 Task: For heading Use Verdana with bold.  font size for heading20,  'Change the font style of data to'Verdana and font size to 12,  Change the alignment of both headline & data to Align right In the sheet   Optimize Sales review   book
Action: Mouse moved to (49, 225)
Screenshot: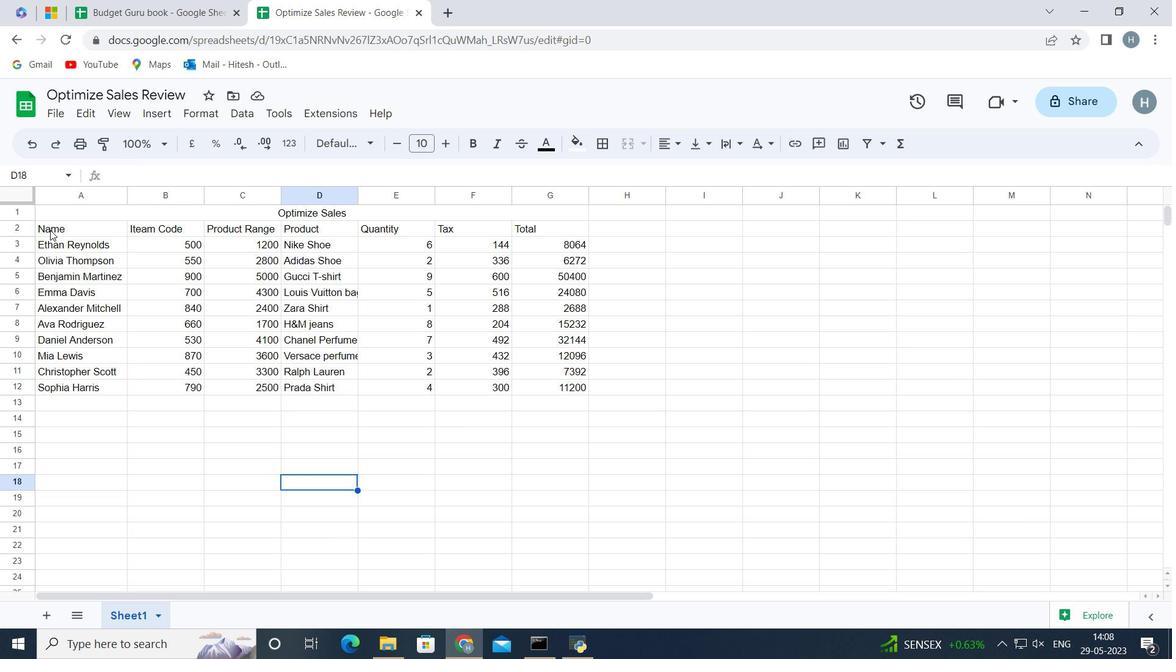 
Action: Mouse pressed left at (49, 225)
Screenshot: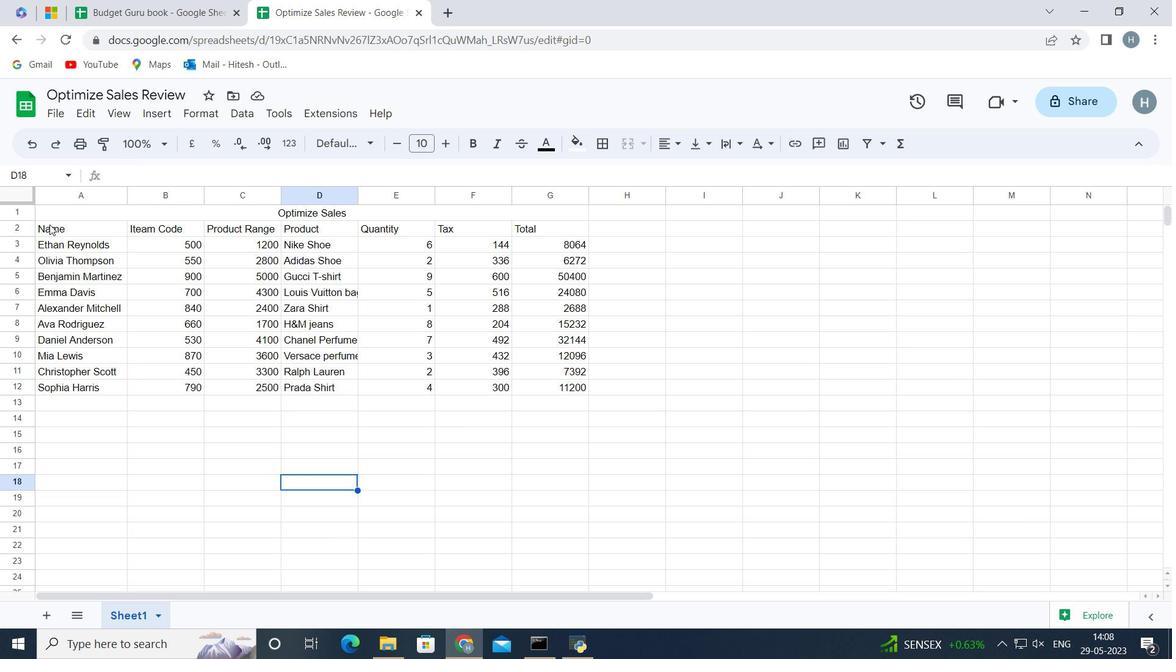 
Action: Mouse moved to (45, 224)
Screenshot: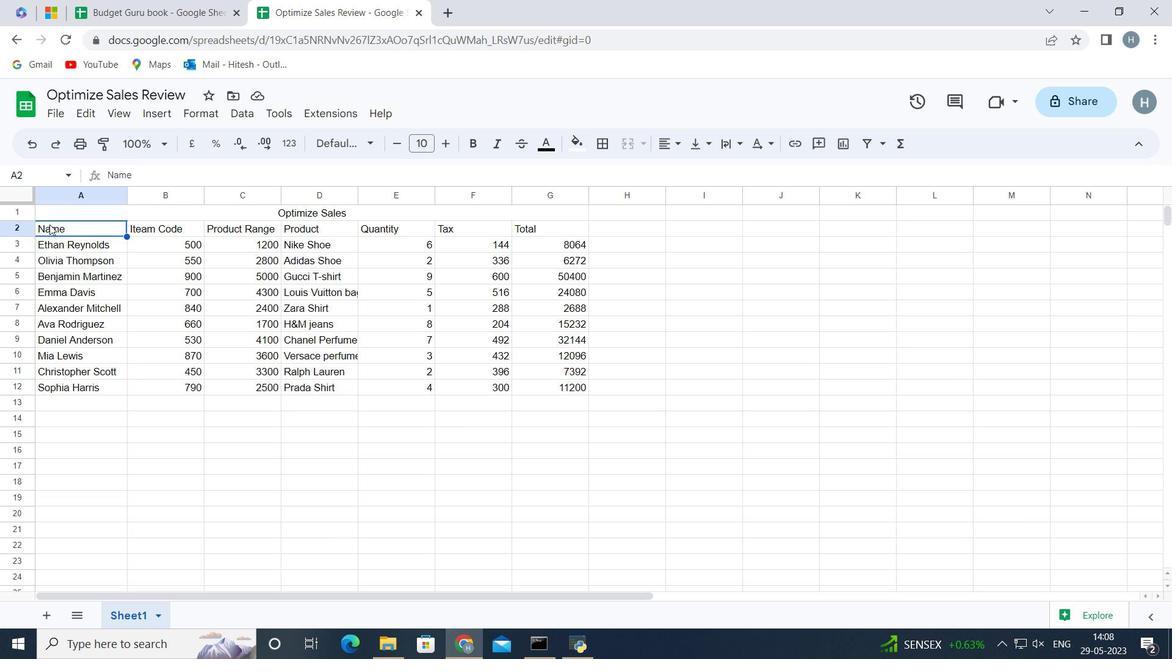 
Action: Key pressed <Key.shift><Key.right><Key.right><Key.right><Key.right><Key.right><Key.right>
Screenshot: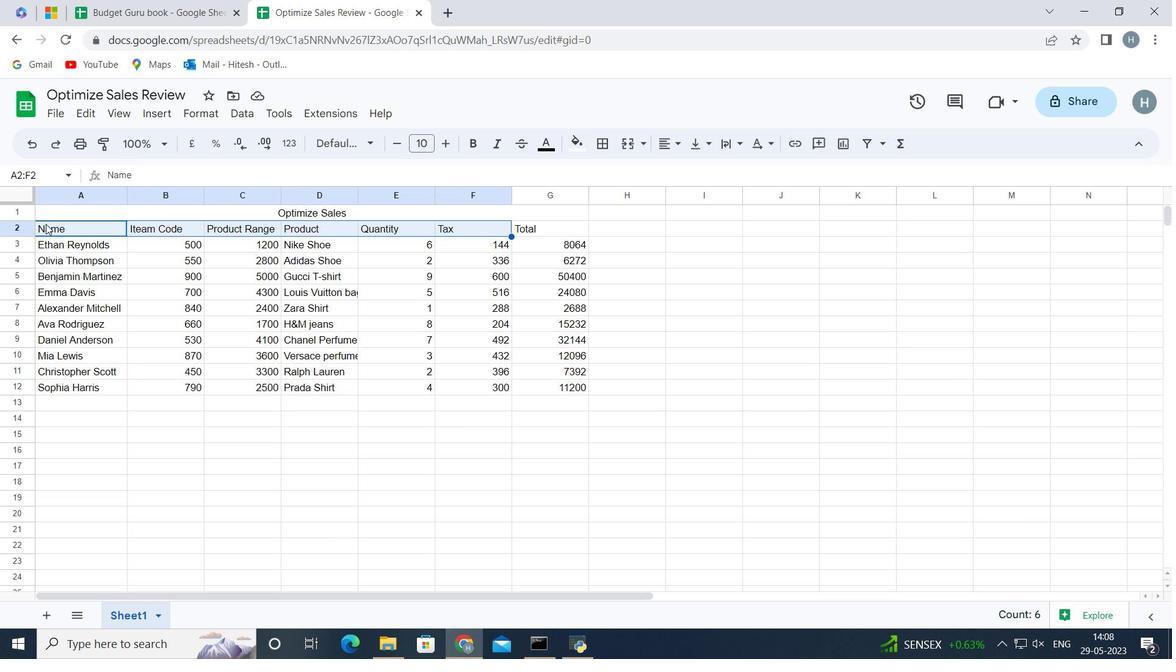 
Action: Mouse moved to (366, 137)
Screenshot: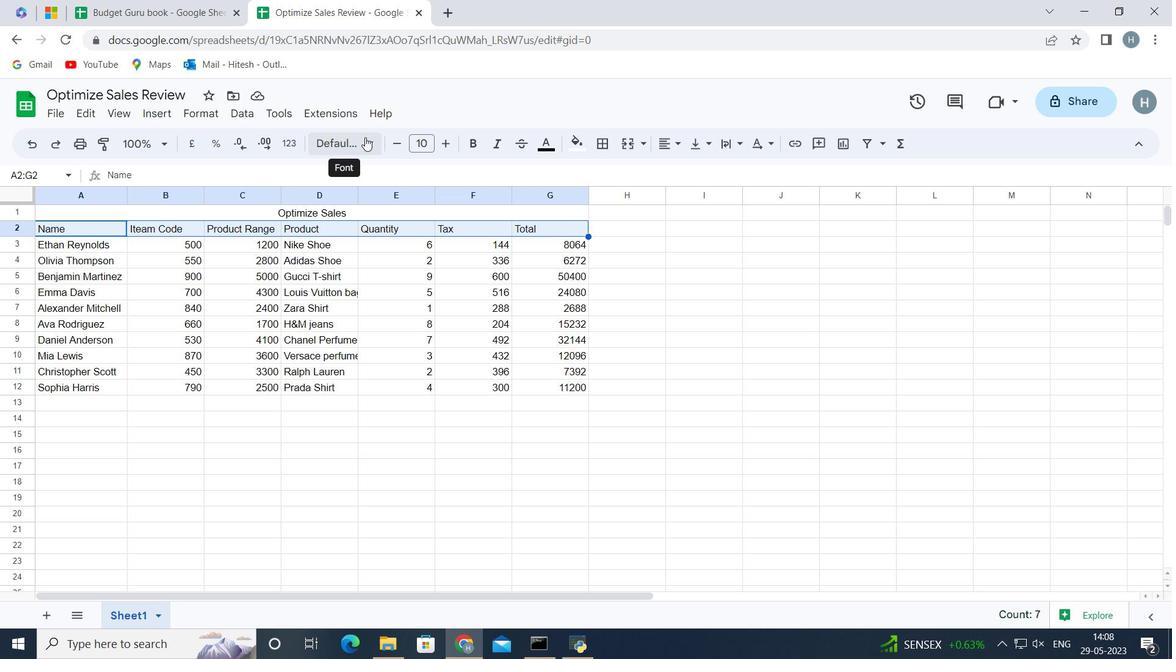 
Action: Mouse pressed left at (366, 137)
Screenshot: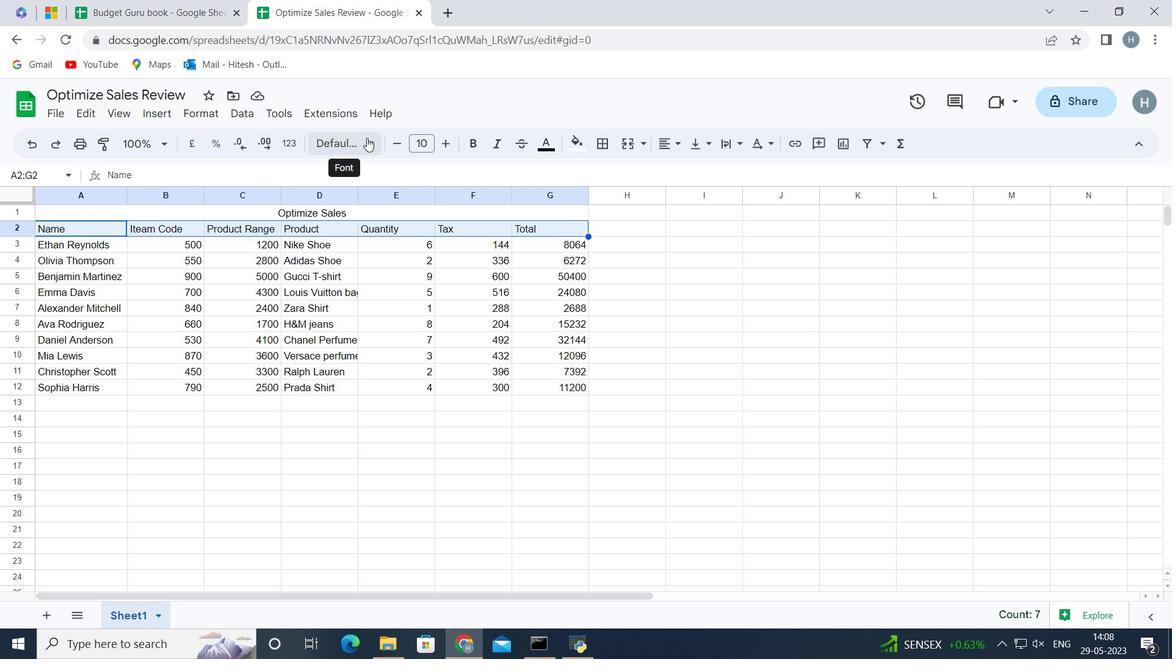 
Action: Mouse moved to (330, 360)
Screenshot: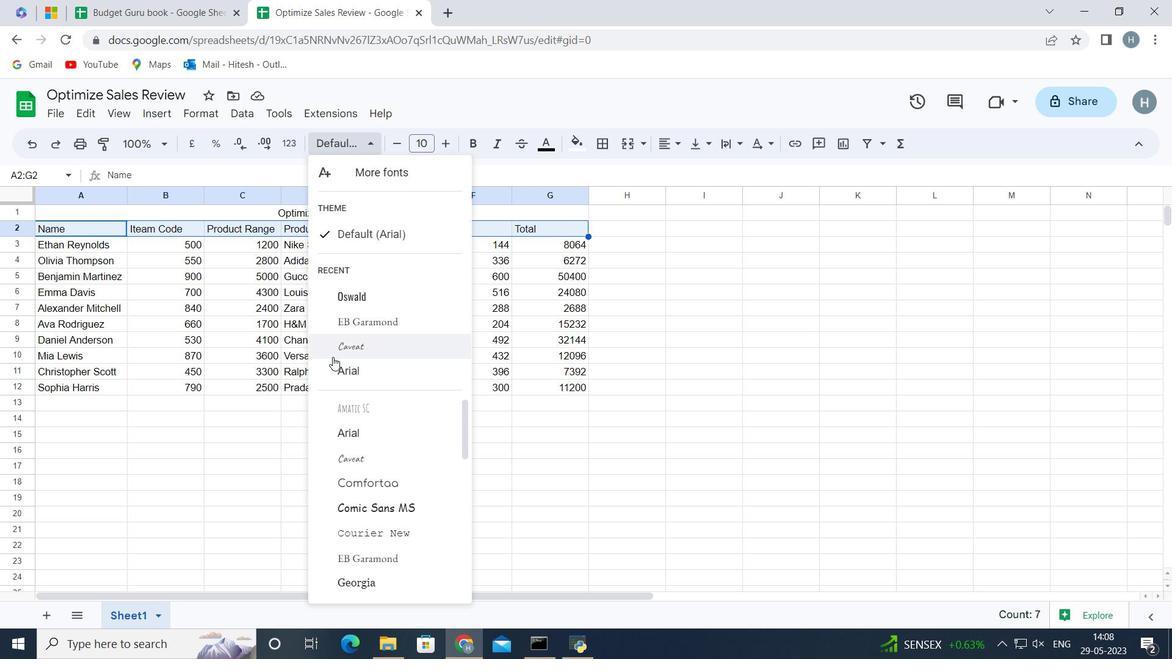 
Action: Mouse scrolled (330, 360) with delta (0, 0)
Screenshot: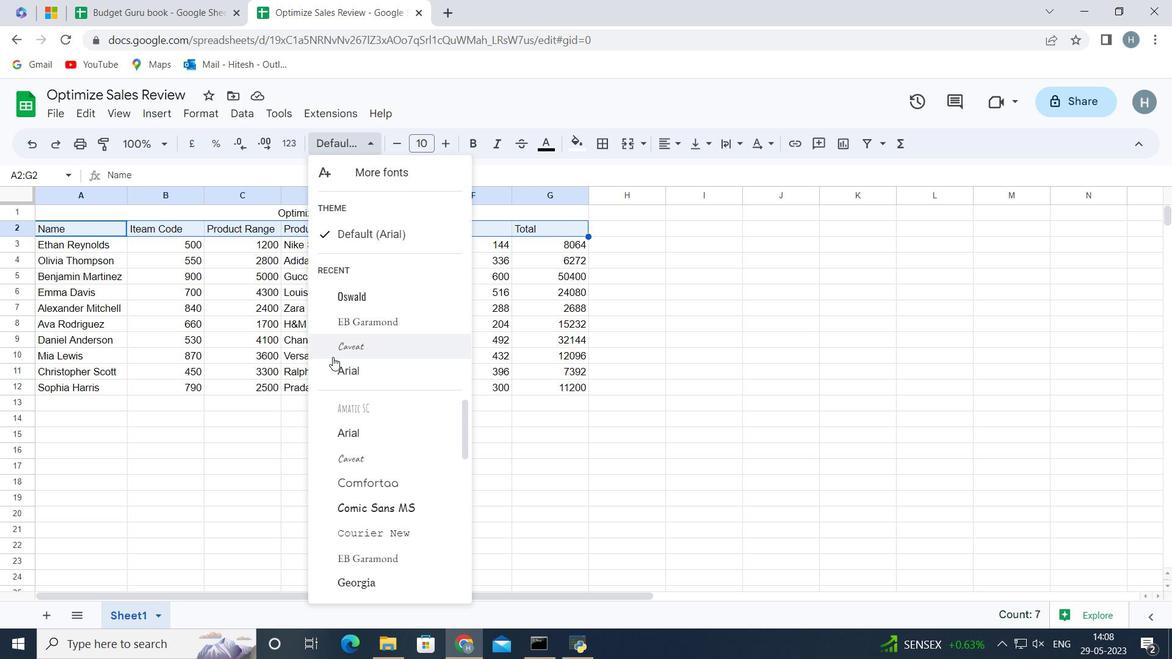 
Action: Mouse scrolled (330, 360) with delta (0, 0)
Screenshot: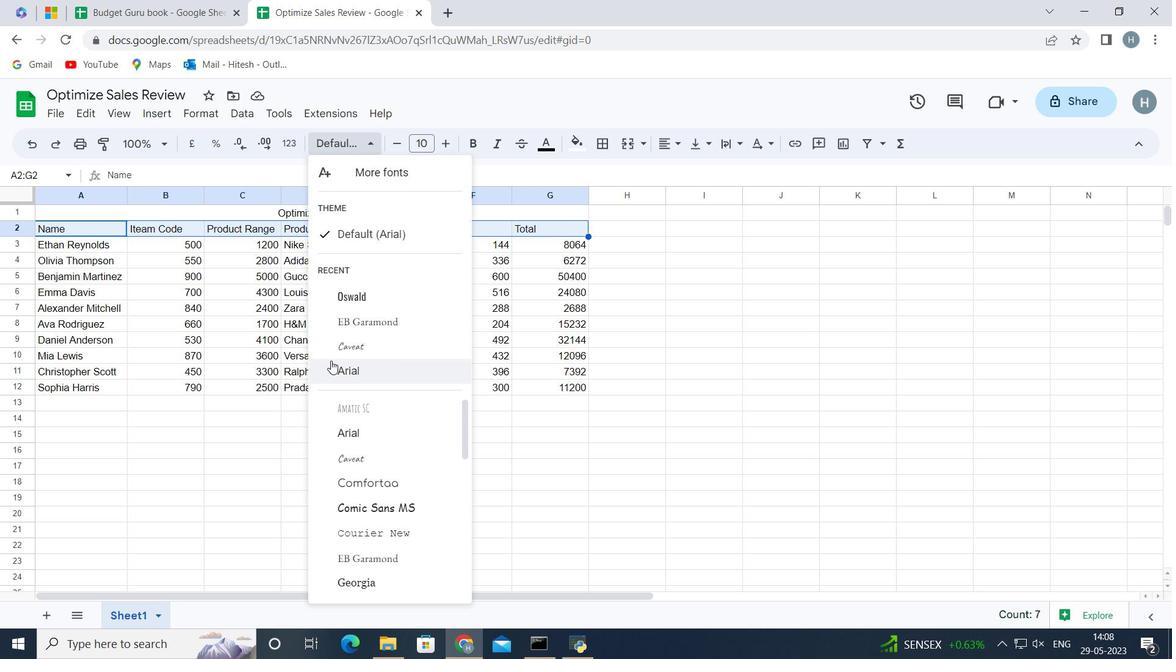 
Action: Mouse moved to (330, 360)
Screenshot: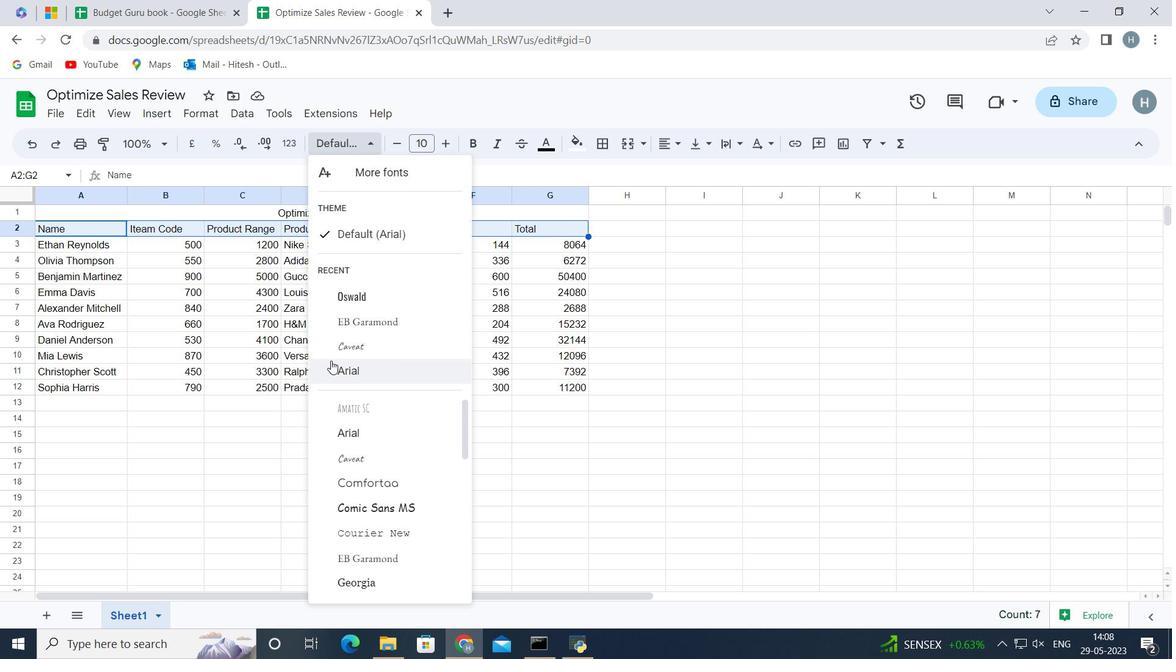 
Action: Mouse scrolled (330, 360) with delta (0, 0)
Screenshot: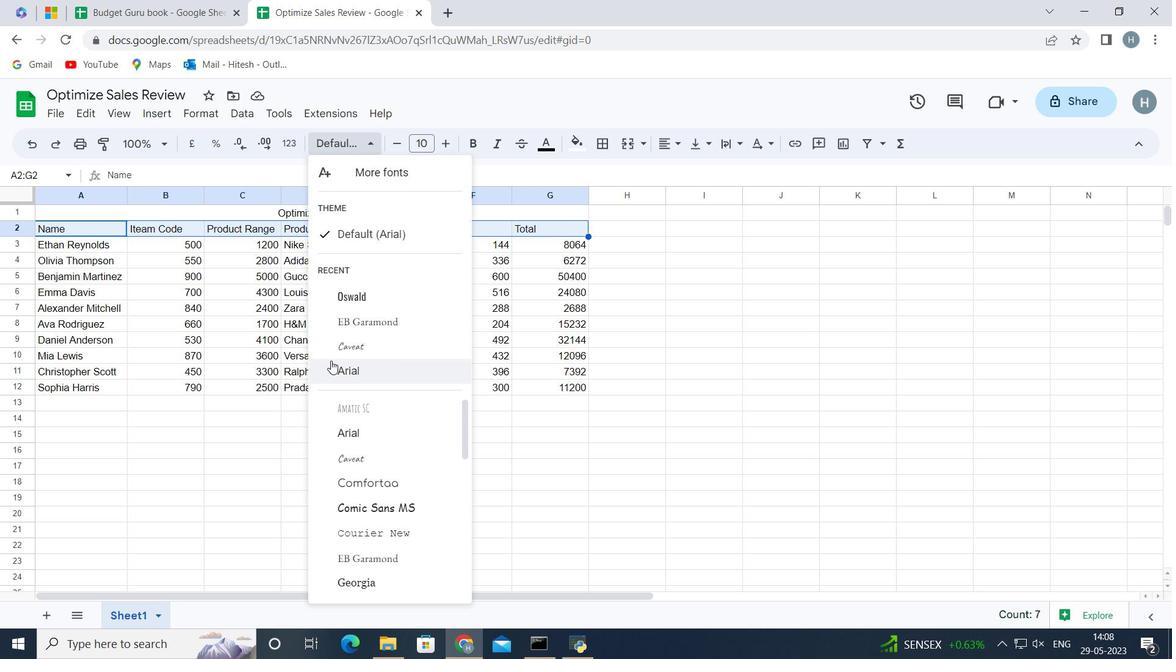 
Action: Mouse scrolled (330, 360) with delta (0, 0)
Screenshot: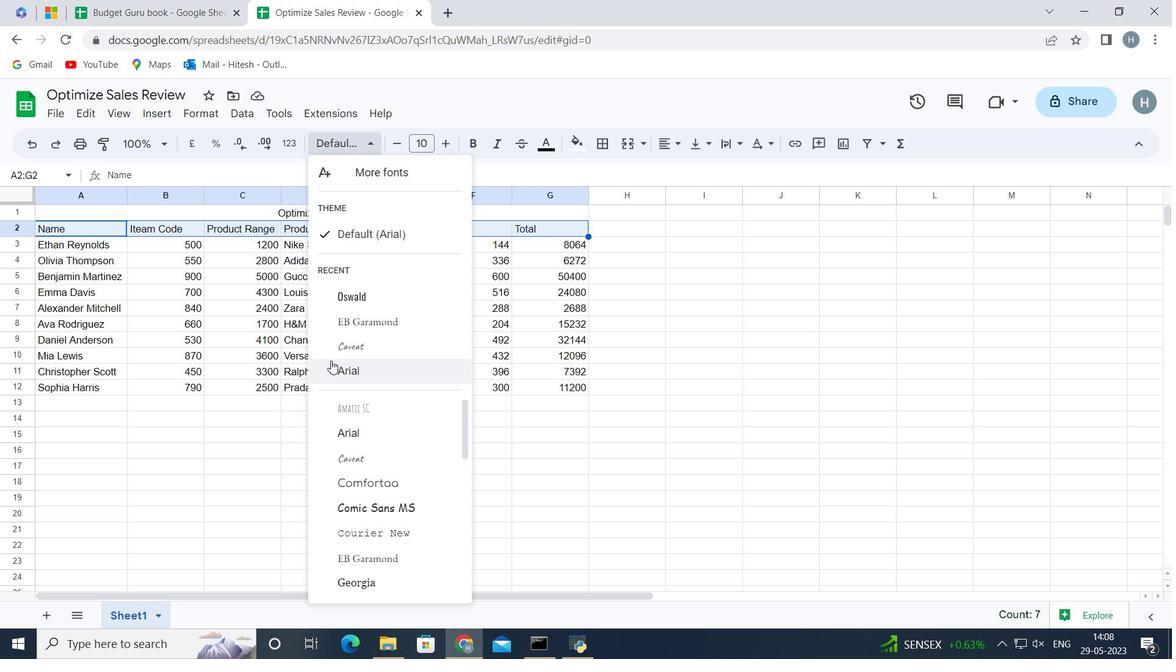 
Action: Mouse scrolled (330, 360) with delta (0, 0)
Screenshot: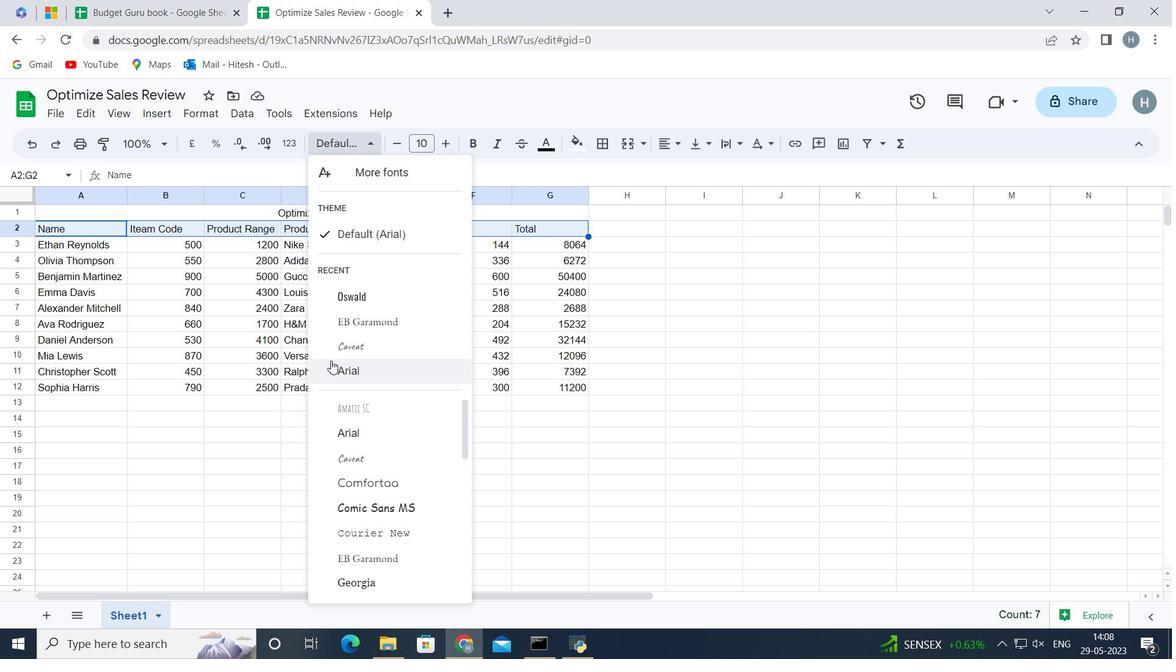 
Action: Mouse scrolled (330, 360) with delta (0, 0)
Screenshot: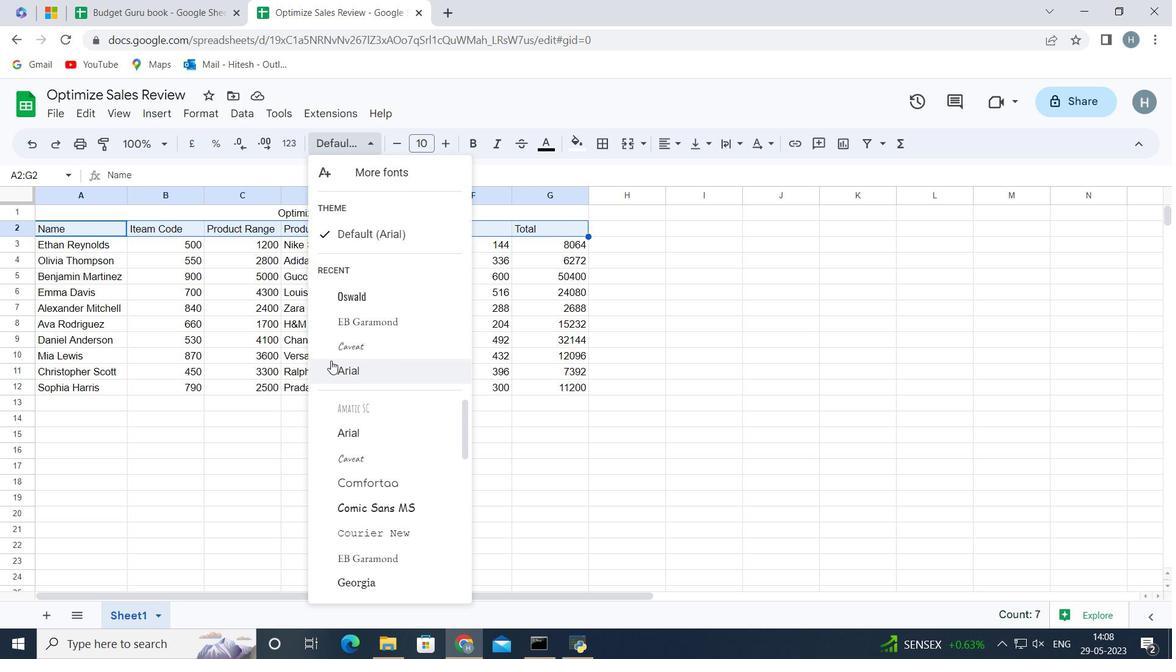 
Action: Mouse scrolled (330, 360) with delta (0, 0)
Screenshot: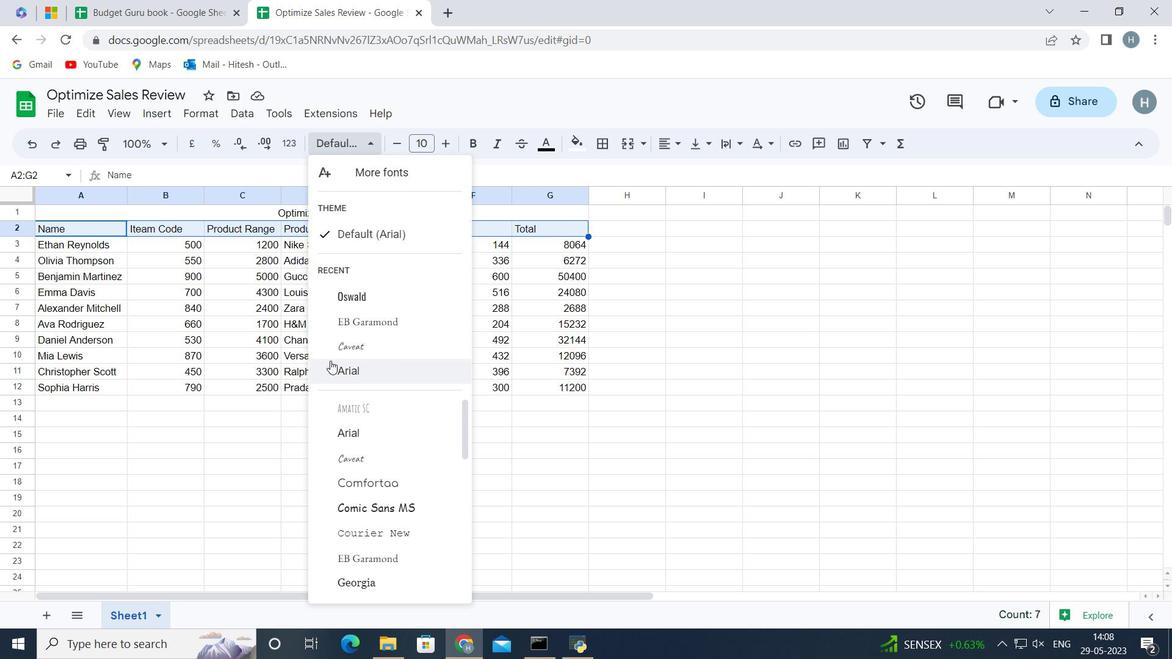 
Action: Mouse moved to (333, 374)
Screenshot: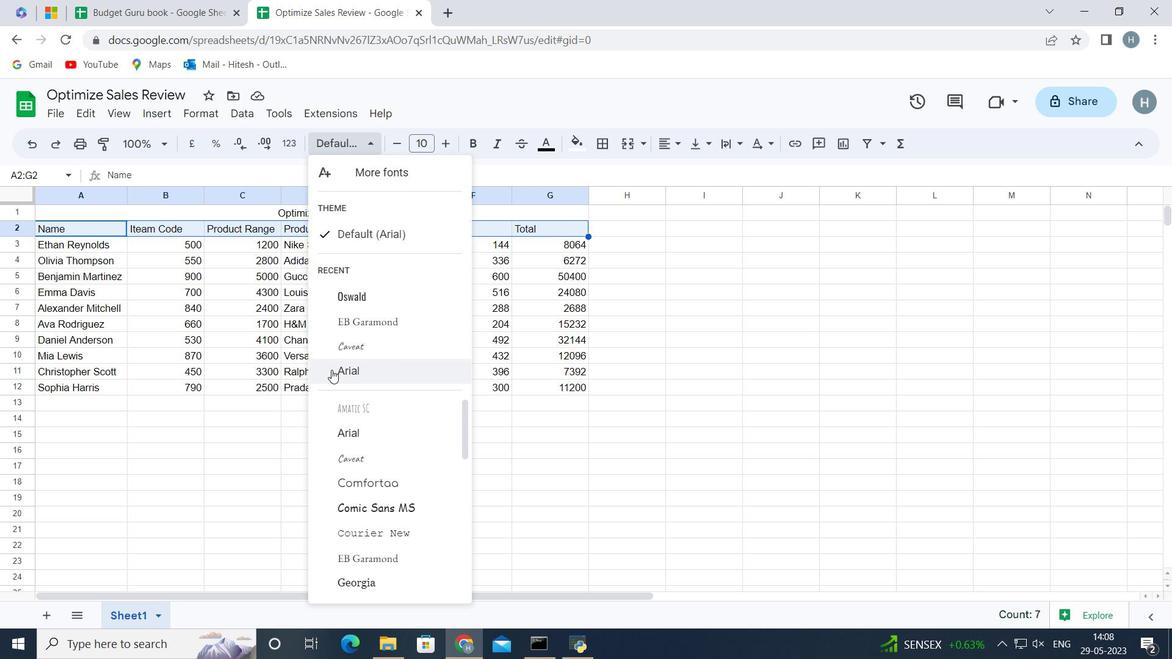 
Action: Mouse scrolled (333, 373) with delta (0, 0)
Screenshot: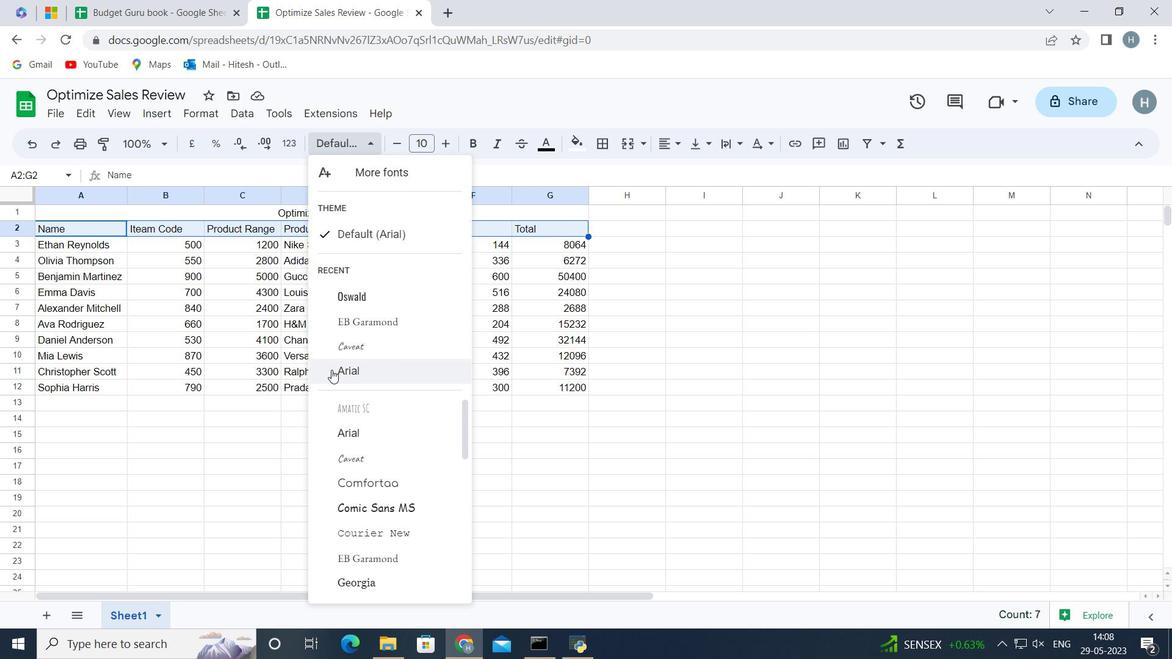 
Action: Mouse moved to (335, 380)
Screenshot: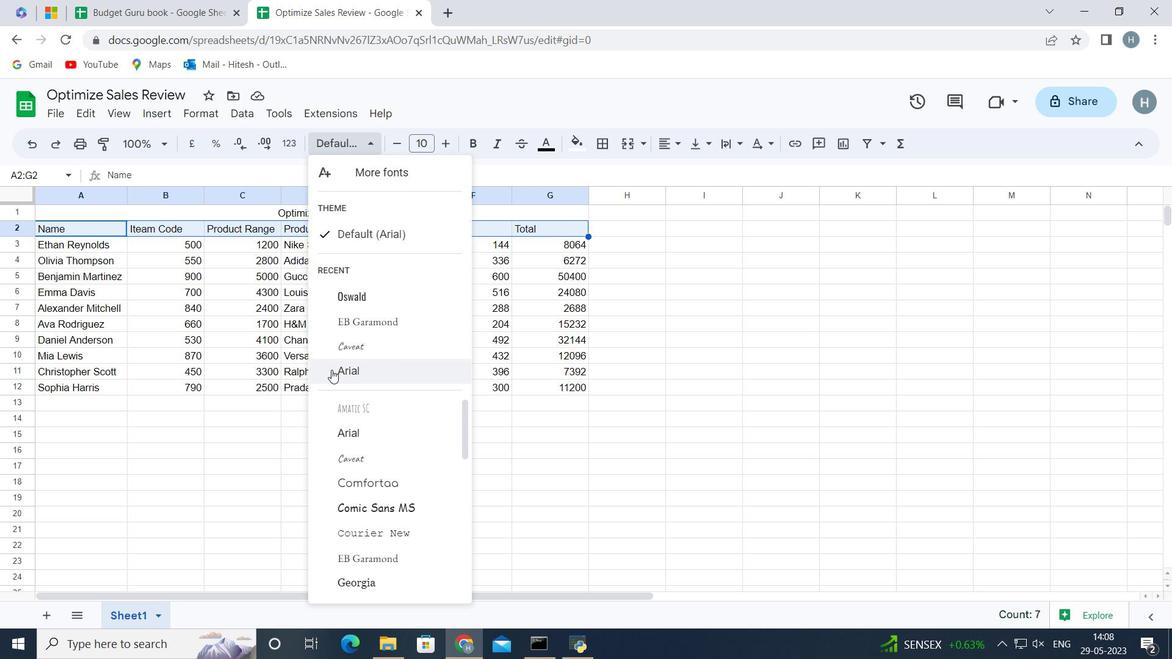 
Action: Mouse scrolled (334, 376) with delta (0, 0)
Screenshot: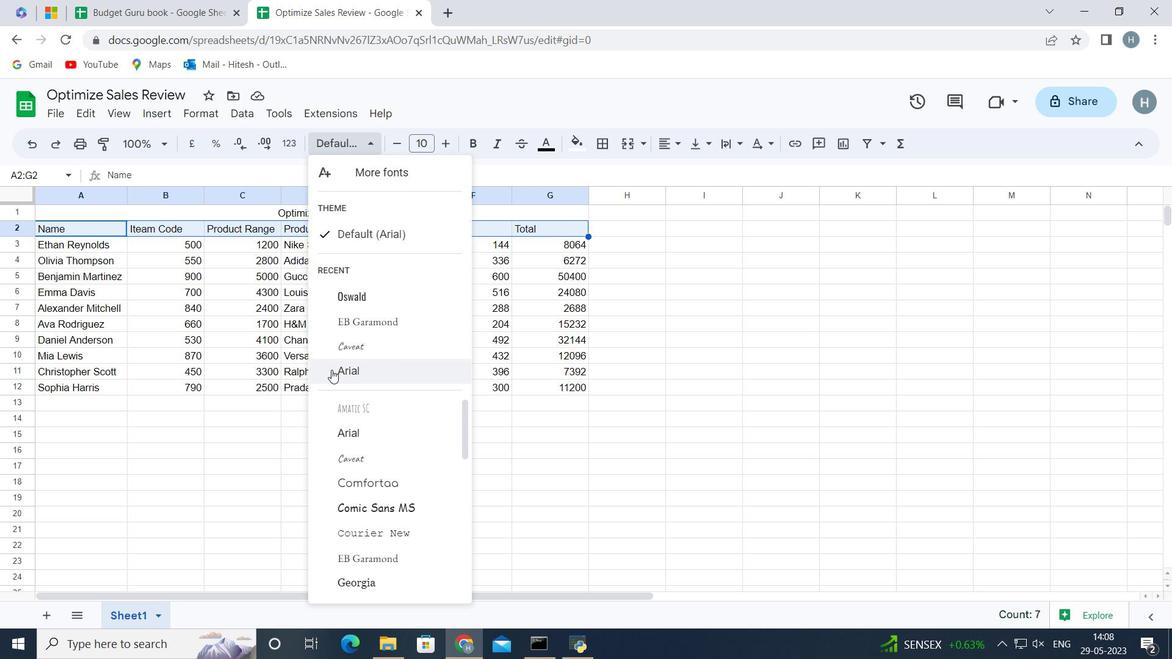 
Action: Mouse scrolled (335, 377) with delta (0, 0)
Screenshot: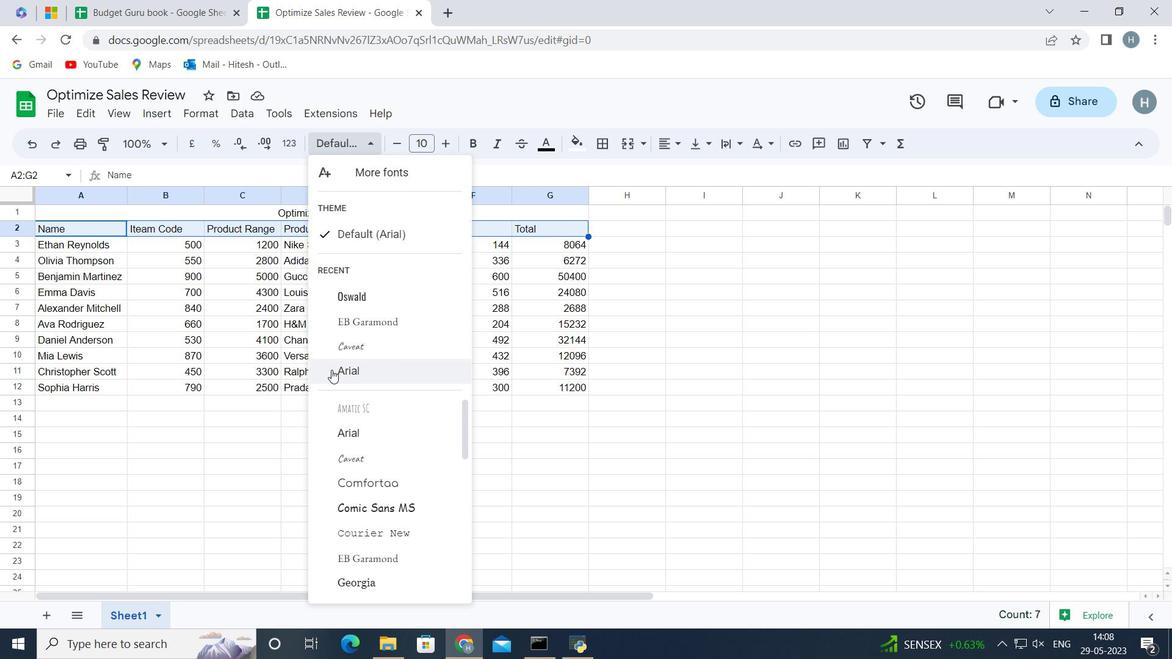 
Action: Mouse scrolled (335, 379) with delta (0, 0)
Screenshot: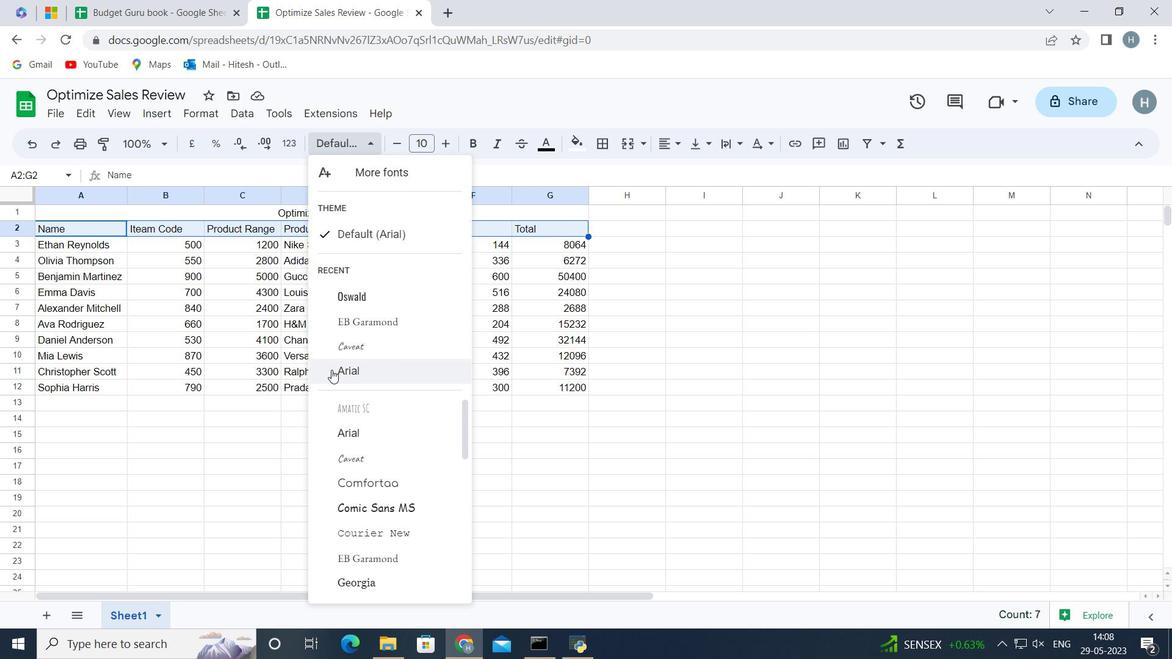 
Action: Mouse moved to (365, 447)
Screenshot: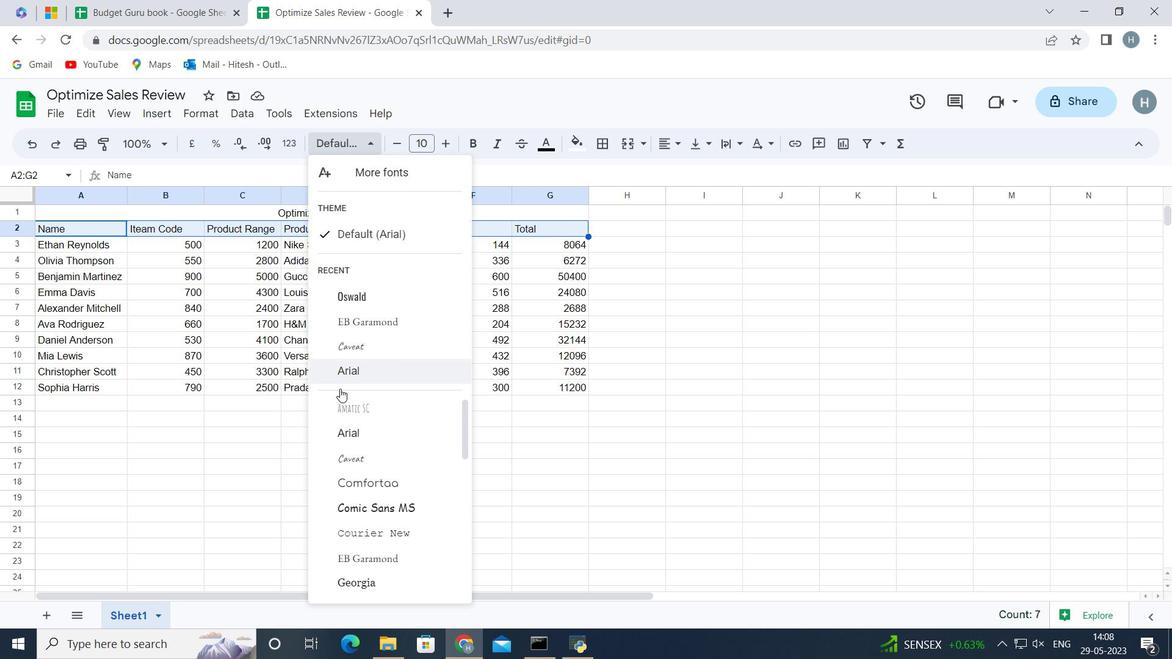 
Action: Mouse scrolled (365, 446) with delta (0, 0)
Screenshot: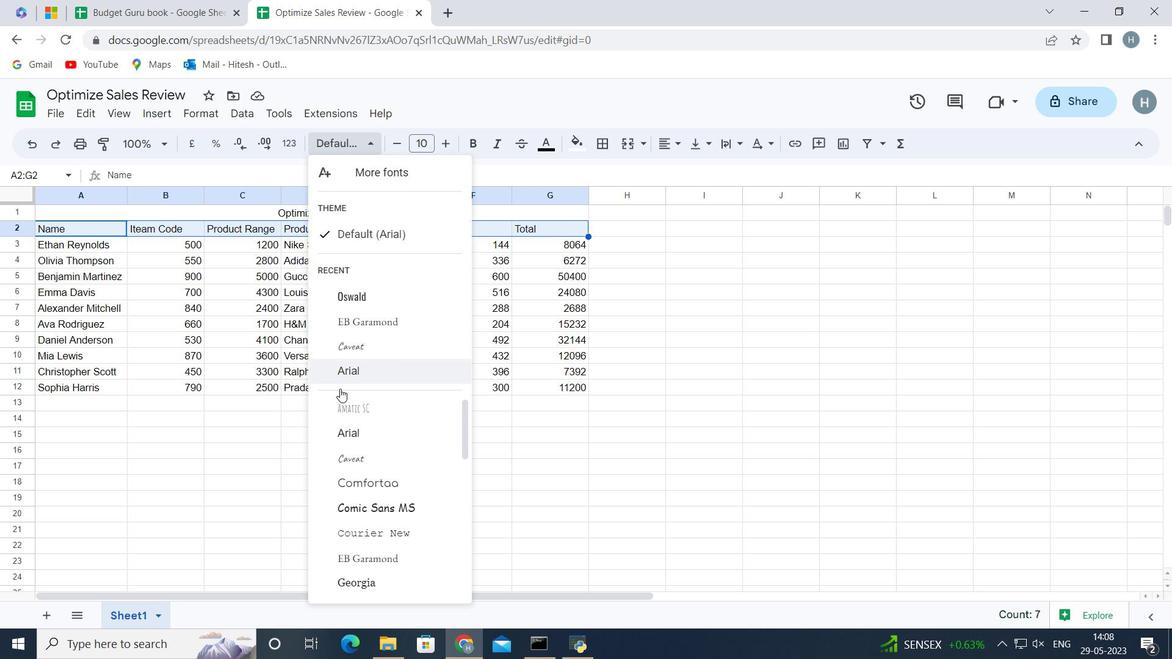 
Action: Mouse moved to (367, 454)
Screenshot: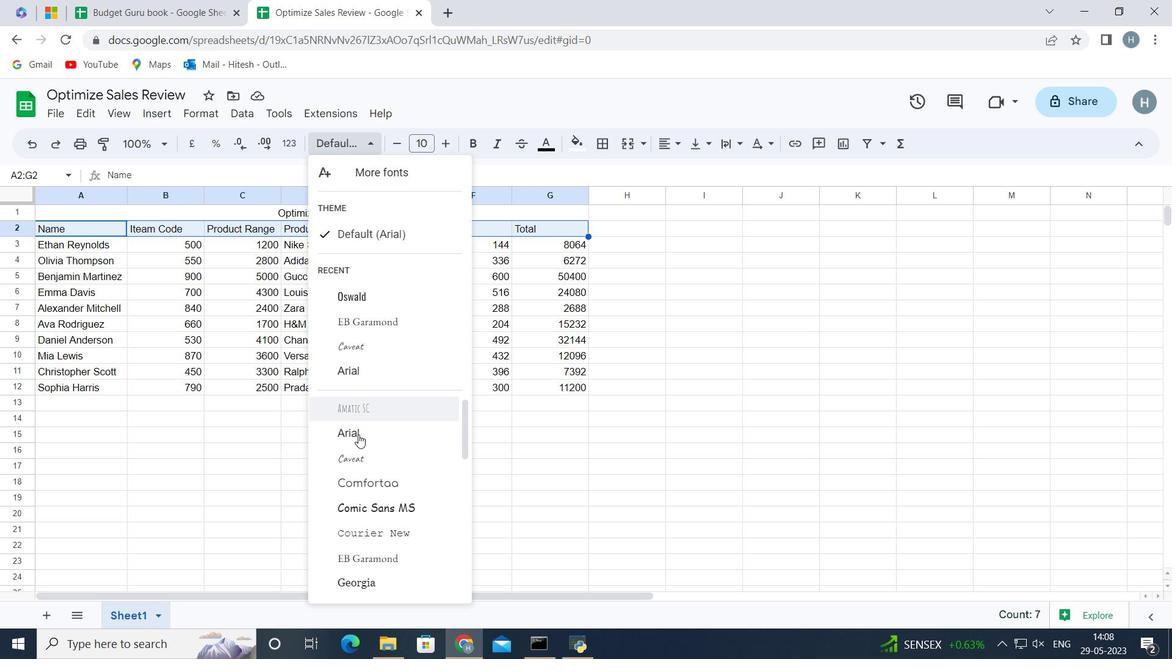 
Action: Mouse scrolled (367, 453) with delta (0, 0)
Screenshot: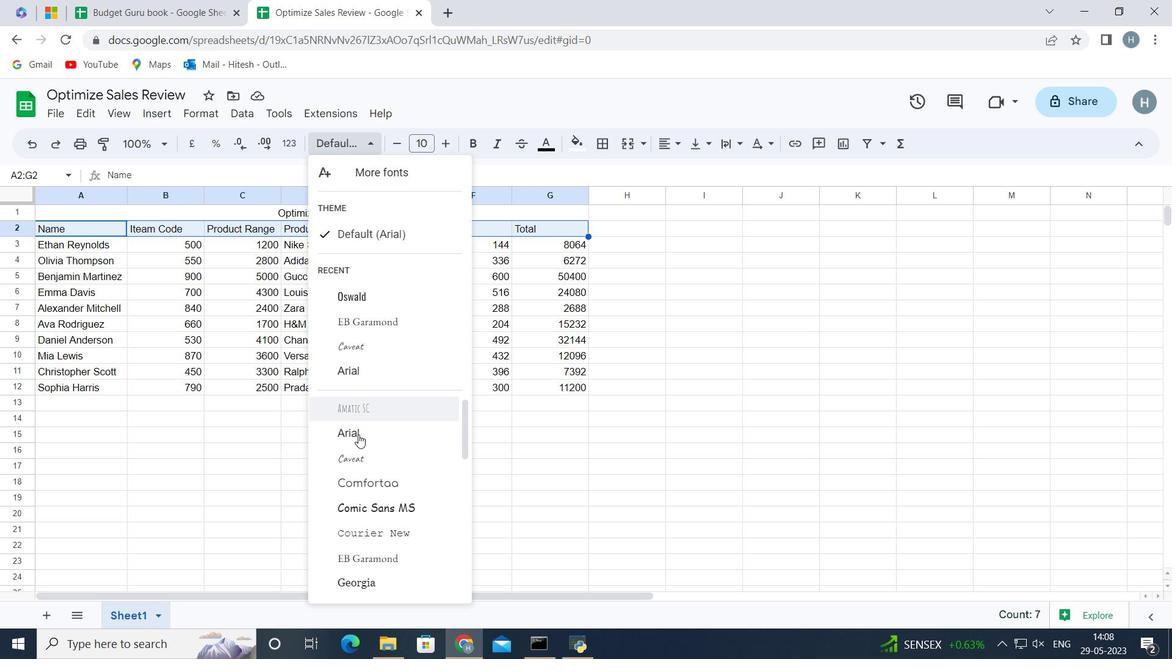 
Action: Mouse moved to (368, 455)
Screenshot: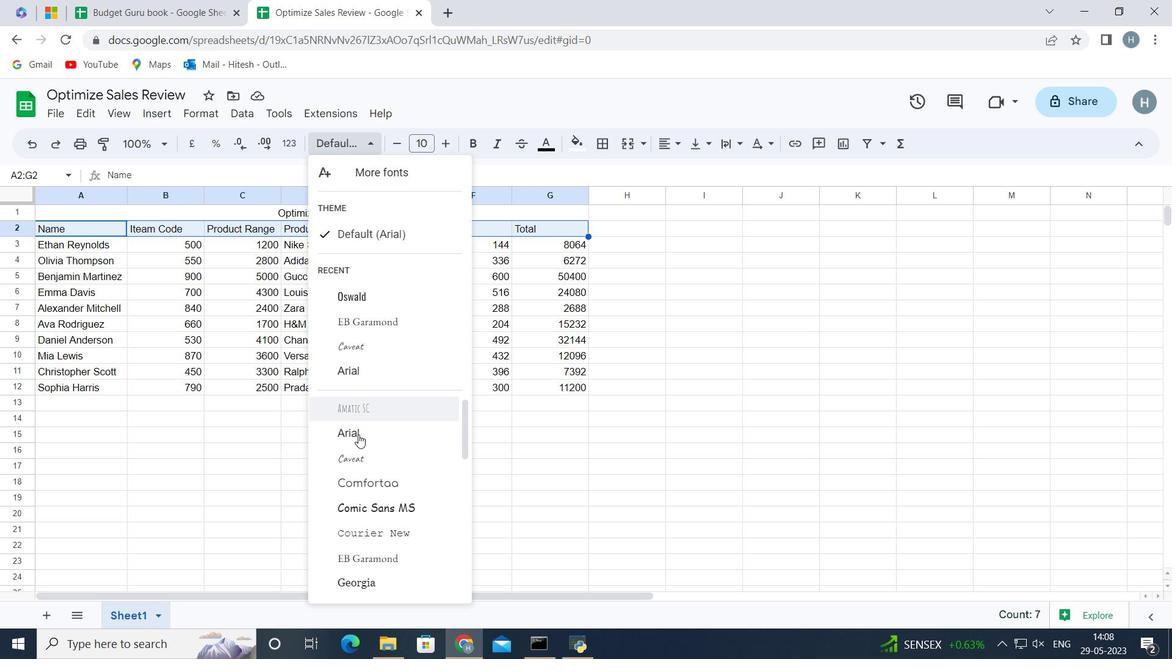 
Action: Mouse scrolled (368, 454) with delta (0, 0)
Screenshot: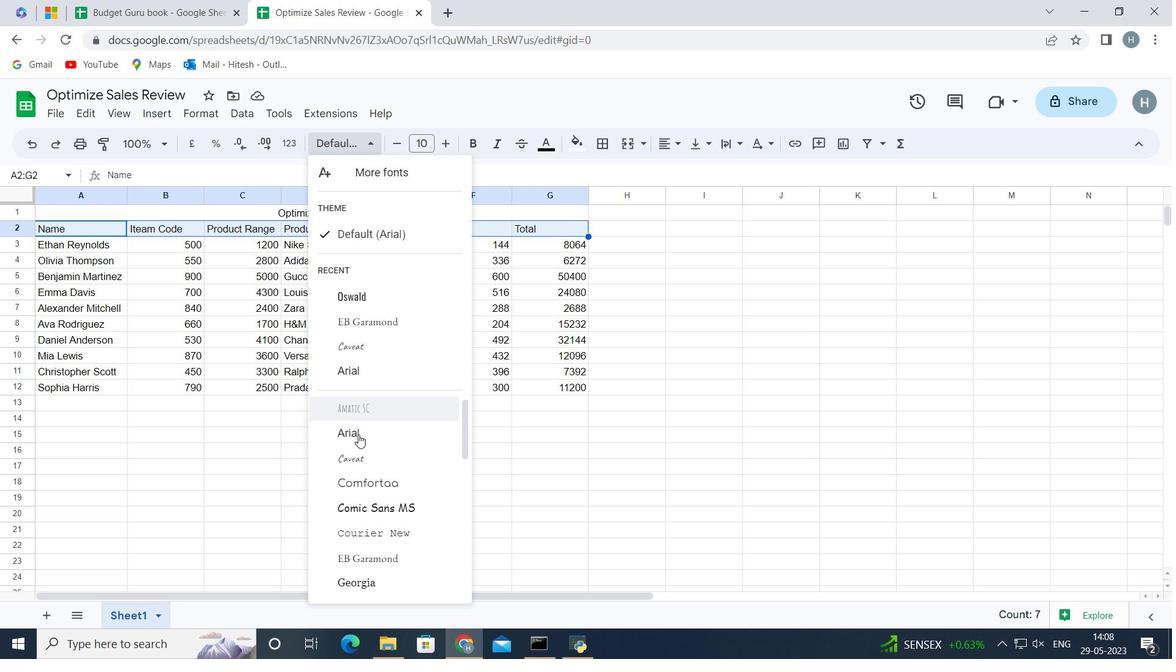 
Action: Mouse scrolled (368, 454) with delta (0, 0)
Screenshot: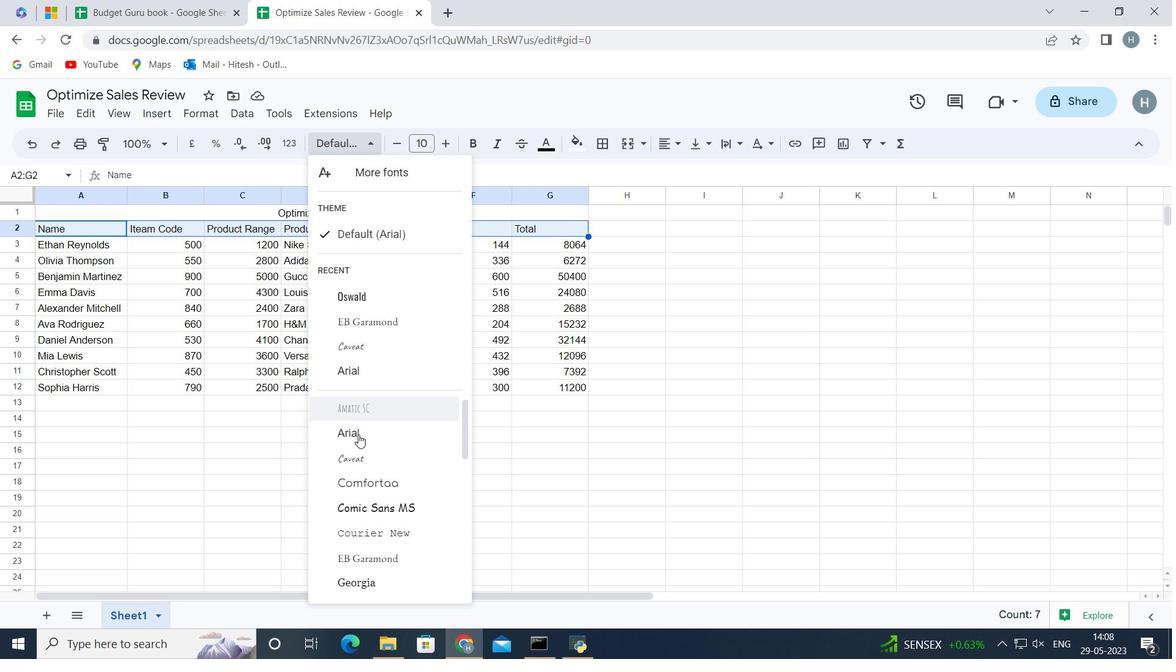 
Action: Mouse scrolled (368, 454) with delta (0, 0)
Screenshot: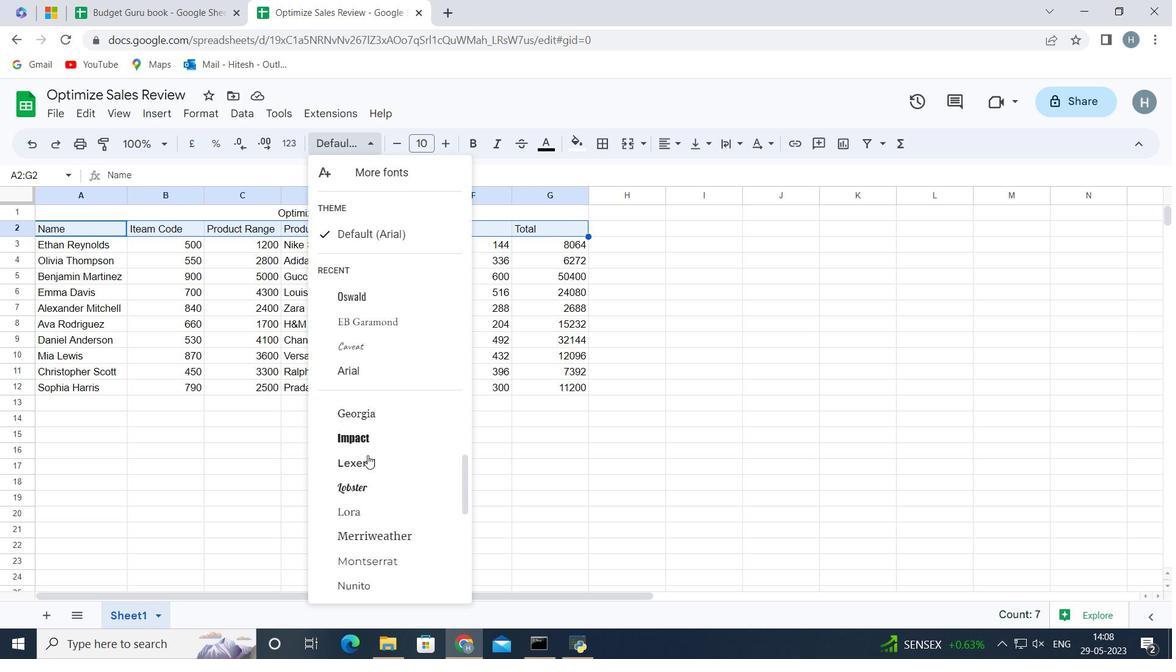 
Action: Mouse scrolled (368, 454) with delta (0, 0)
Screenshot: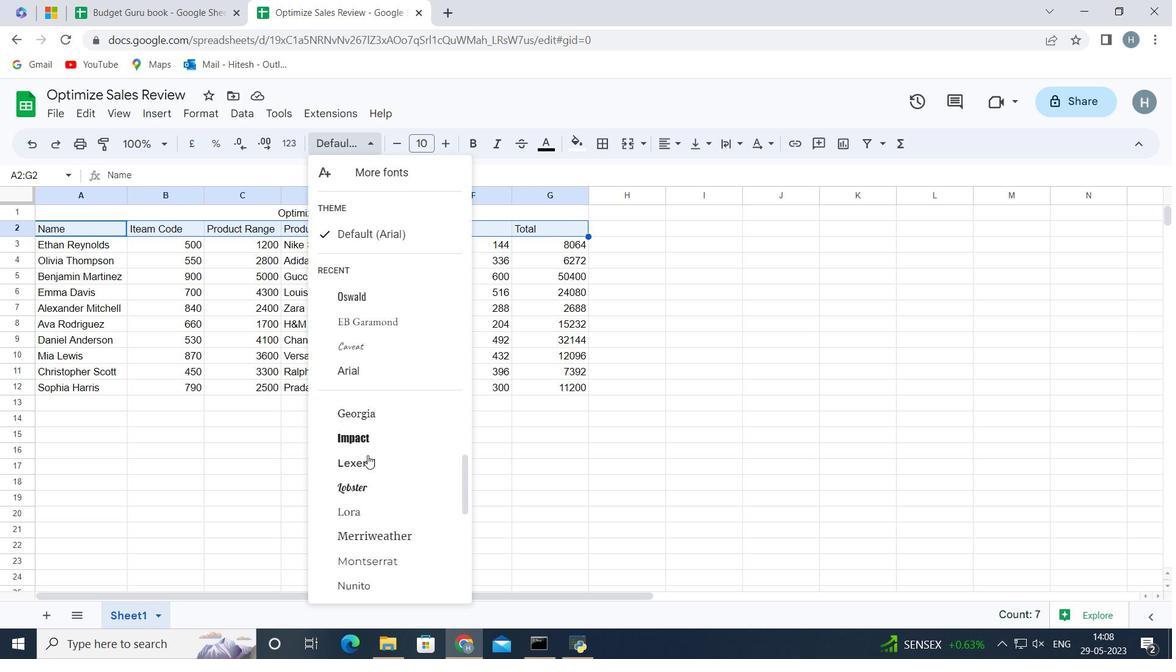 
Action: Mouse scrolled (368, 454) with delta (0, 0)
Screenshot: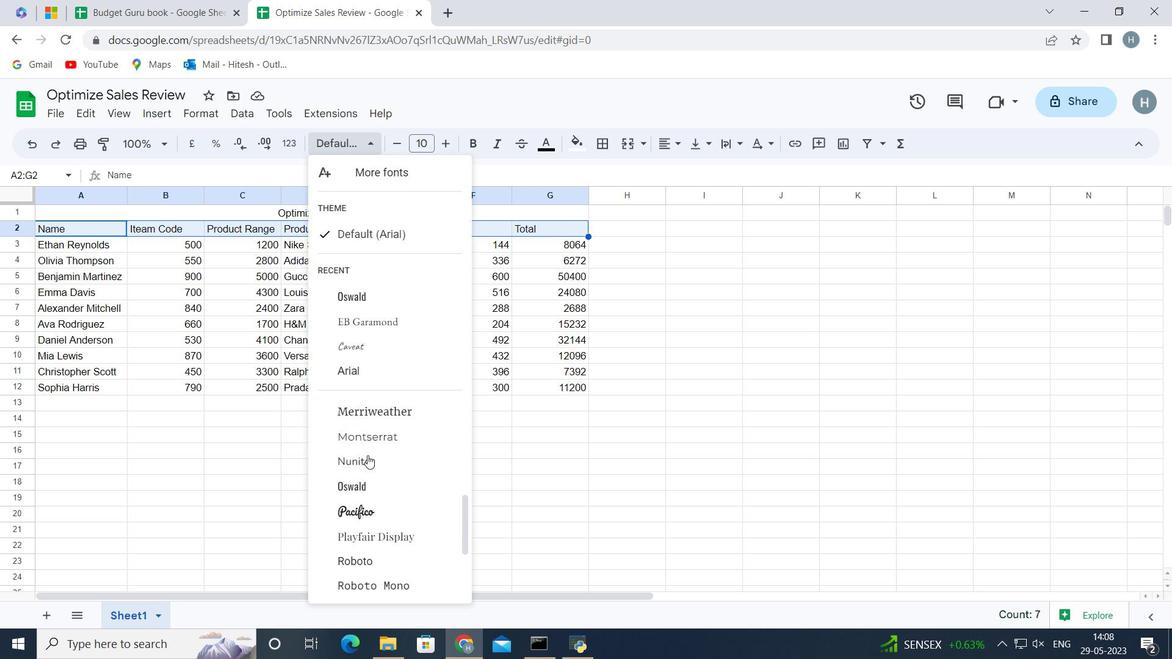 
Action: Mouse scrolled (368, 454) with delta (0, 0)
Screenshot: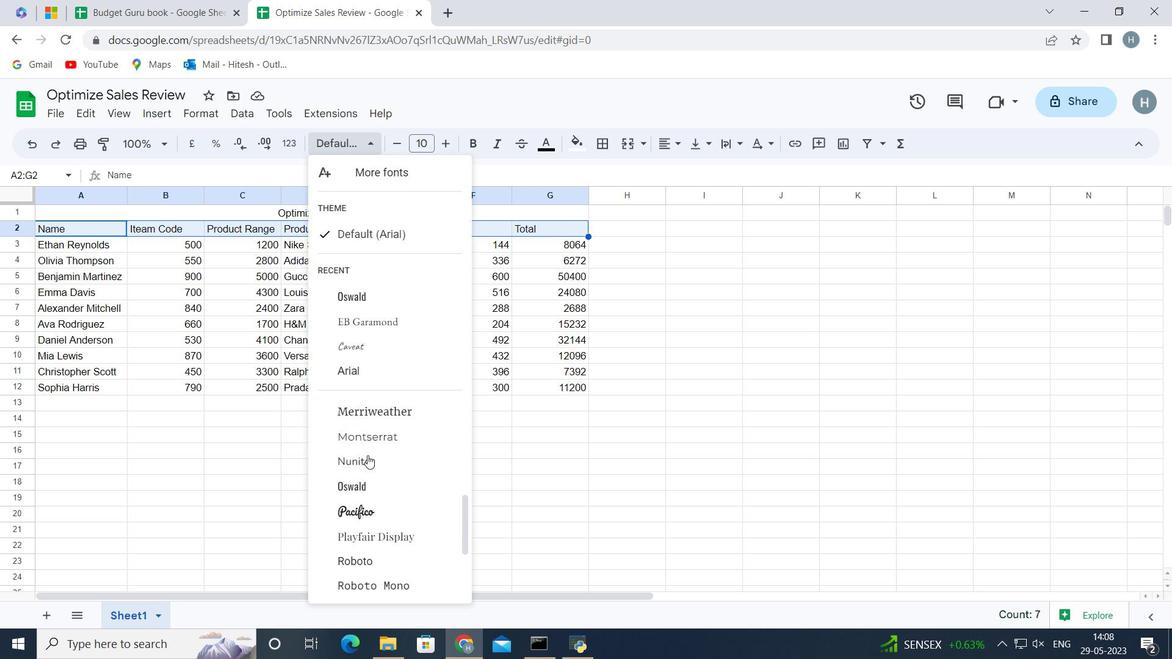 
Action: Mouse scrolled (368, 454) with delta (0, 0)
Screenshot: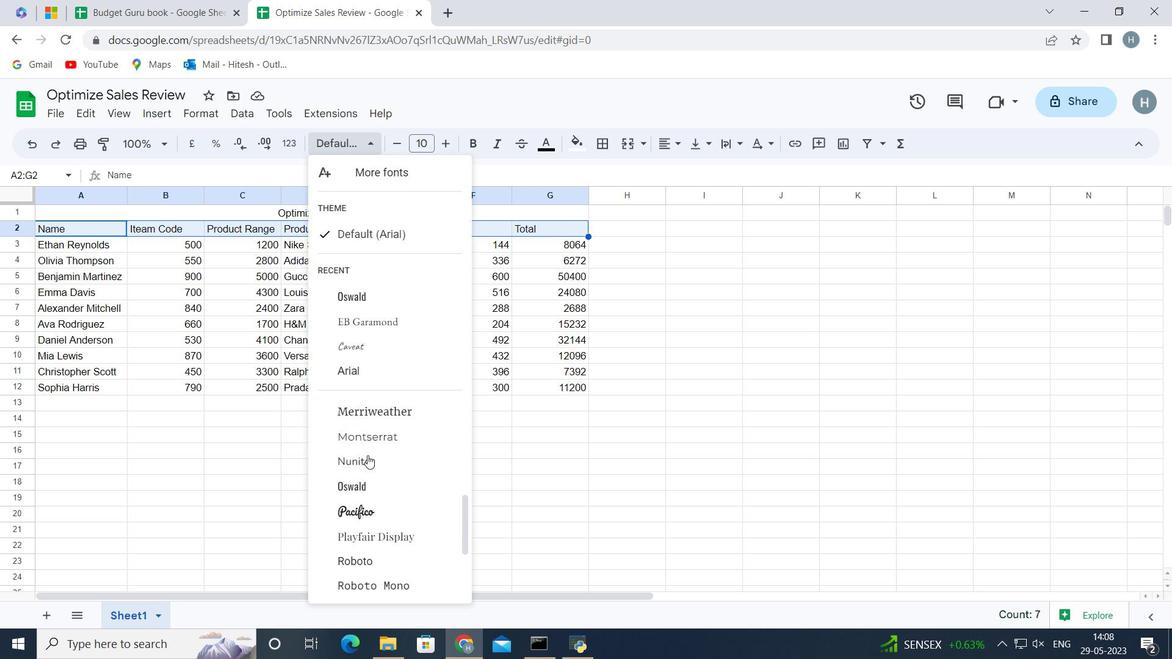 
Action: Mouse scrolled (368, 454) with delta (0, 0)
Screenshot: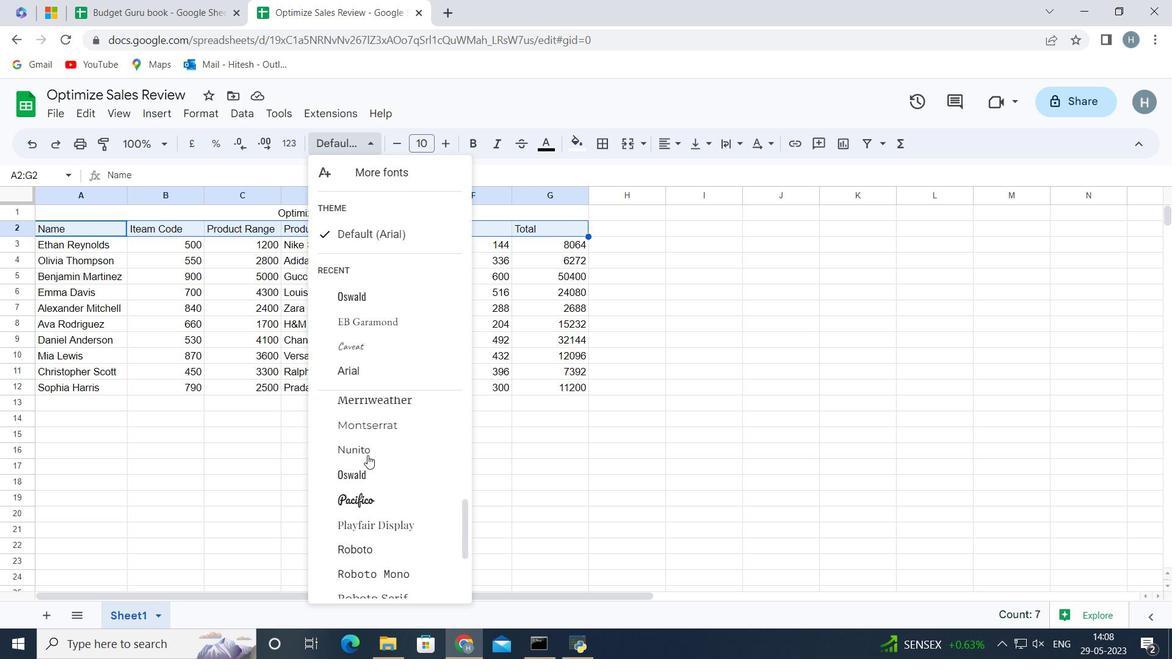 
Action: Mouse scrolled (368, 454) with delta (0, 0)
Screenshot: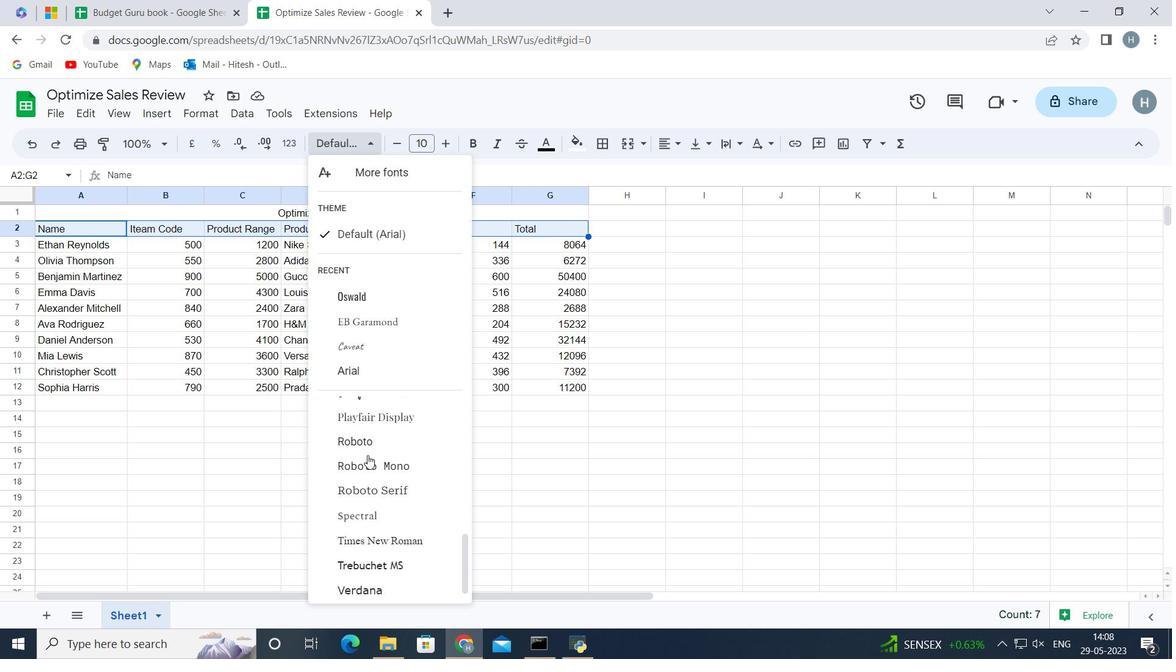 
Action: Mouse scrolled (368, 454) with delta (0, 0)
Screenshot: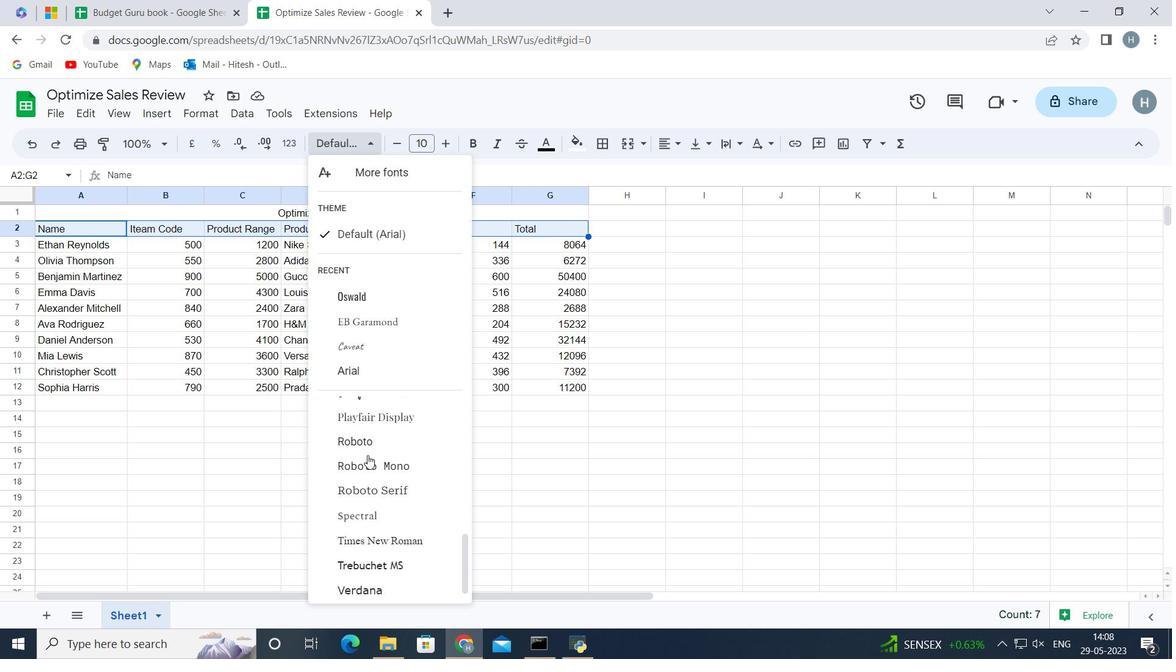 
Action: Mouse scrolled (368, 454) with delta (0, 0)
Screenshot: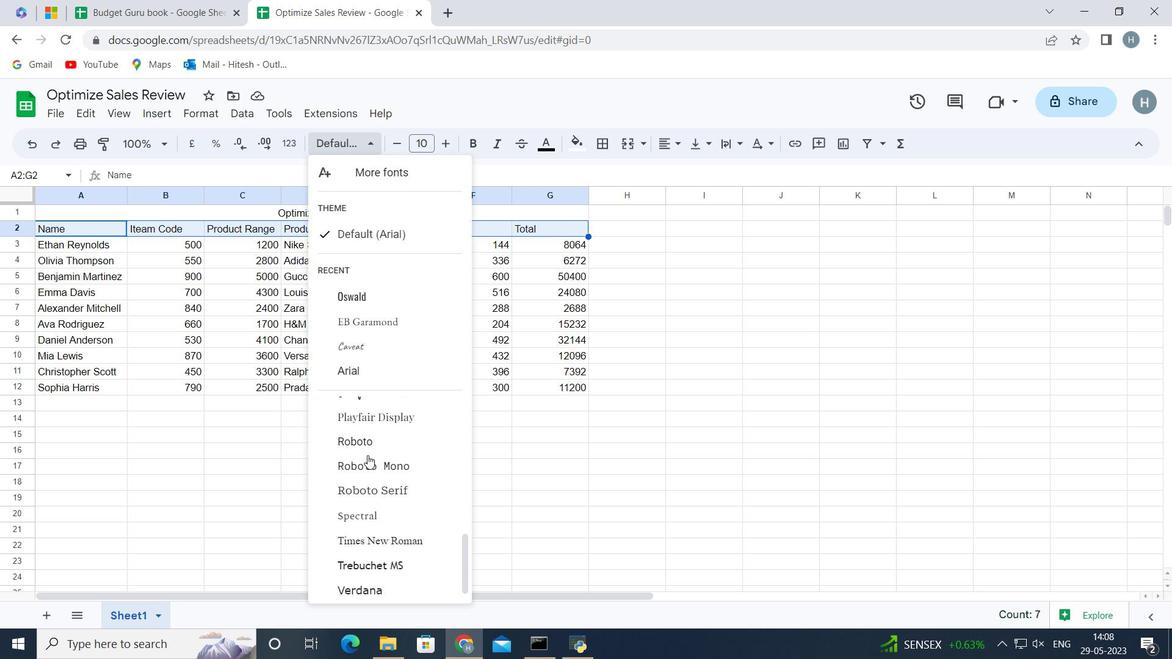 
Action: Mouse scrolled (368, 454) with delta (0, 0)
Screenshot: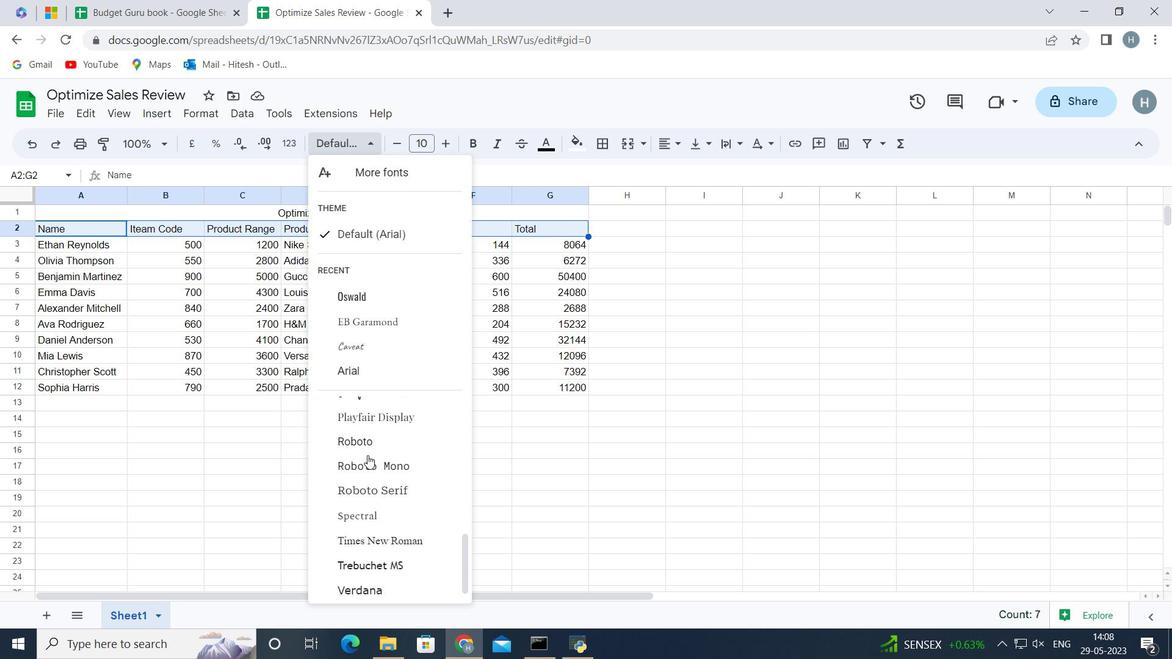 
Action: Mouse scrolled (368, 454) with delta (0, 0)
Screenshot: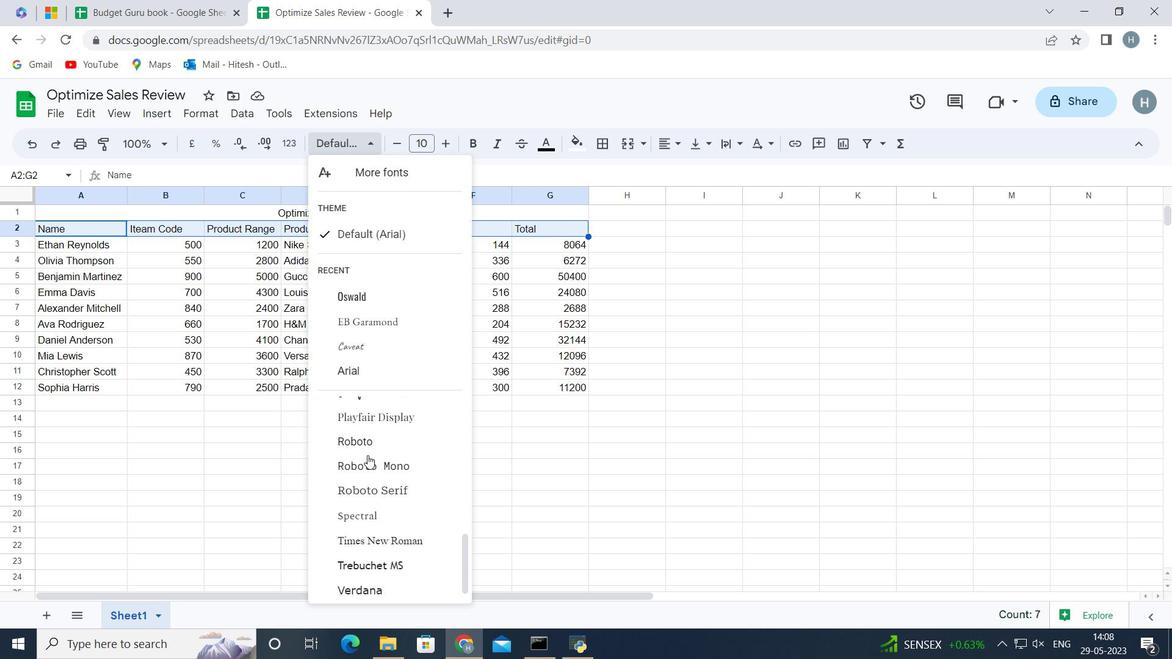 
Action: Mouse scrolled (368, 454) with delta (0, 0)
Screenshot: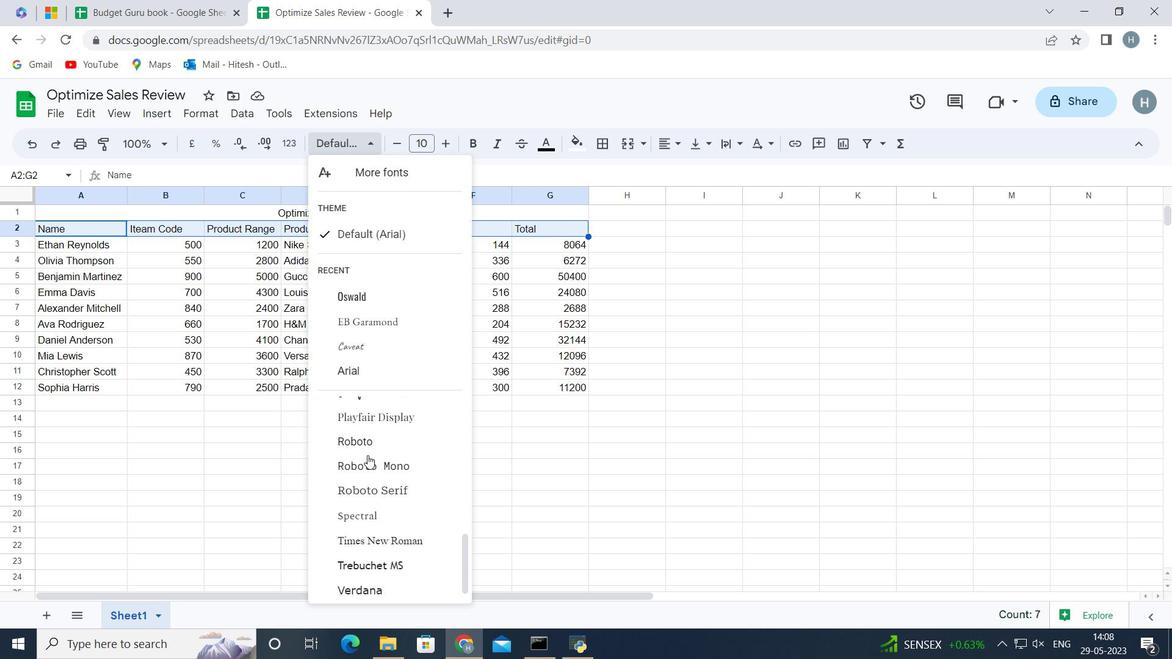 
Action: Mouse moved to (368, 456)
Screenshot: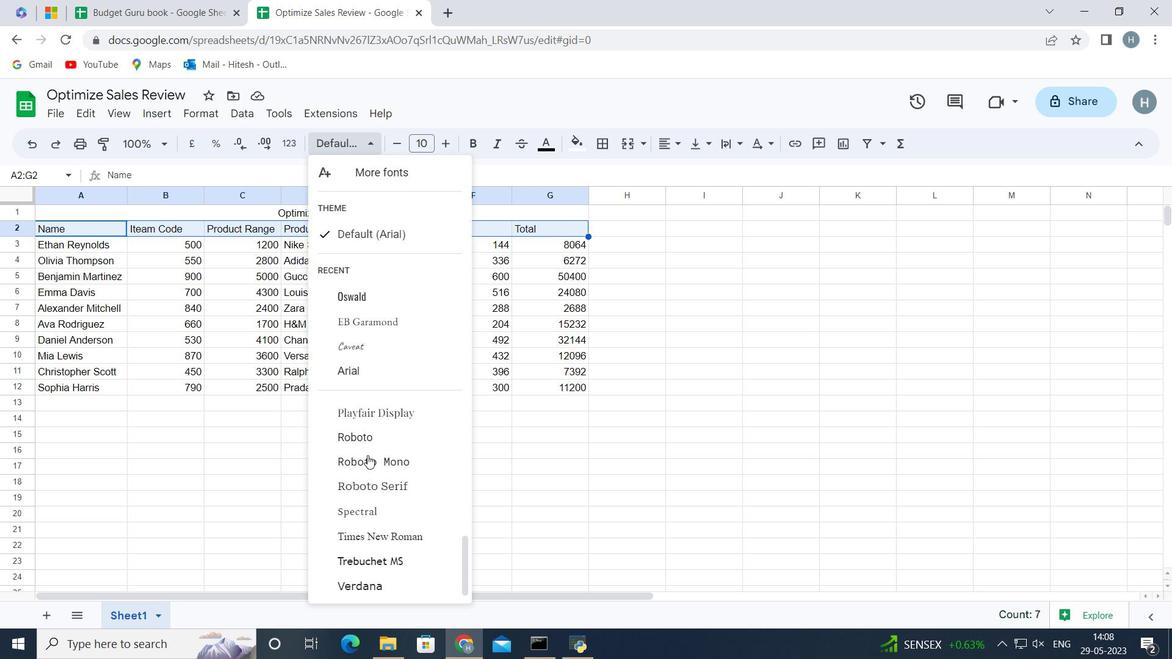 
Action: Mouse scrolled (368, 456) with delta (0, 0)
Screenshot: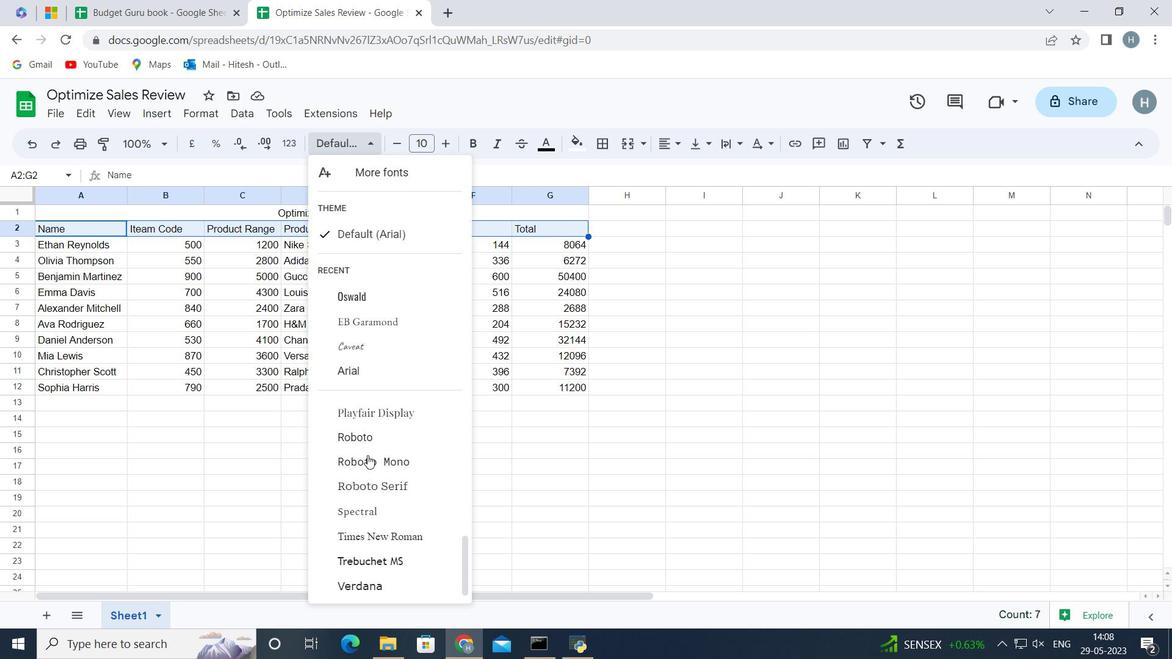 
Action: Mouse moved to (368, 459)
Screenshot: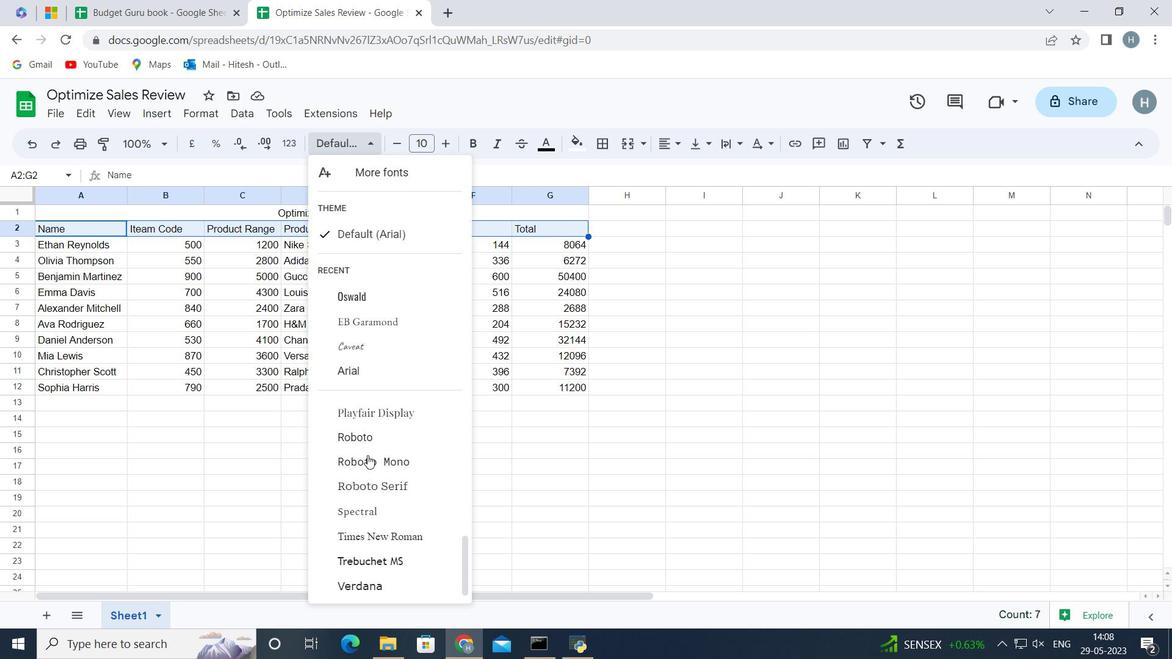 
Action: Mouse scrolled (368, 458) with delta (0, 0)
Screenshot: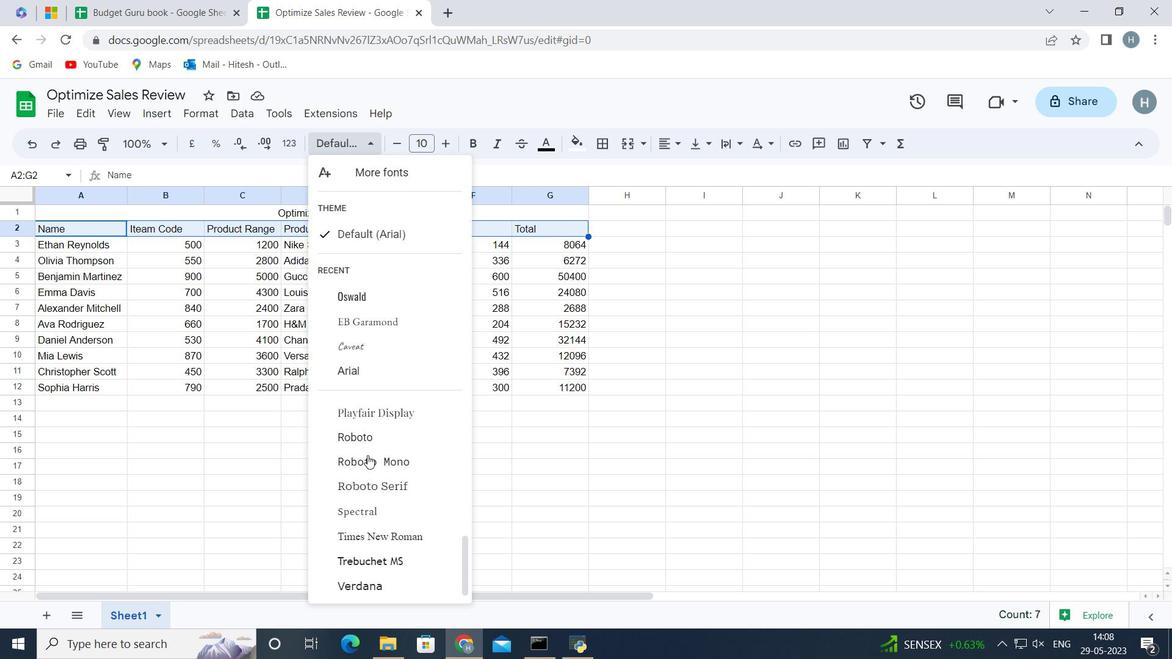 
Action: Mouse moved to (368, 462)
Screenshot: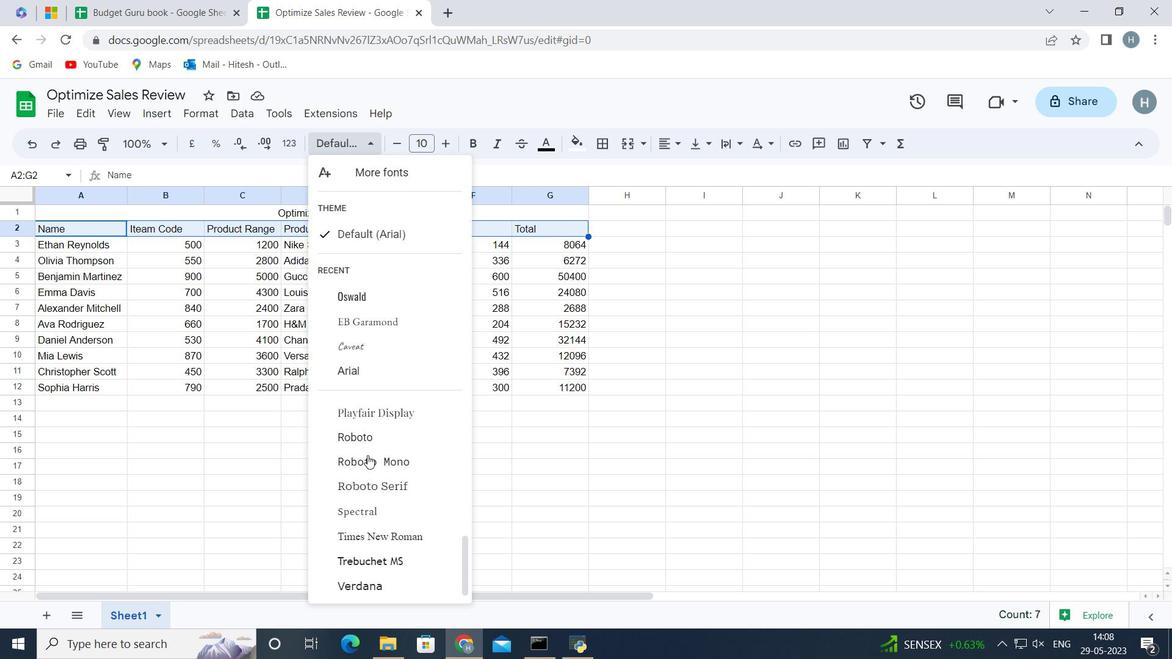 
Action: Mouse scrolled (368, 461) with delta (0, 0)
Screenshot: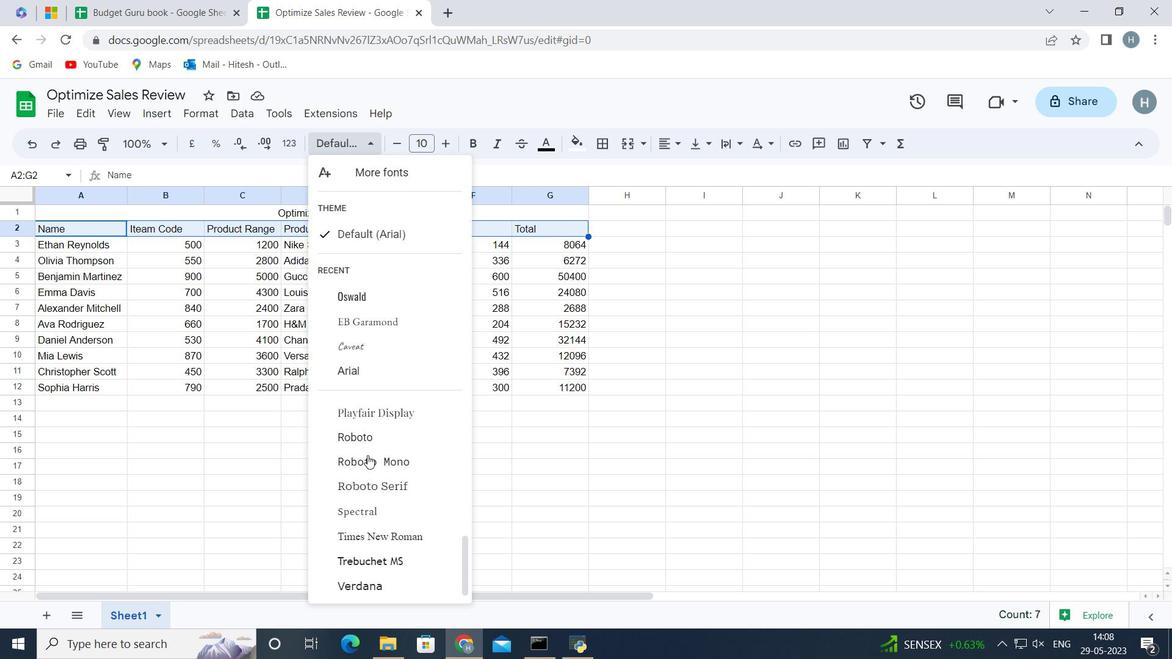 
Action: Mouse moved to (368, 468)
Screenshot: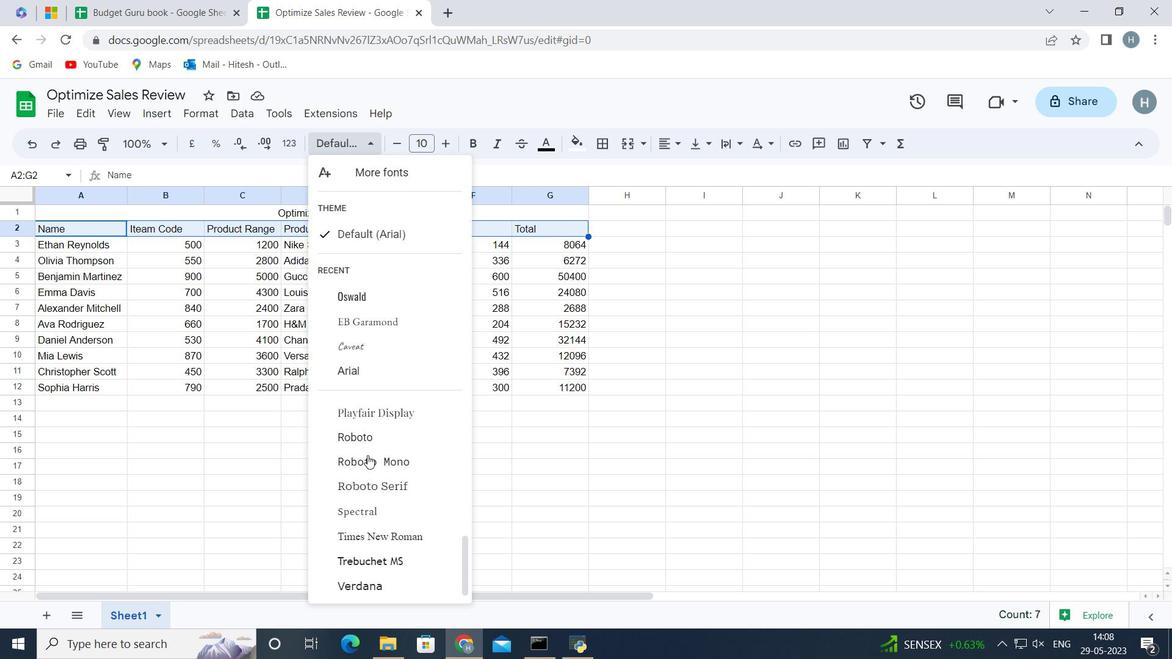 
Action: Mouse scrolled (368, 463) with delta (0, 0)
Screenshot: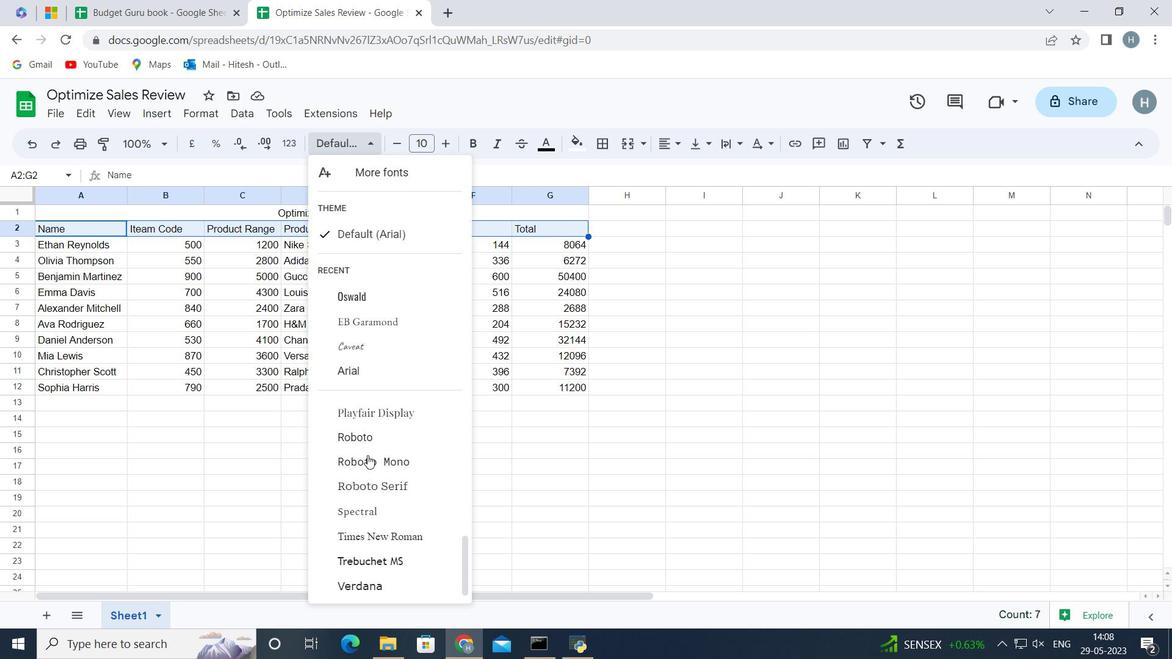 
Action: Mouse moved to (371, 478)
Screenshot: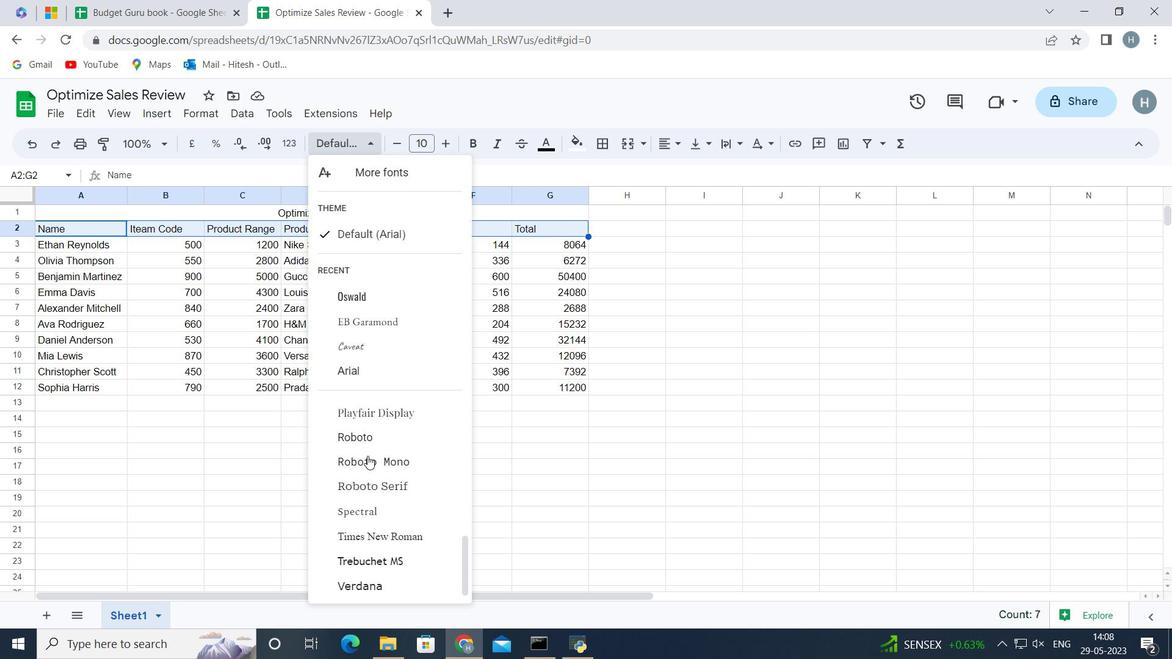 
Action: Mouse scrolled (370, 472) with delta (0, 0)
Screenshot: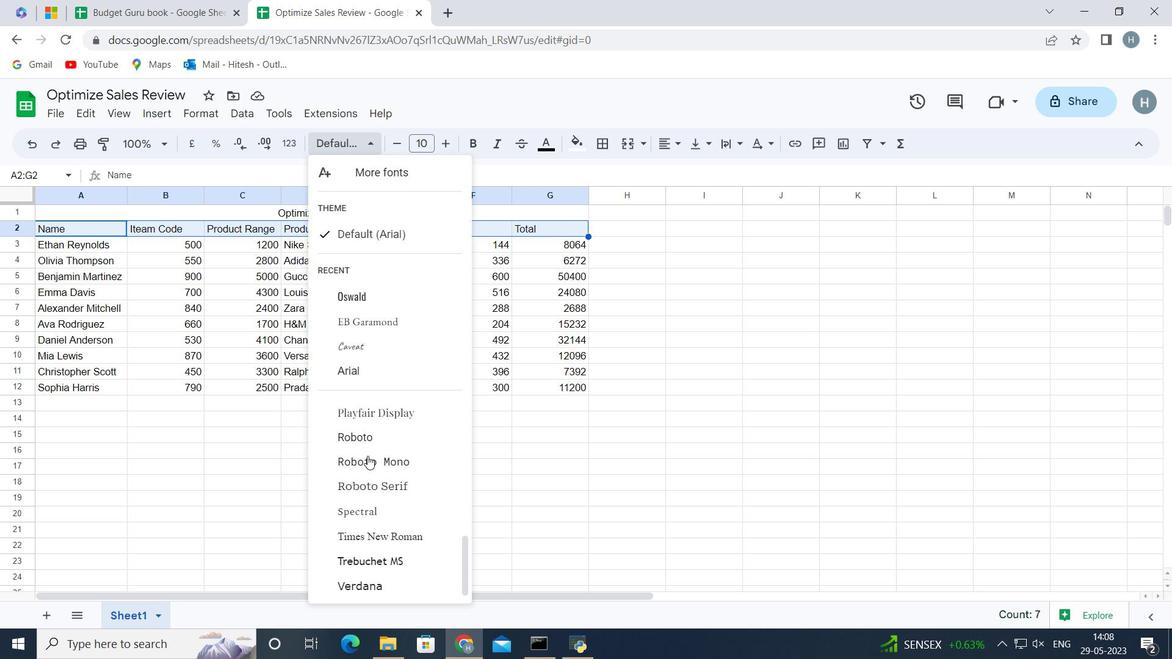 
Action: Mouse moved to (401, 586)
Screenshot: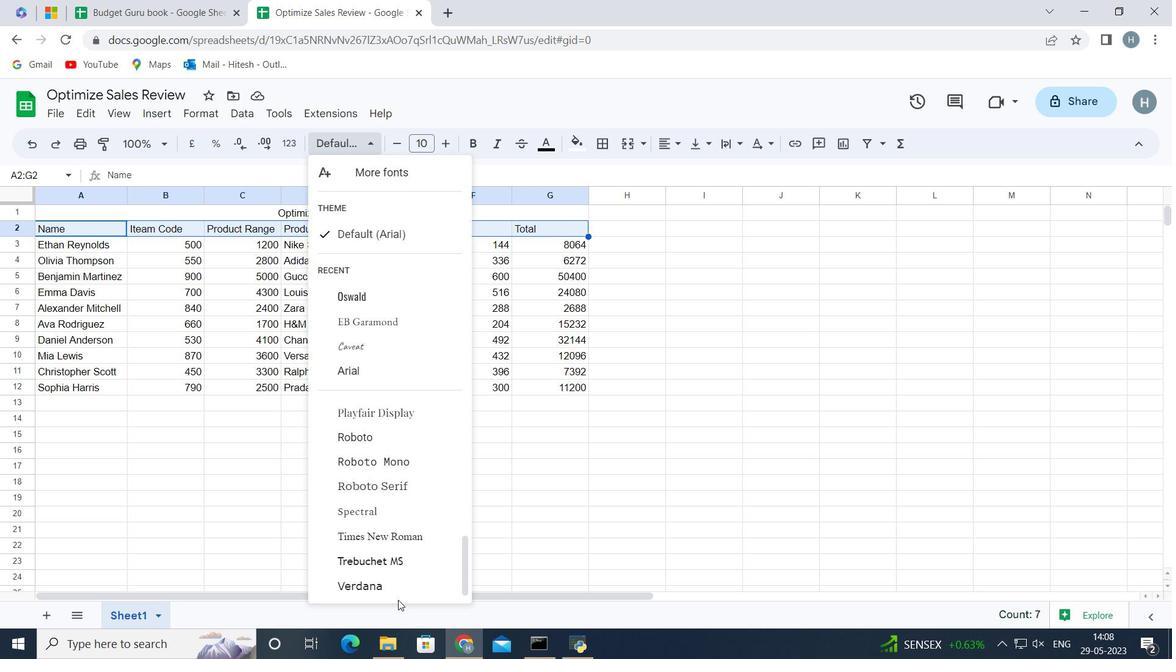 
Action: Mouse pressed left at (401, 586)
Screenshot: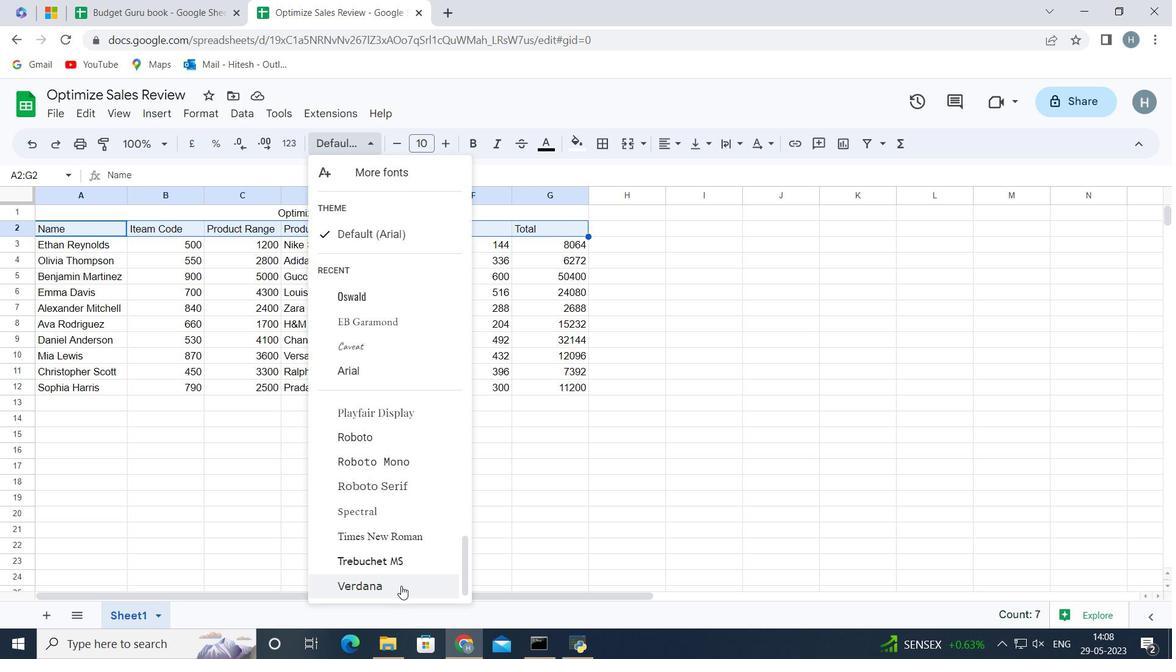 
Action: Mouse moved to (473, 142)
Screenshot: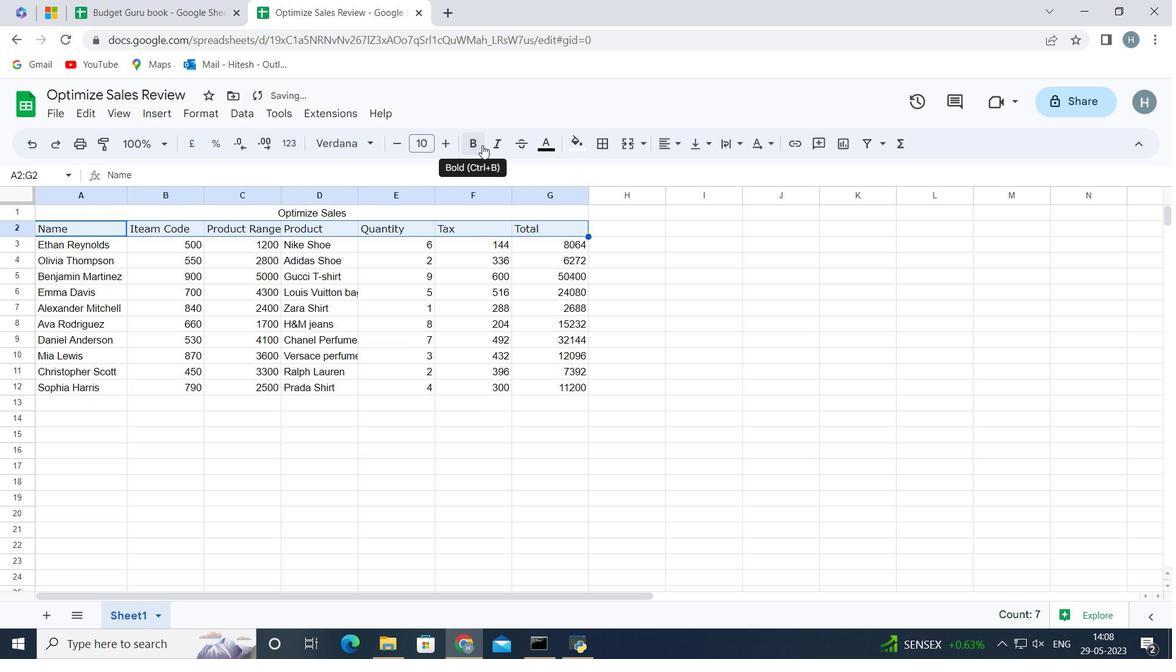 
Action: Mouse pressed left at (473, 142)
Screenshot: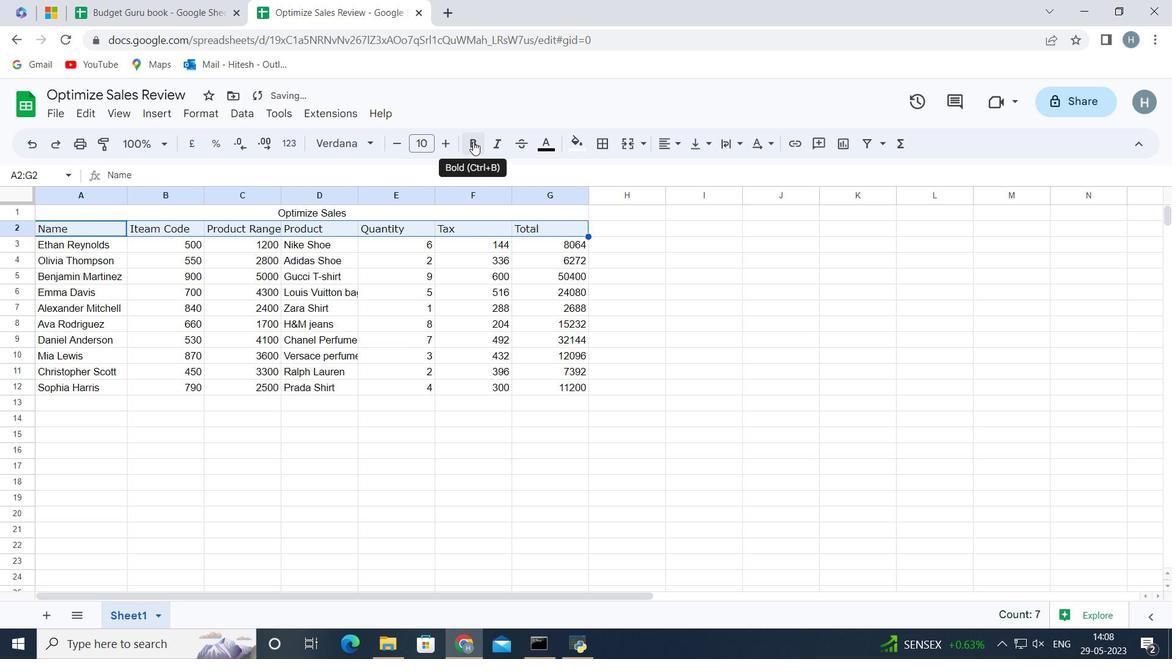 
Action: Mouse moved to (432, 445)
Screenshot: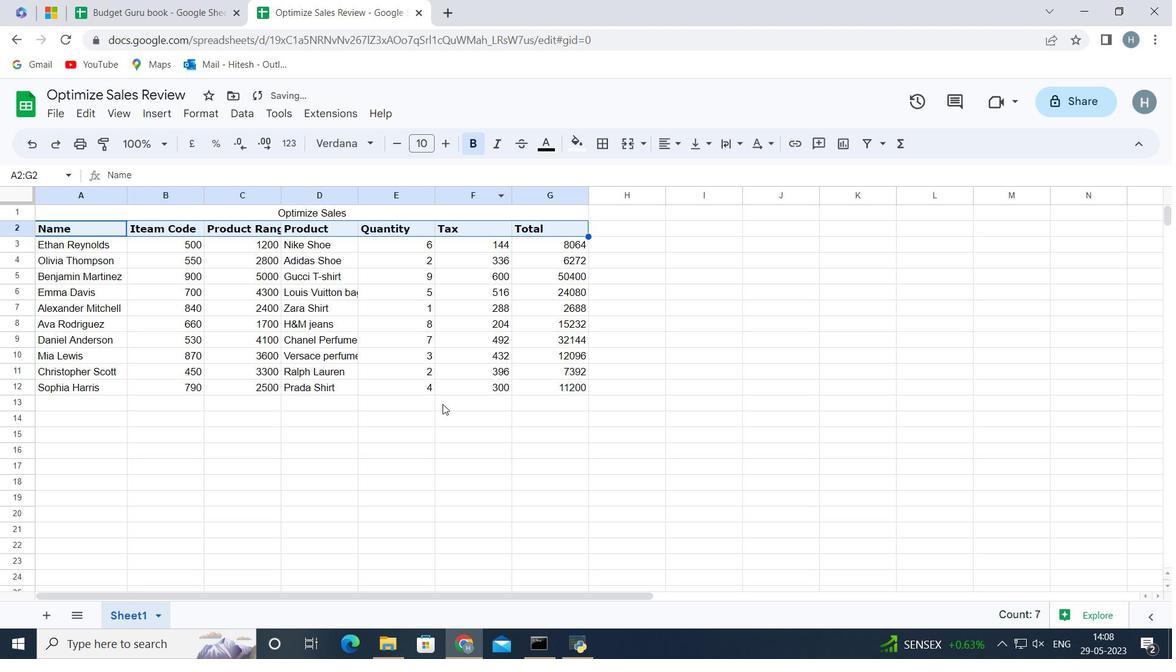 
Action: Mouse pressed left at (432, 445)
Screenshot: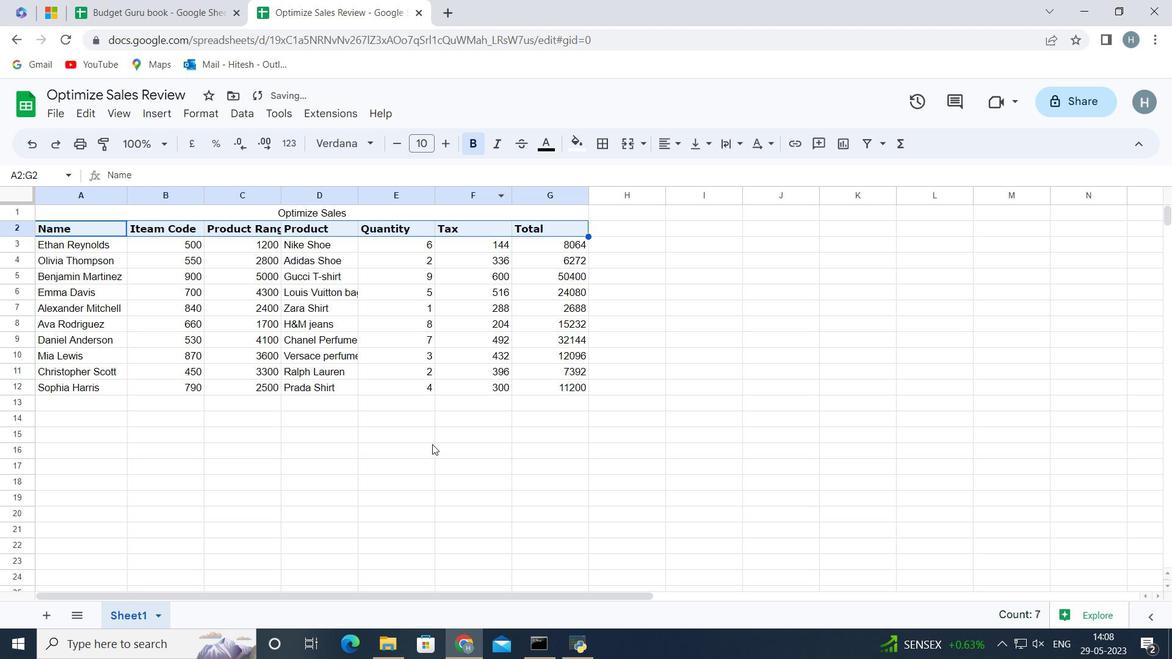 
Action: Mouse moved to (53, 224)
Screenshot: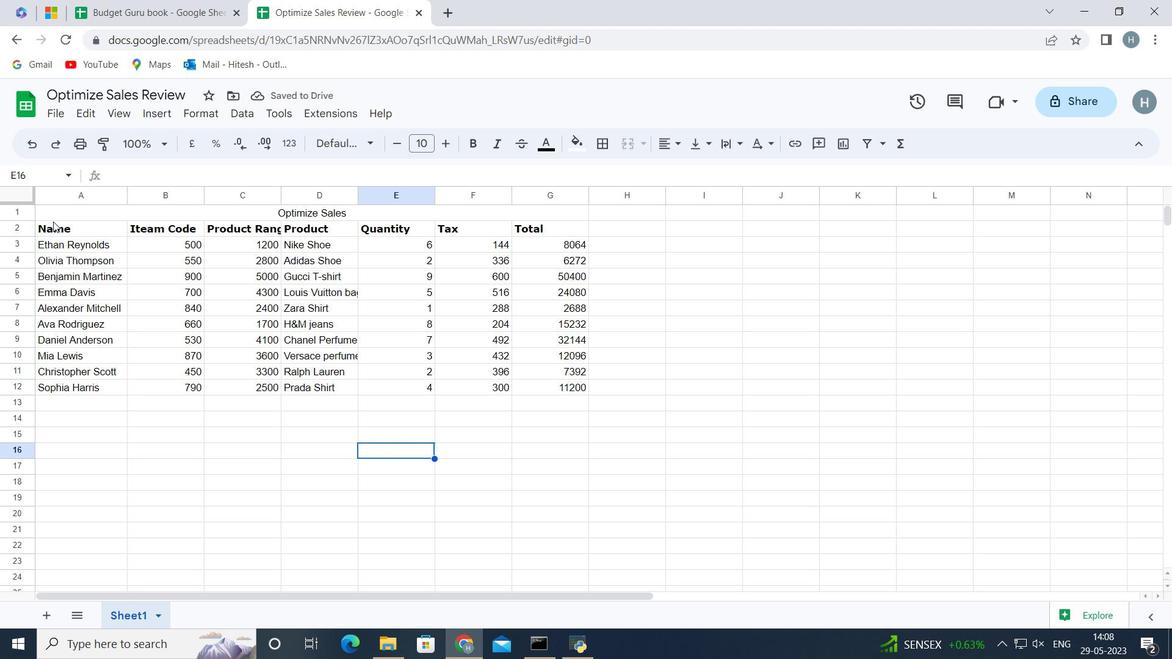 
Action: Mouse pressed left at (53, 224)
Screenshot: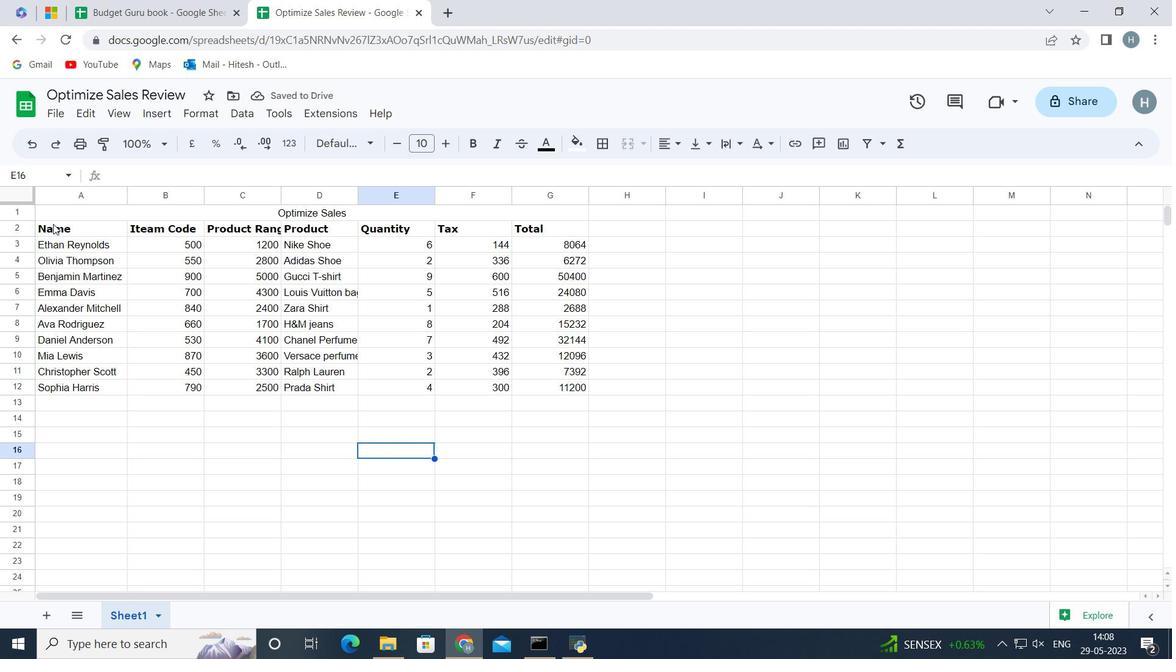 
Action: Mouse moved to (54, 224)
Screenshot: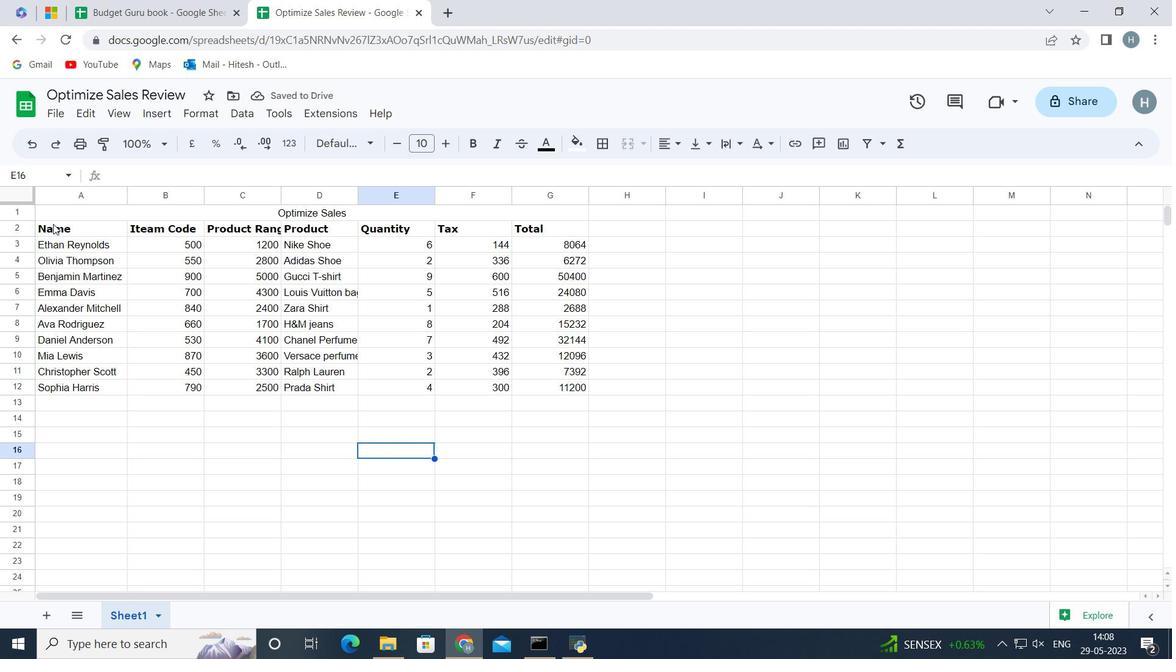 
Action: Key pressed <Key.shift><Key.right><Key.right><Key.right><Key.right><Key.right><Key.right>
Screenshot: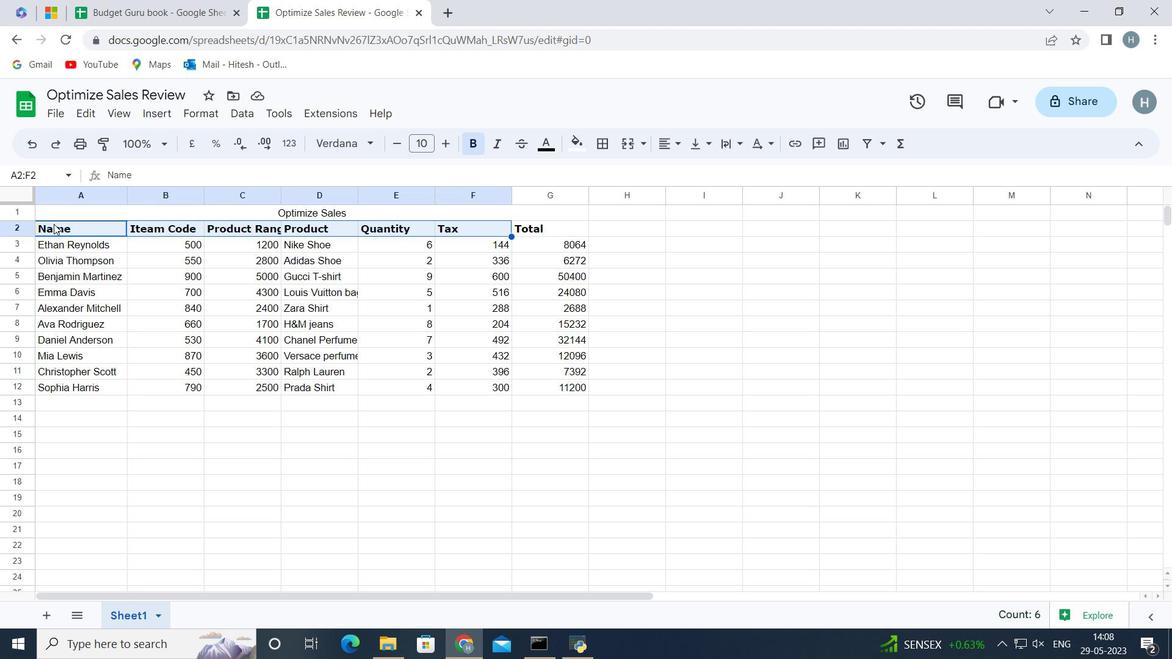 
Action: Mouse moved to (449, 140)
Screenshot: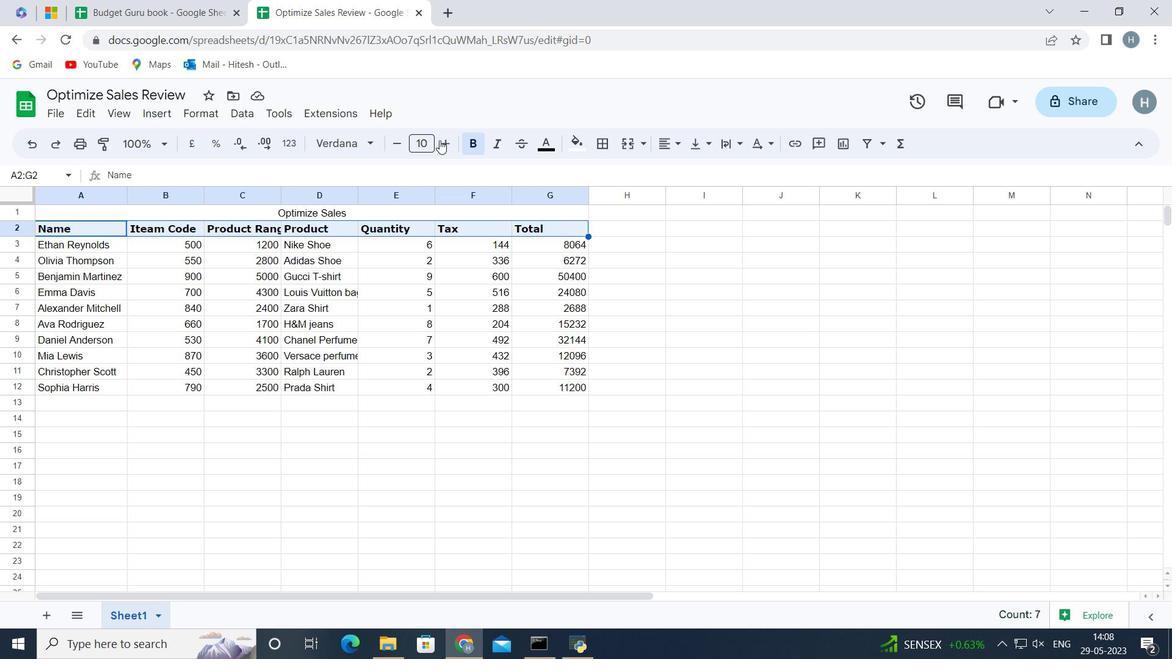 
Action: Mouse pressed left at (449, 140)
Screenshot: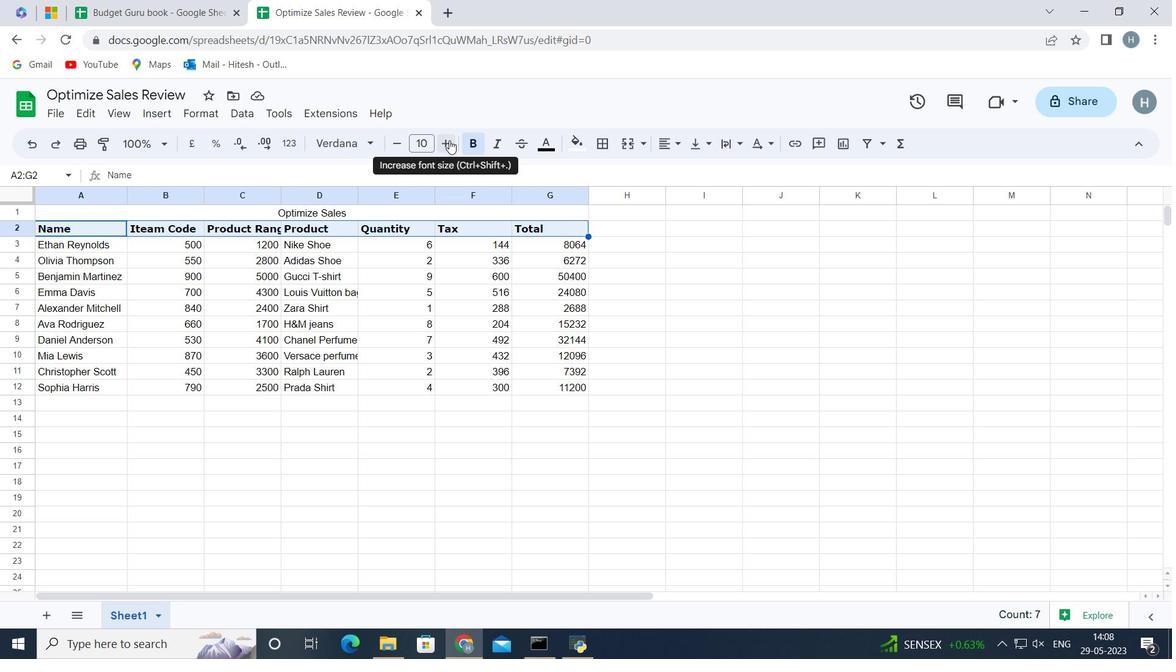
Action: Mouse pressed left at (449, 140)
Screenshot: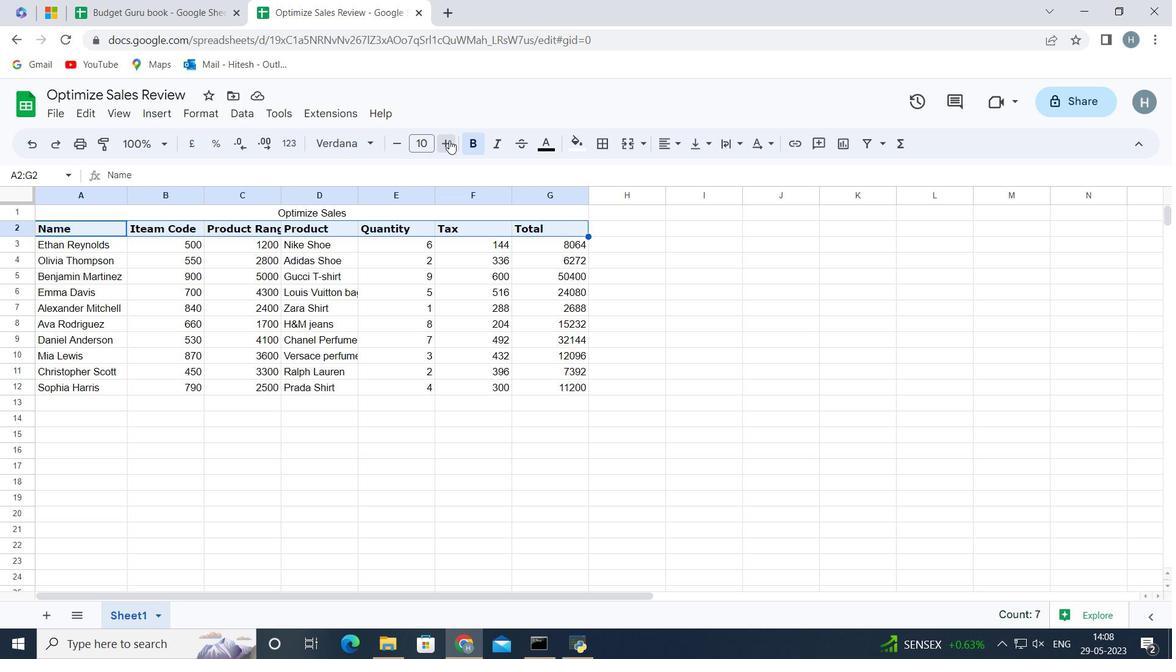 
Action: Mouse pressed left at (449, 140)
Screenshot: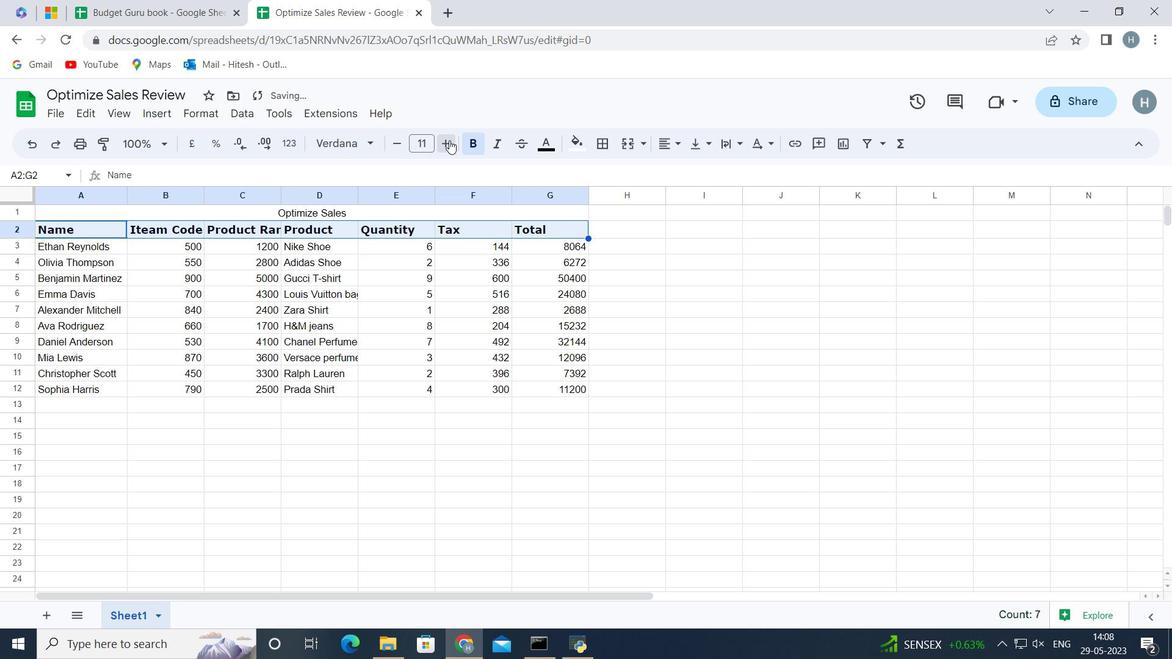 
Action: Mouse pressed left at (449, 140)
Screenshot: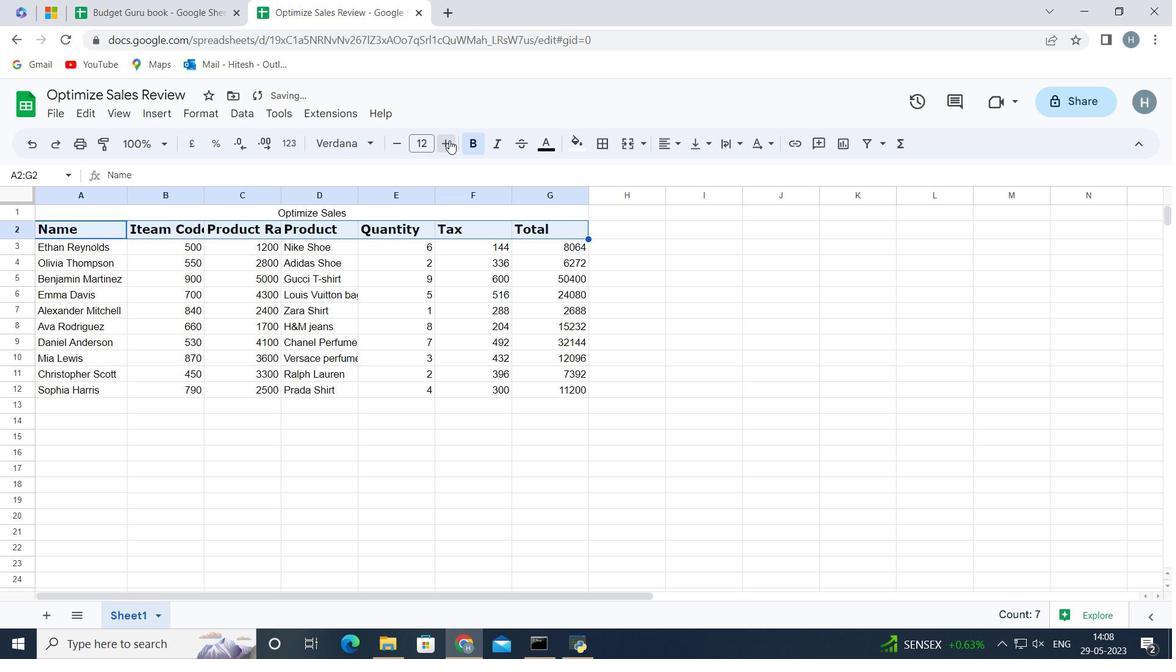 
Action: Mouse pressed left at (449, 140)
Screenshot: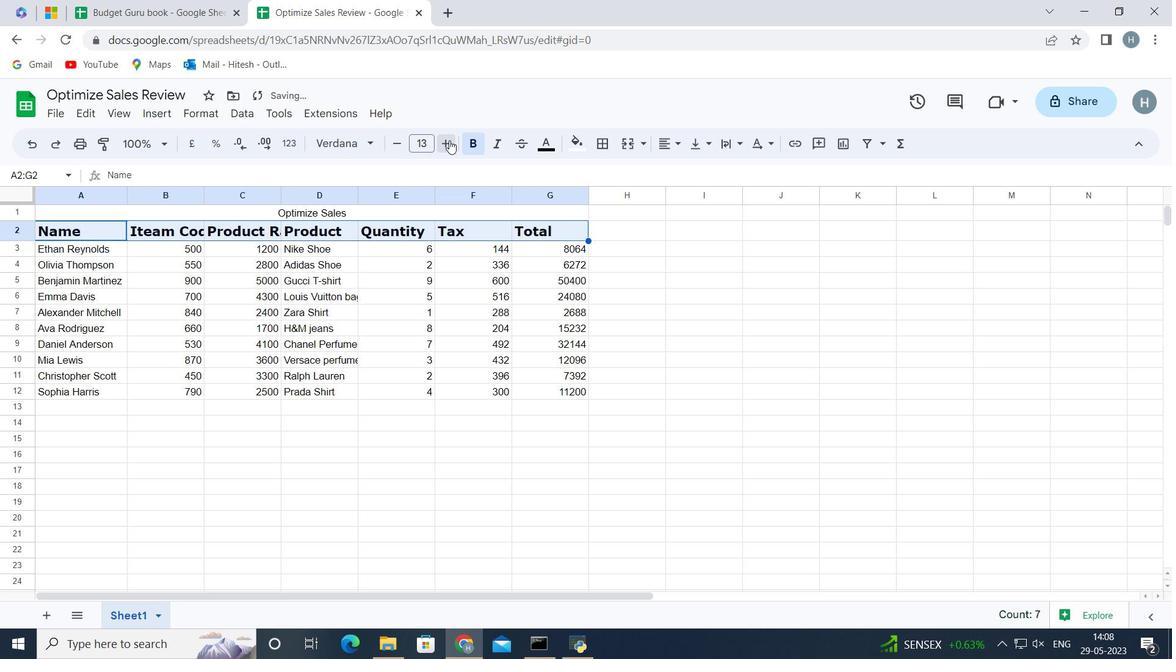 
Action: Mouse pressed left at (449, 140)
Screenshot: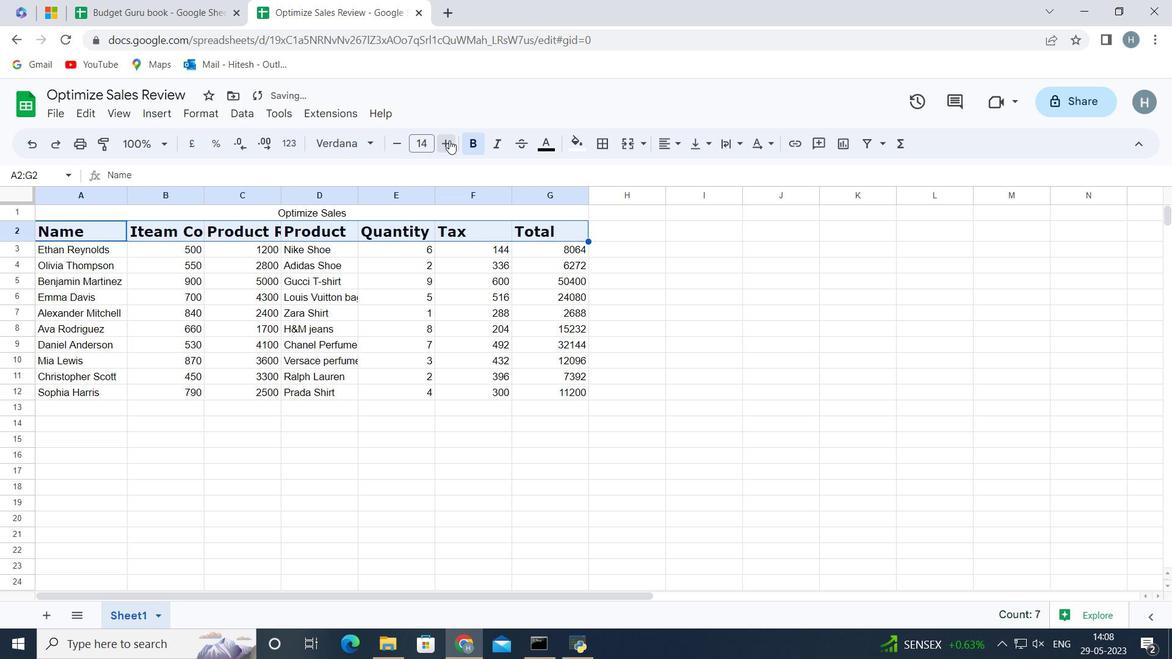
Action: Mouse pressed left at (449, 140)
Screenshot: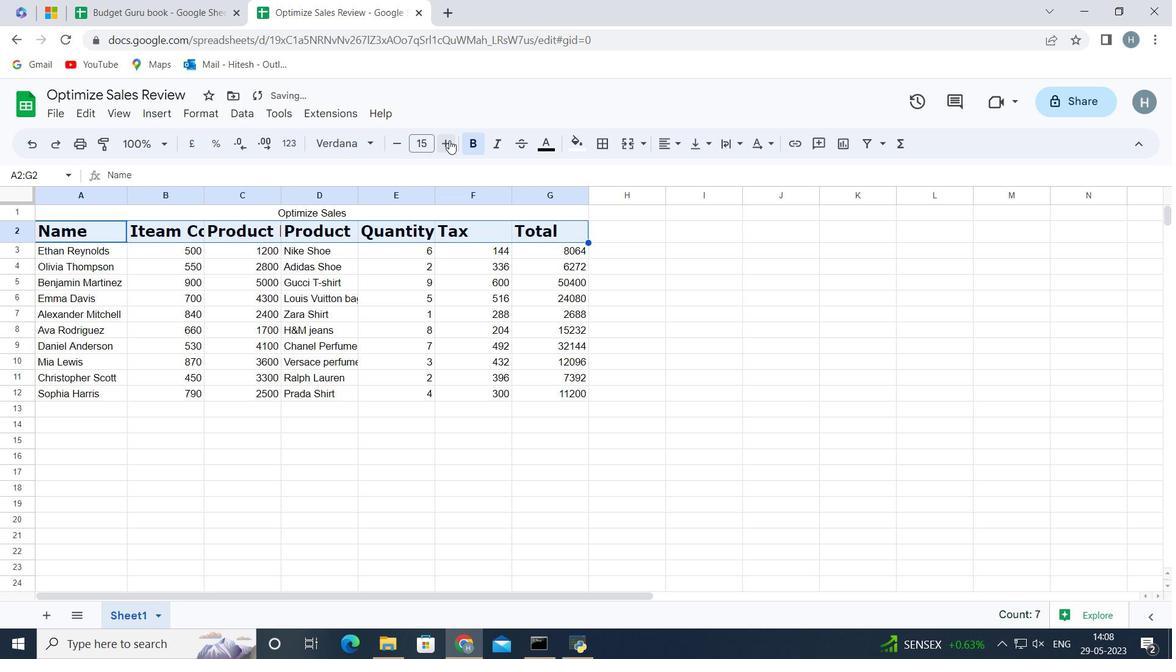 
Action: Mouse moved to (449, 140)
Screenshot: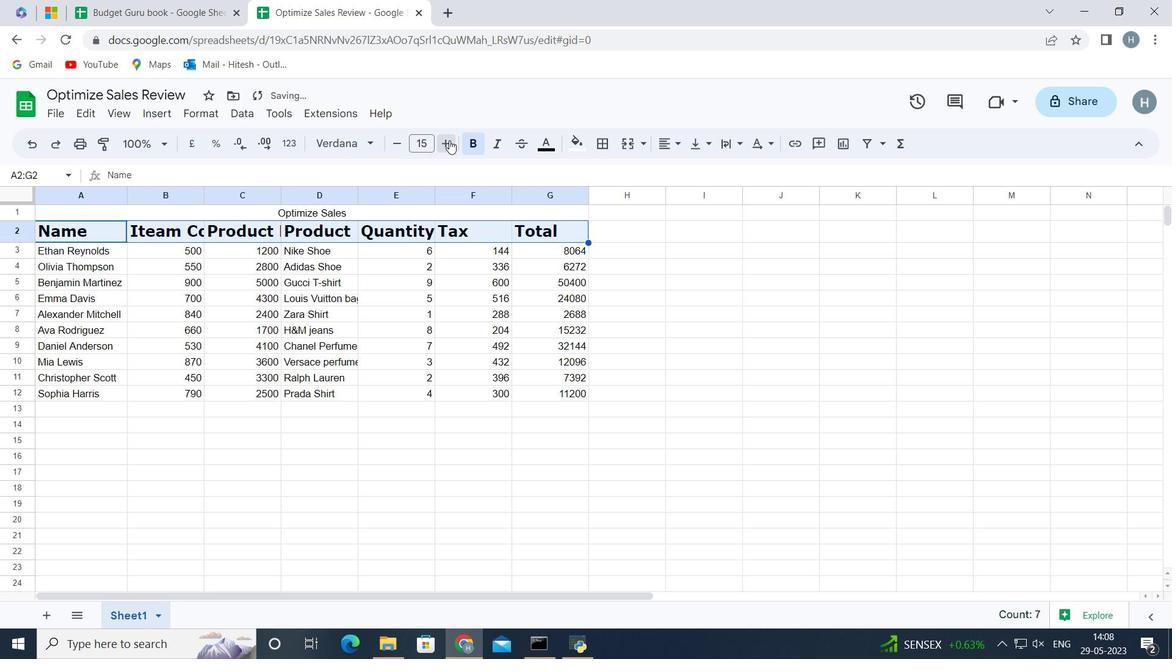 
Action: Mouse pressed left at (449, 140)
Screenshot: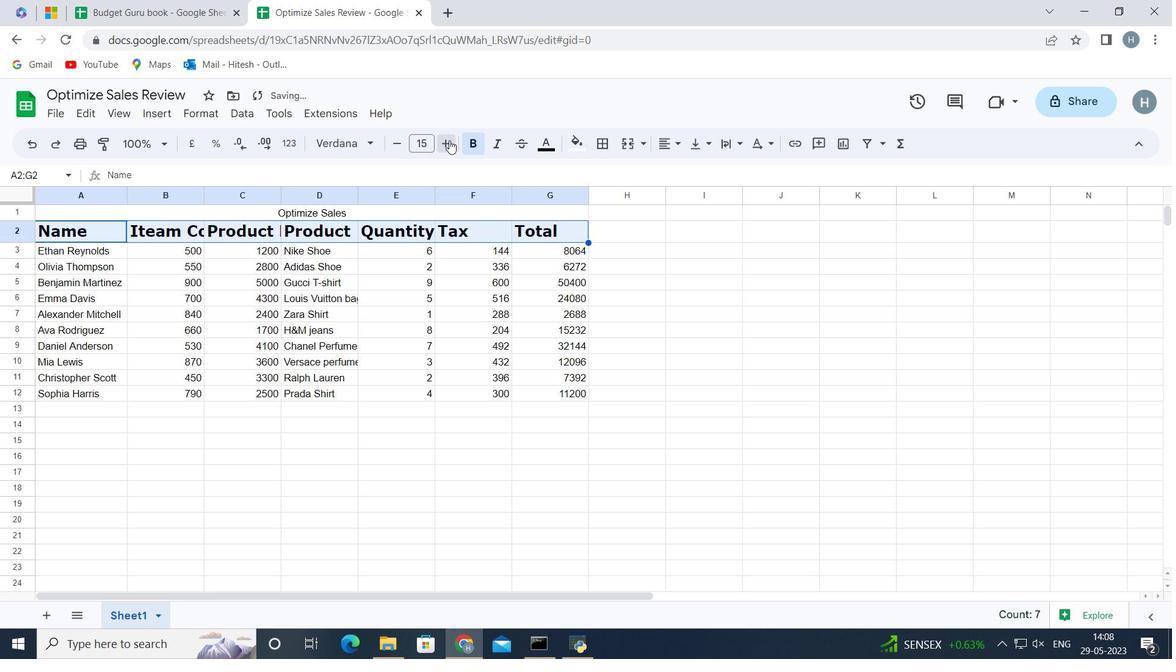 
Action: Mouse moved to (448, 140)
Screenshot: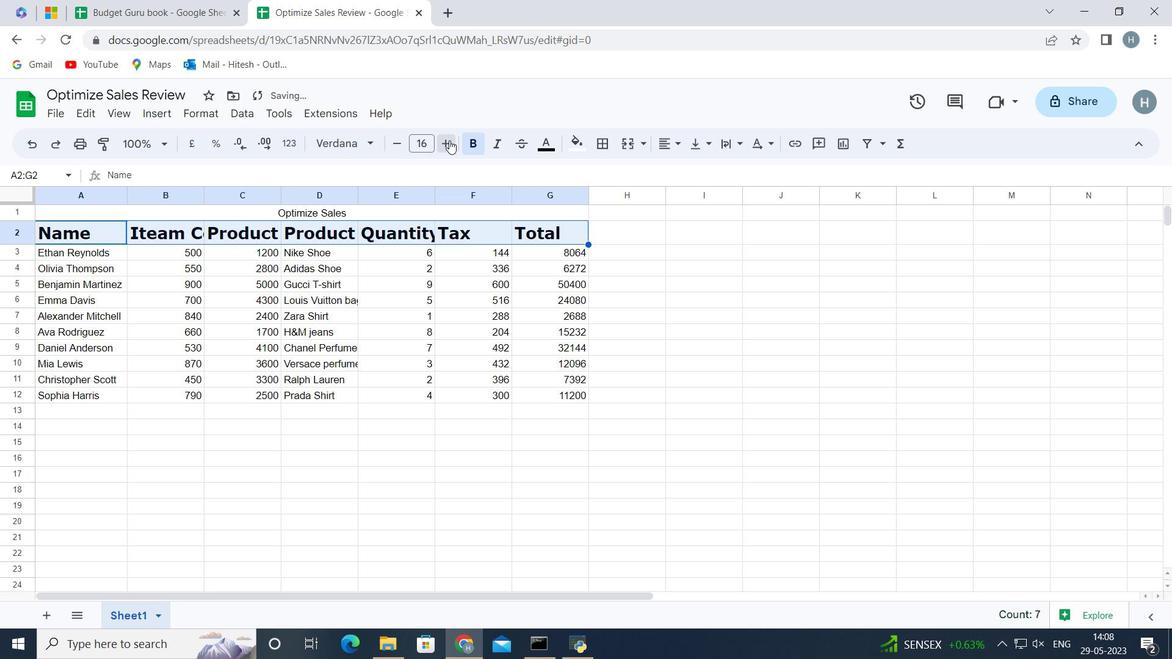 
Action: Mouse pressed left at (448, 140)
Screenshot: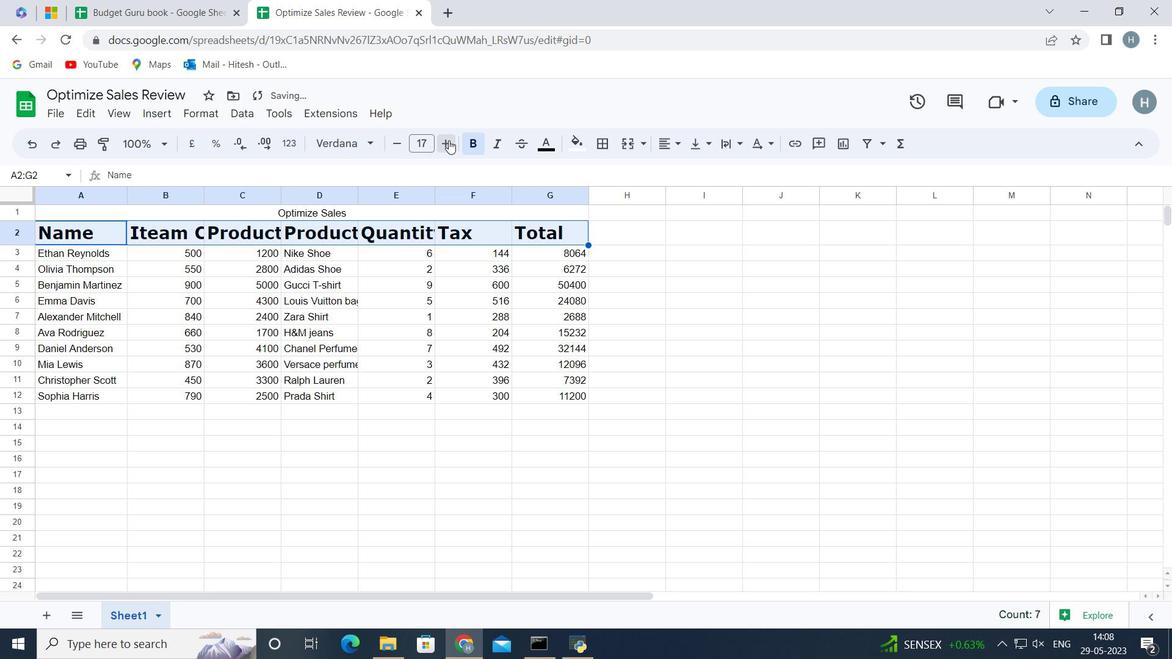
Action: Mouse pressed left at (448, 140)
Screenshot: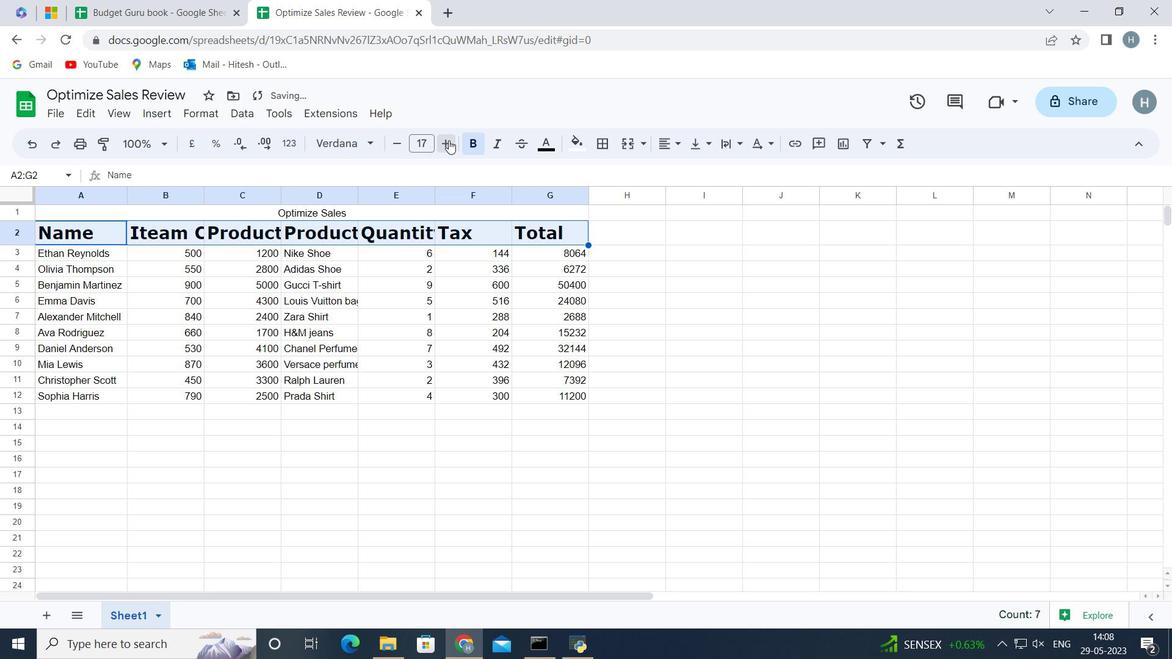 
Action: Mouse moved to (390, 512)
Screenshot: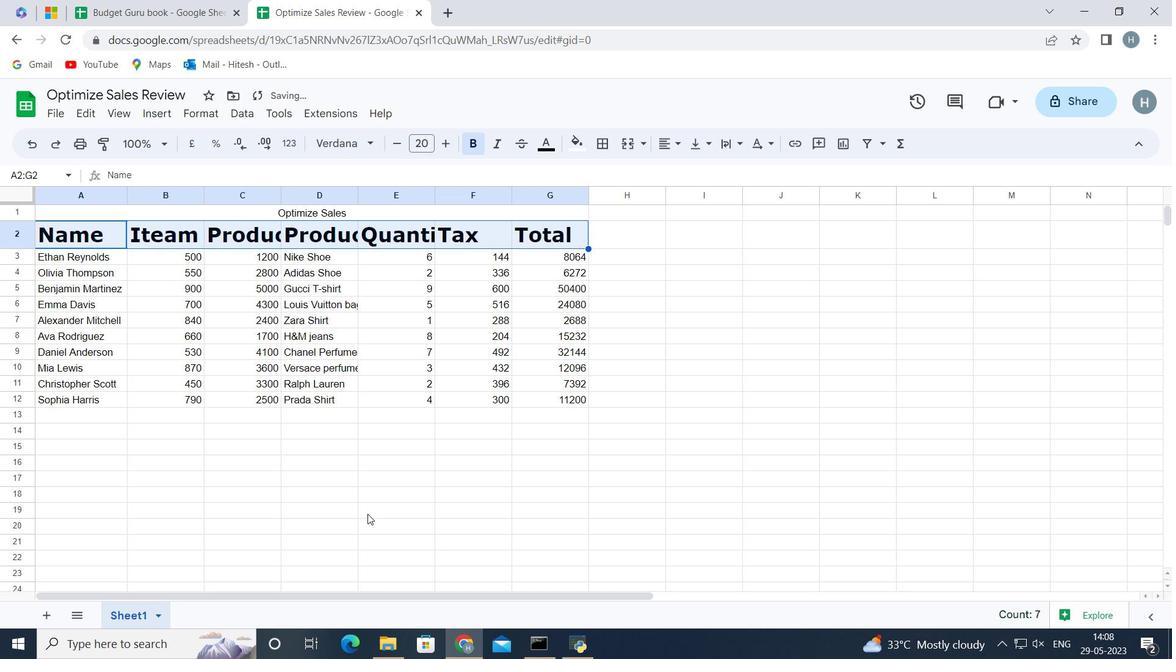 
Action: Mouse pressed left at (390, 512)
Screenshot: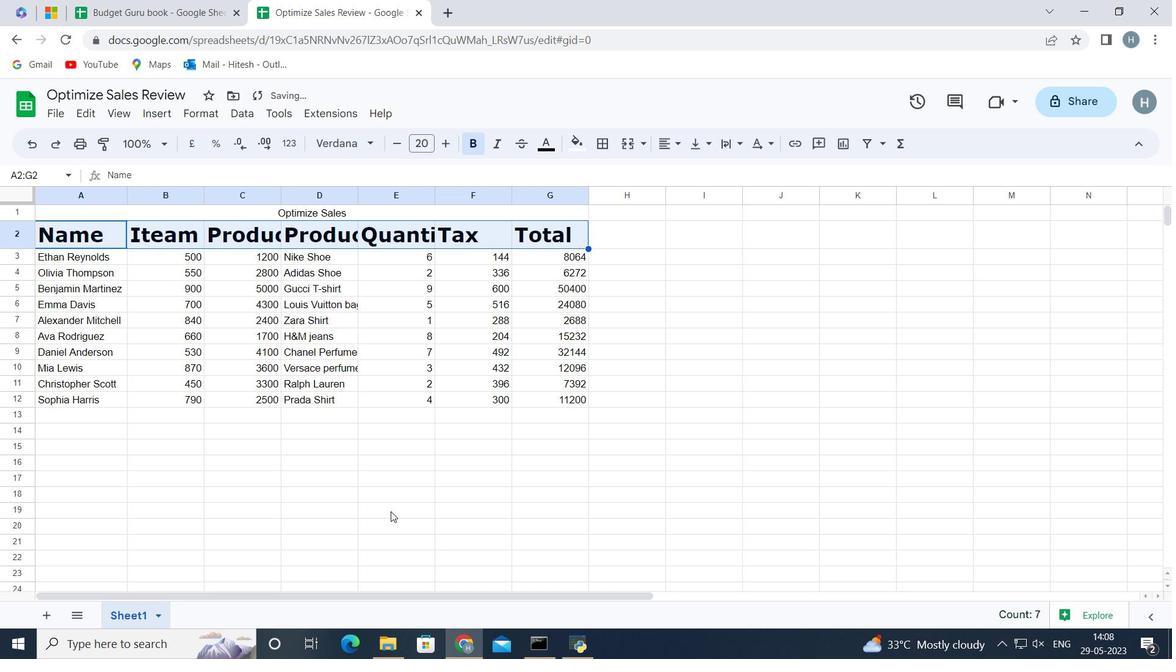 
Action: Mouse moved to (219, 448)
Screenshot: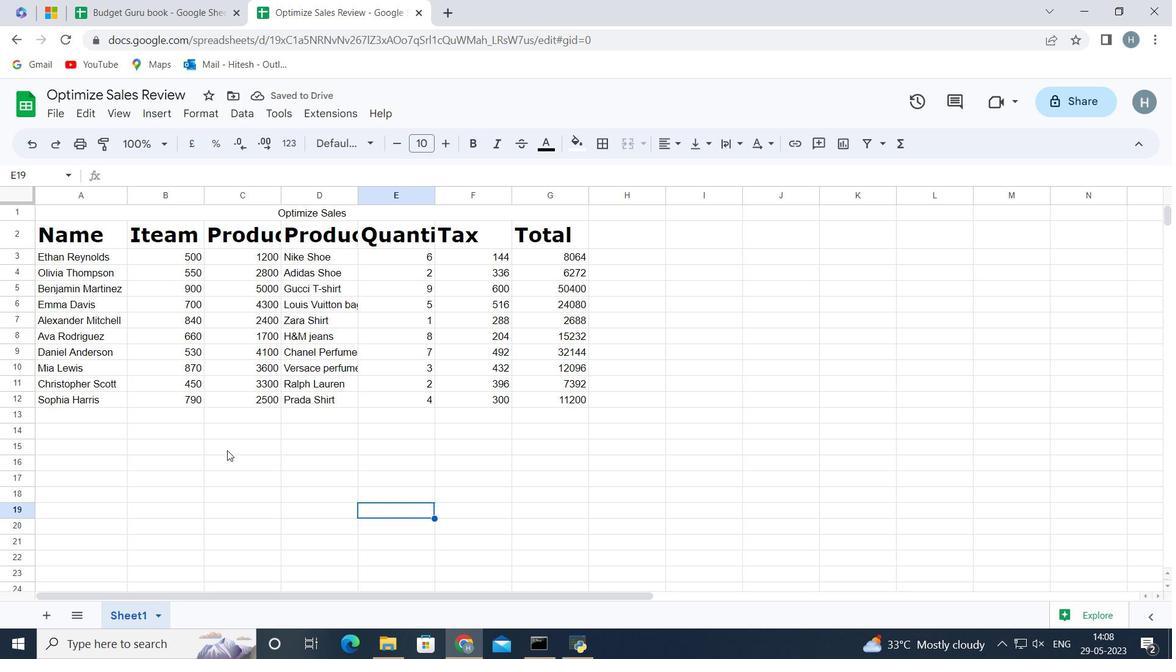 
Action: Mouse pressed left at (219, 448)
Screenshot: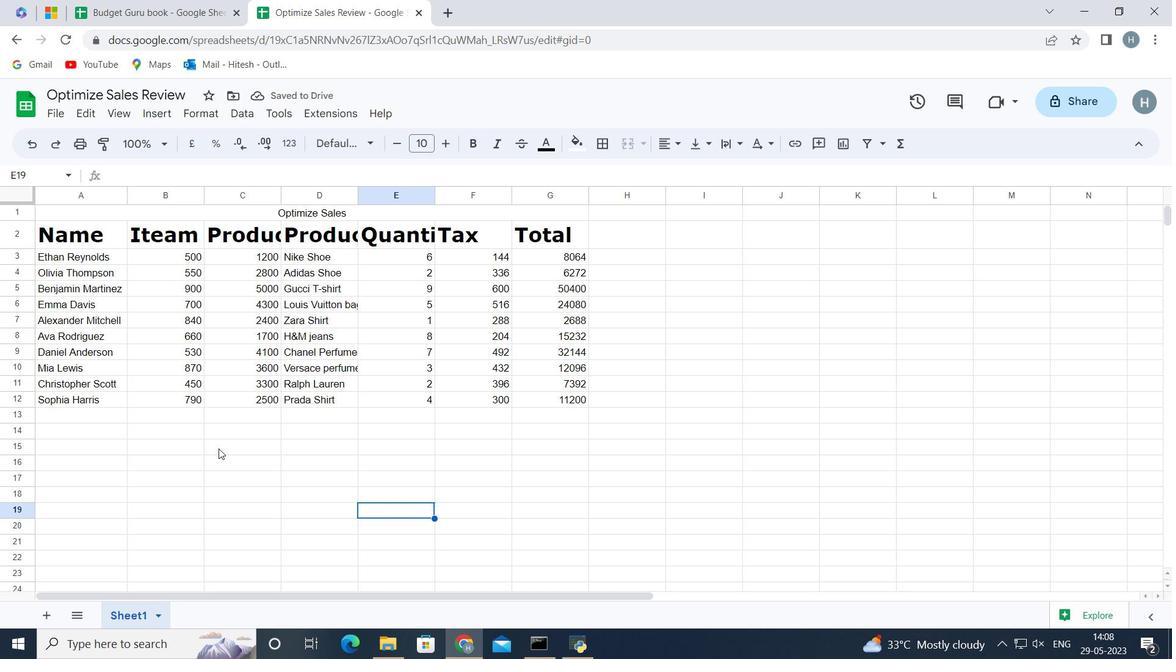 
Action: Mouse moved to (137, 457)
Screenshot: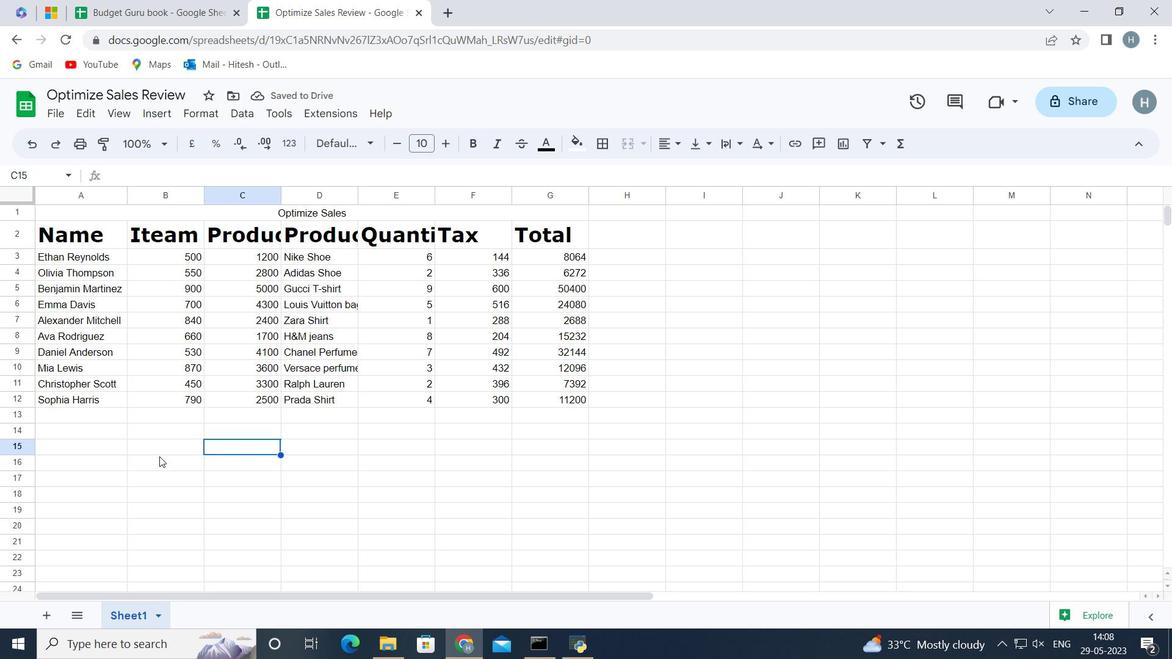 
Action: Mouse pressed left at (137, 457)
Screenshot: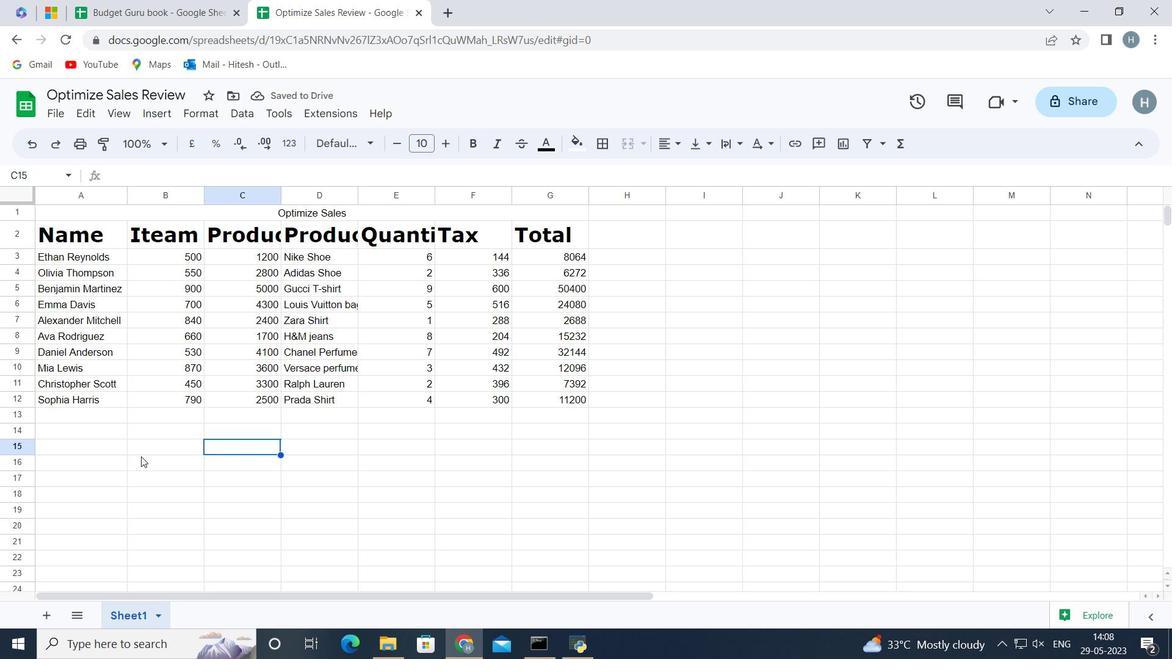 
Action: Mouse moved to (56, 253)
Screenshot: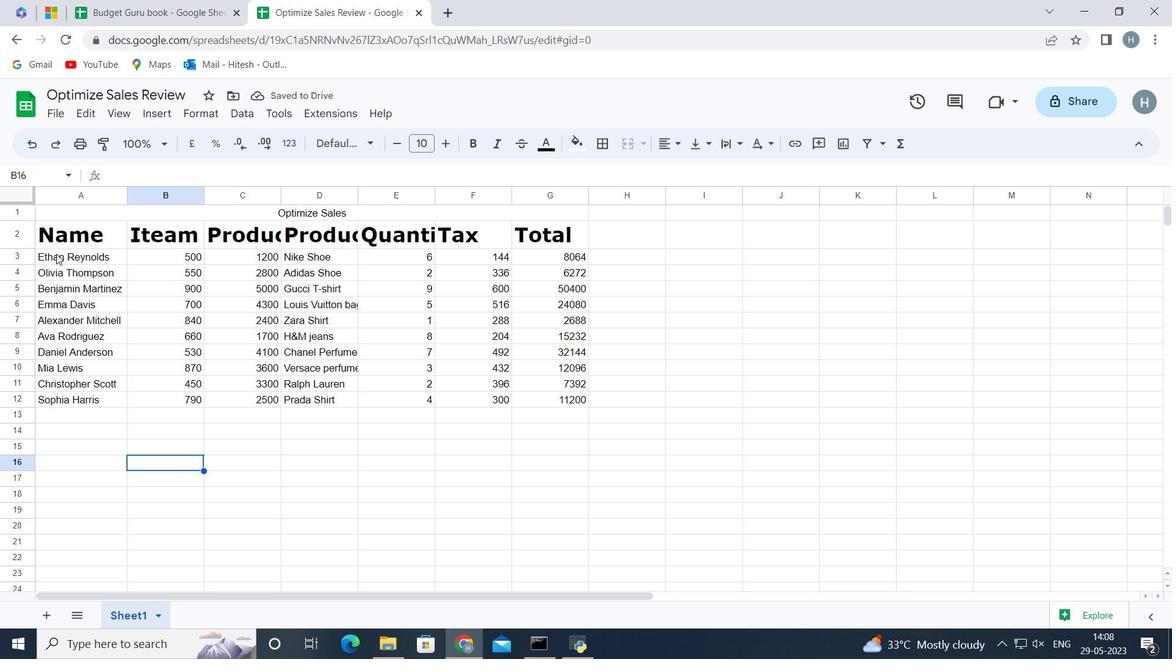
Action: Mouse pressed left at (56, 253)
Screenshot: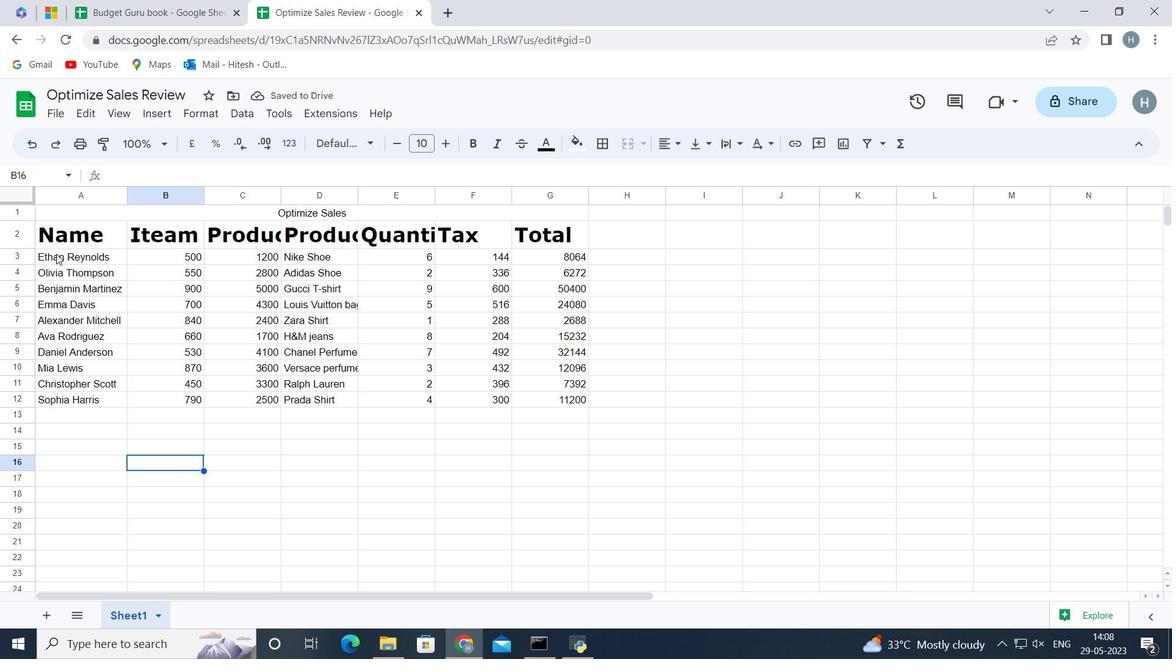 
Action: Mouse moved to (56, 253)
Screenshot: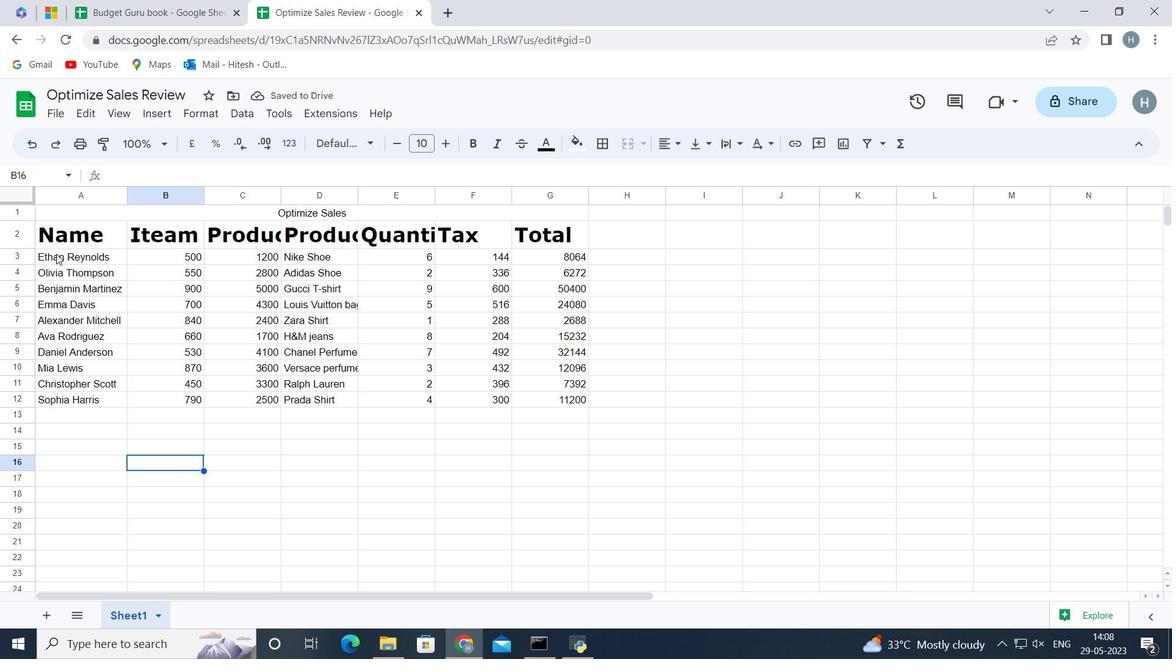 
Action: Key pressed <Key.shift><Key.shift><Key.shift><Key.right><Key.right><Key.right><Key.right><Key.right><Key.right><Key.down><Key.down><Key.down><Key.down><Key.down><Key.down><Key.down><Key.down><Key.down><Key.down><Key.up>
Screenshot: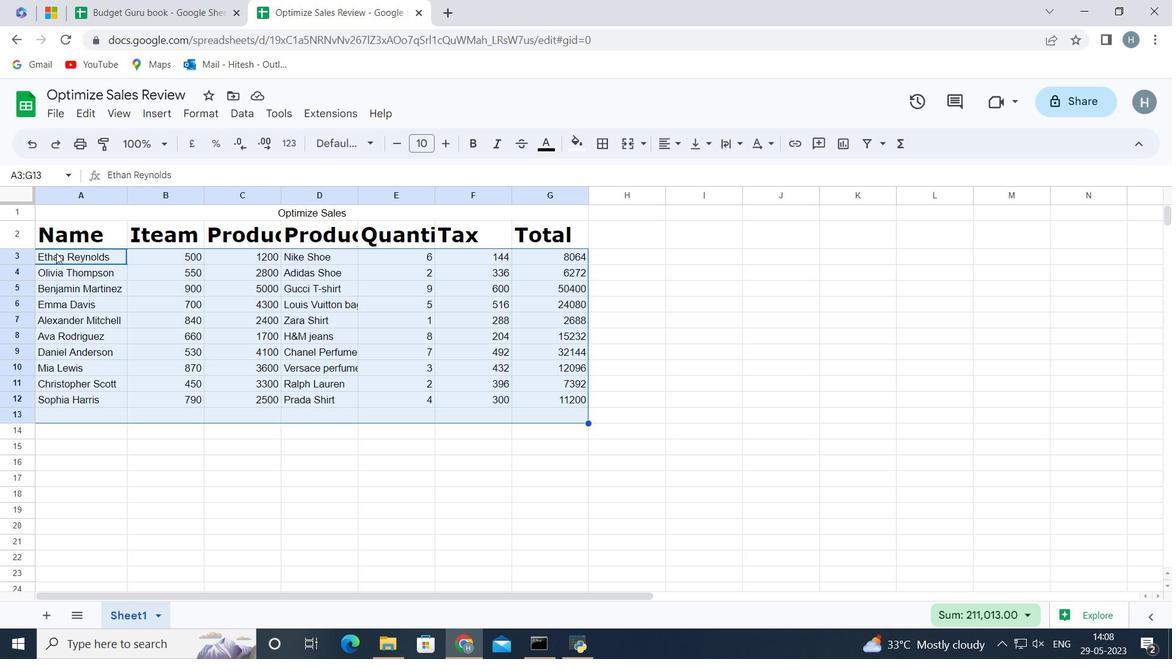 
Action: Mouse moved to (363, 142)
Screenshot: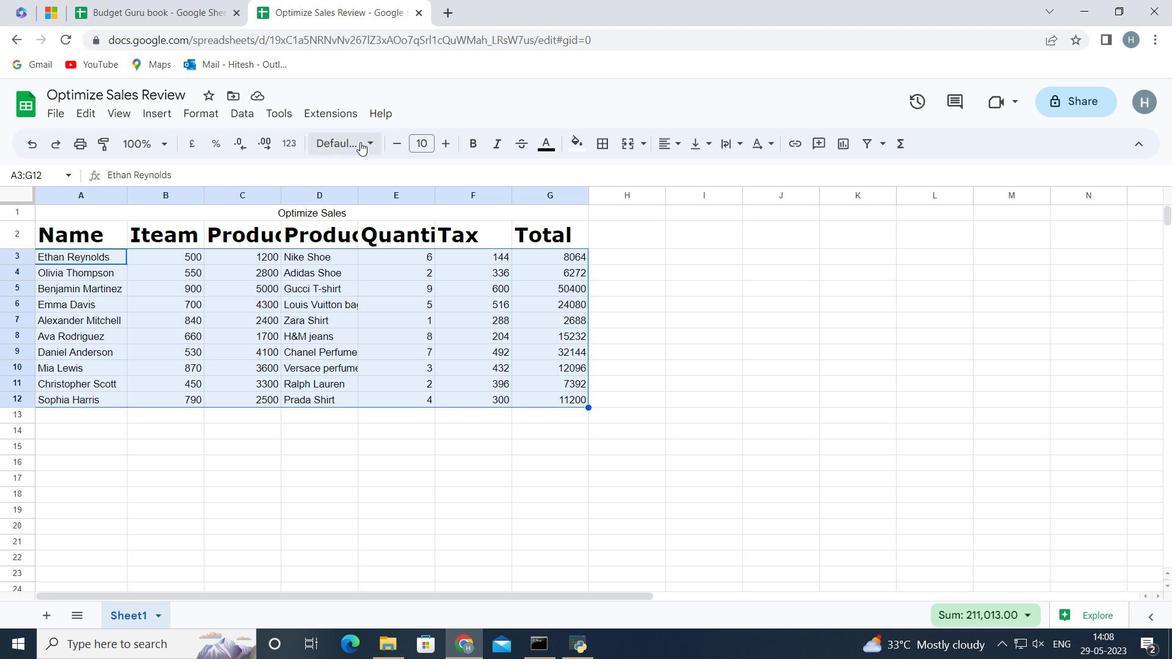 
Action: Mouse pressed left at (363, 142)
Screenshot: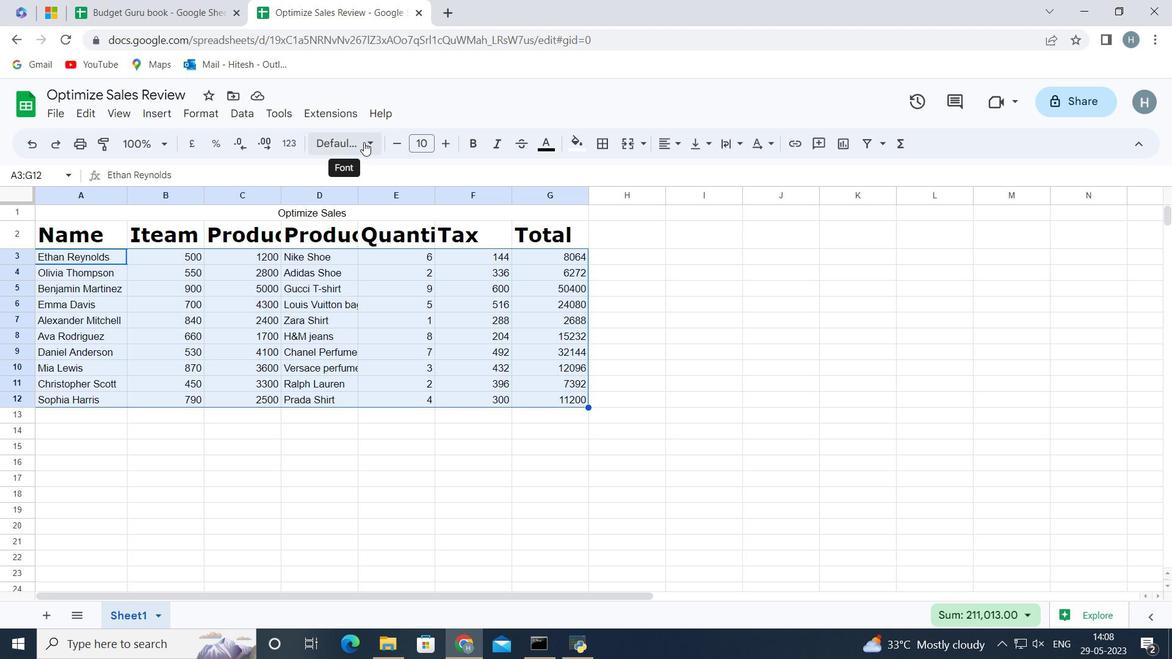 
Action: Mouse moved to (398, 393)
Screenshot: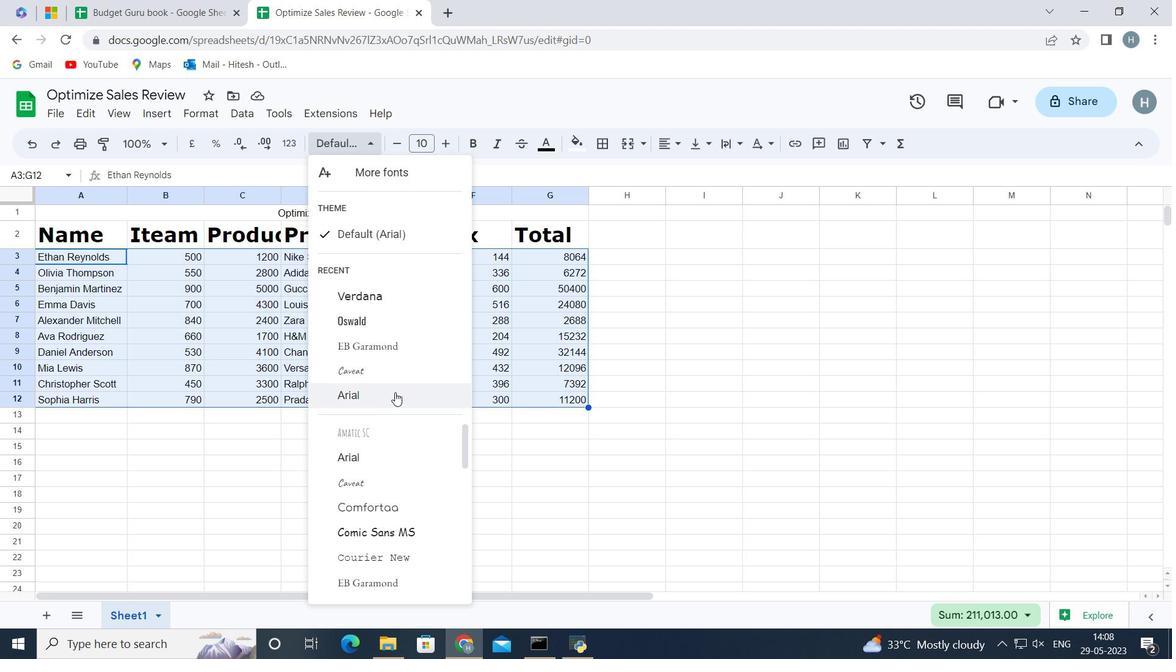 
Action: Mouse scrolled (398, 392) with delta (0, 0)
Screenshot: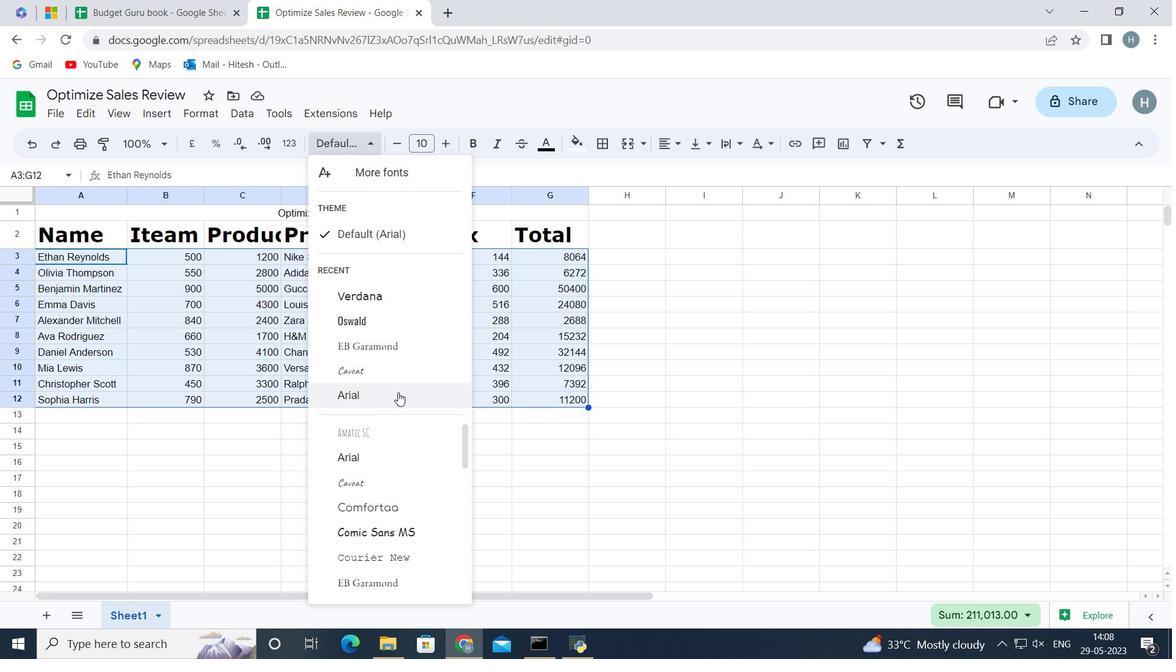 
Action: Mouse scrolled (398, 392) with delta (0, 0)
Screenshot: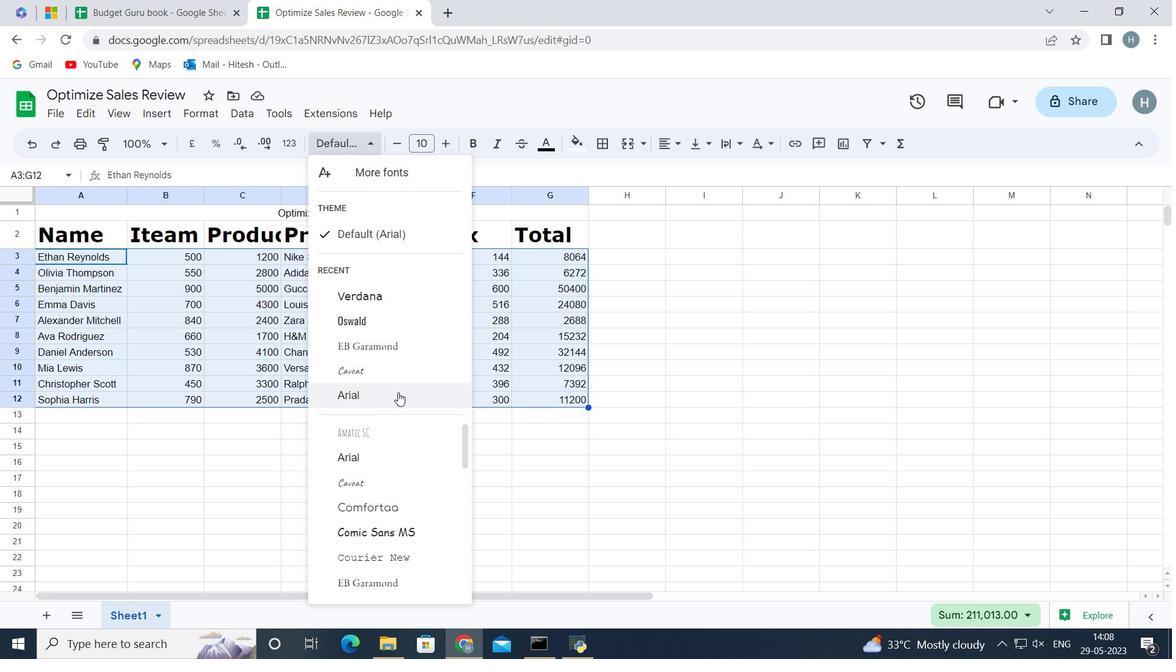 
Action: Mouse scrolled (398, 392) with delta (0, 0)
Screenshot: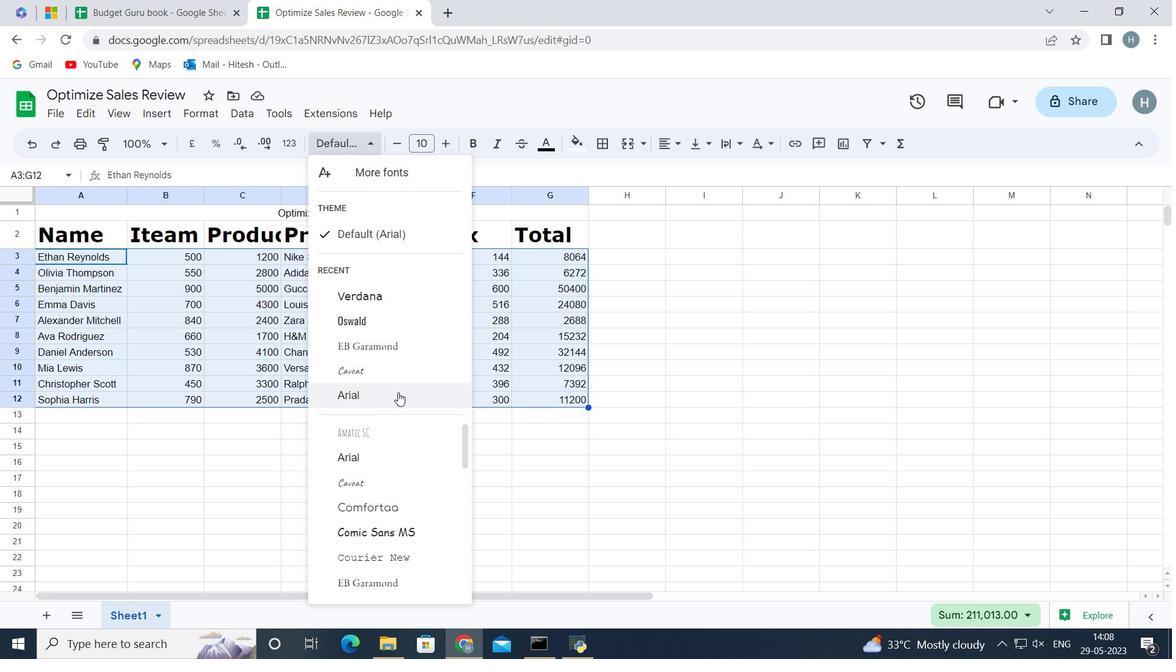 
Action: Mouse scrolled (398, 392) with delta (0, 0)
Screenshot: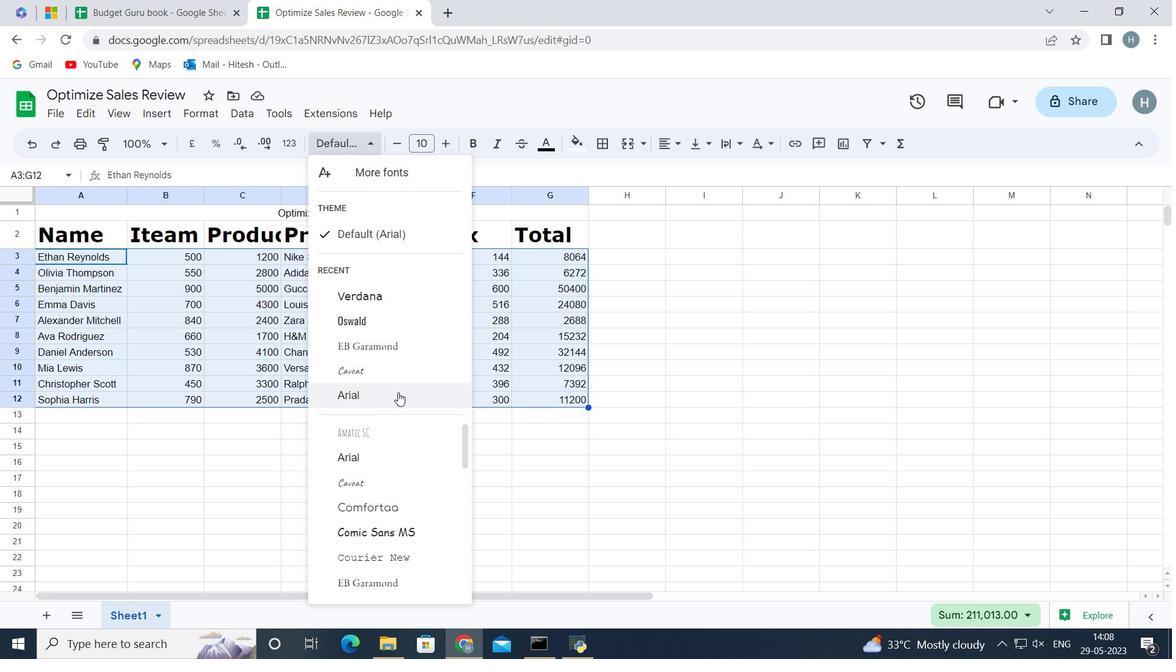 
Action: Mouse scrolled (398, 392) with delta (0, 0)
Screenshot: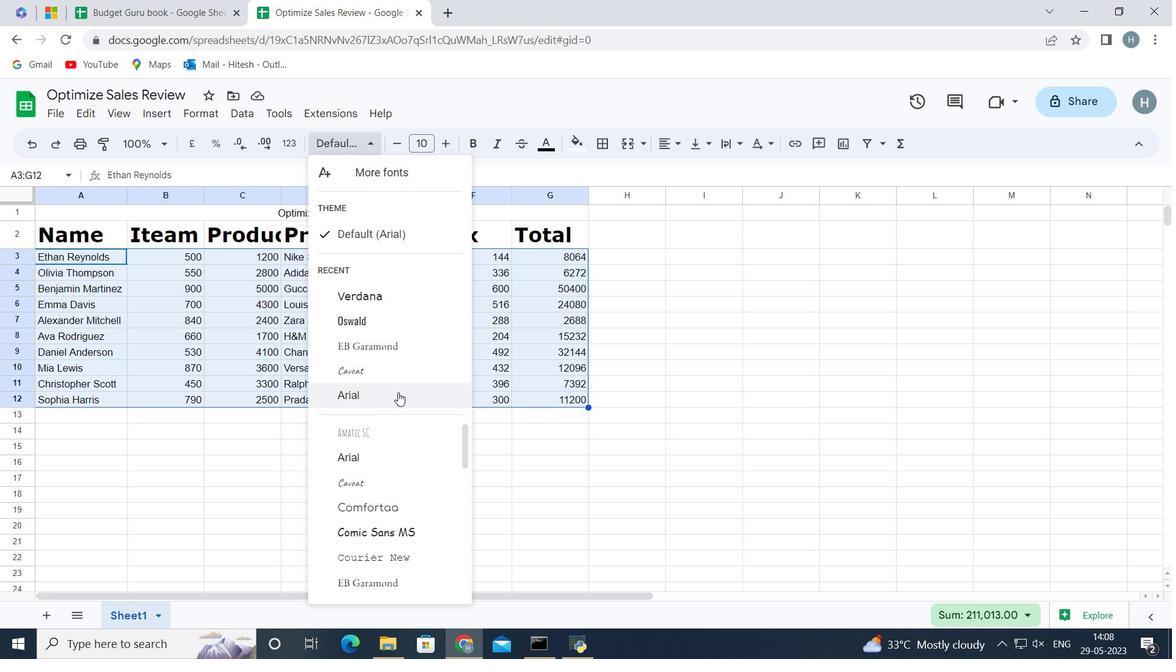 
Action: Mouse scrolled (398, 392) with delta (0, 0)
Screenshot: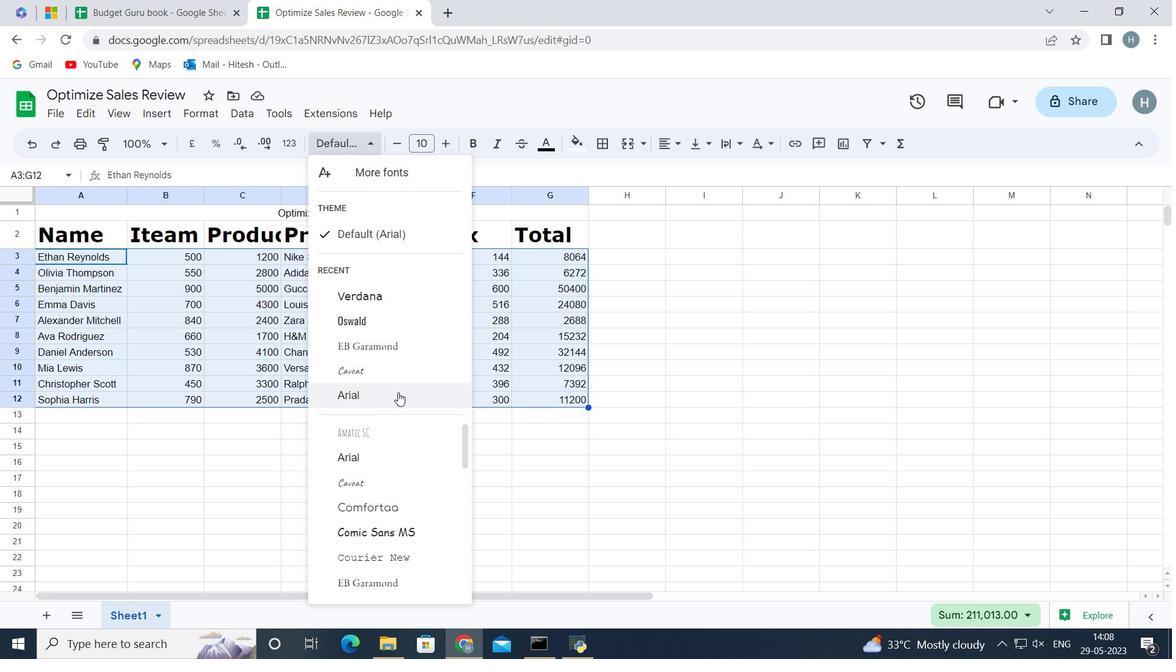 
Action: Mouse scrolled (398, 392) with delta (0, 0)
Screenshot: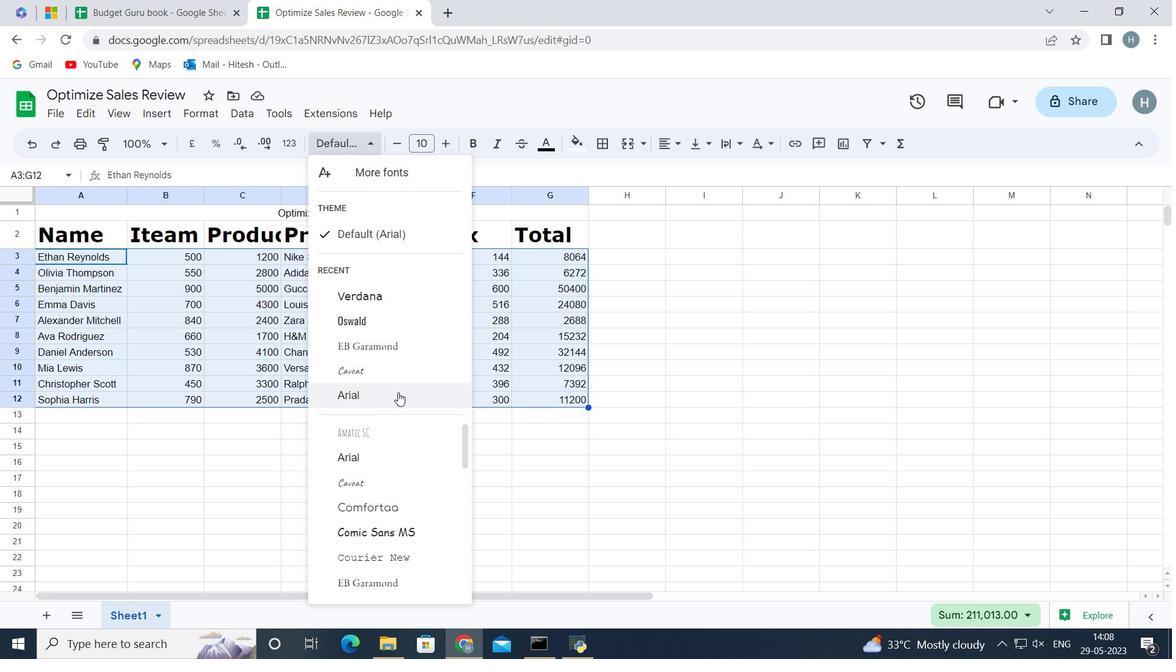 
Action: Mouse scrolled (398, 392) with delta (0, 0)
Screenshot: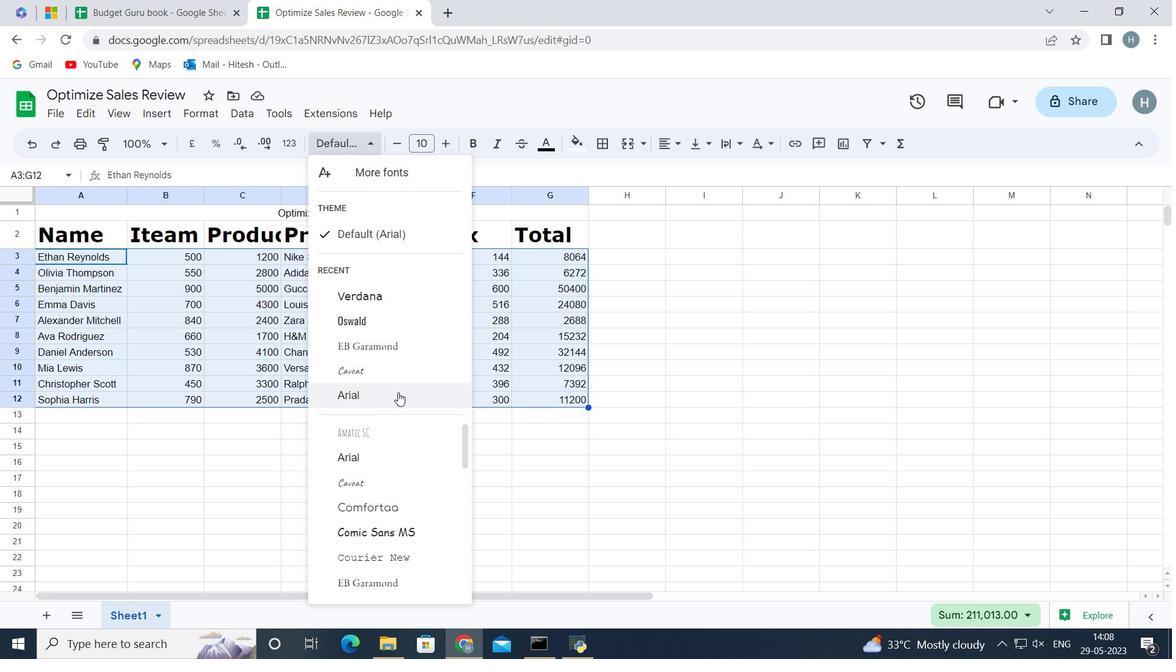 
Action: Mouse scrolled (398, 392) with delta (0, 0)
Screenshot: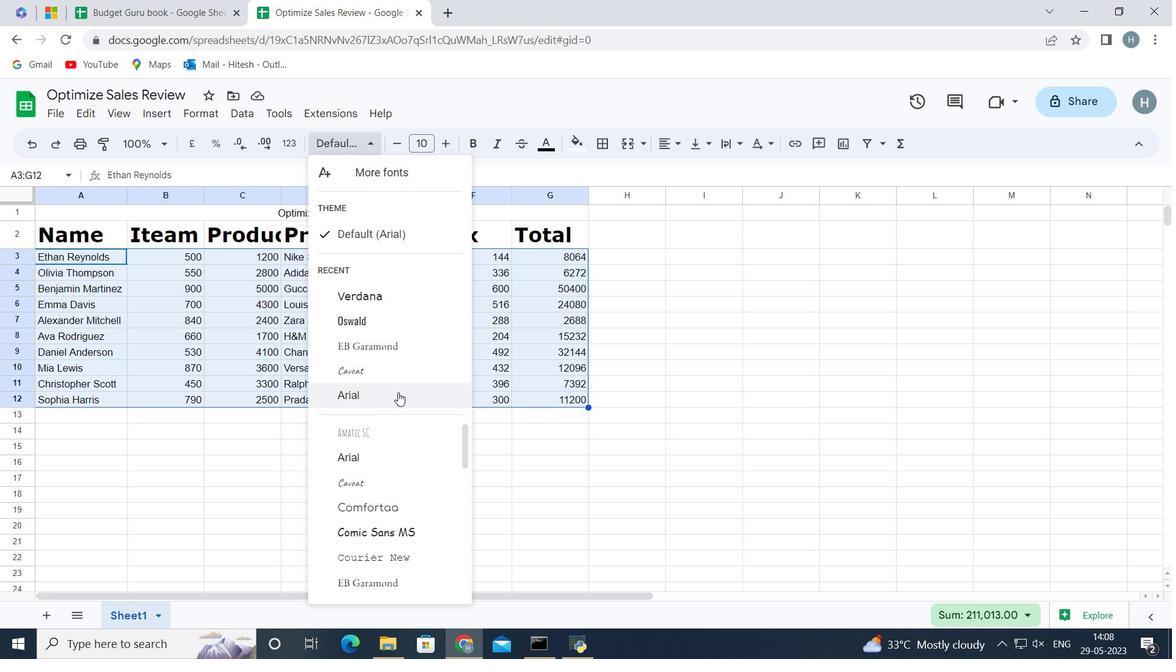 
Action: Mouse scrolled (398, 392) with delta (0, 0)
Screenshot: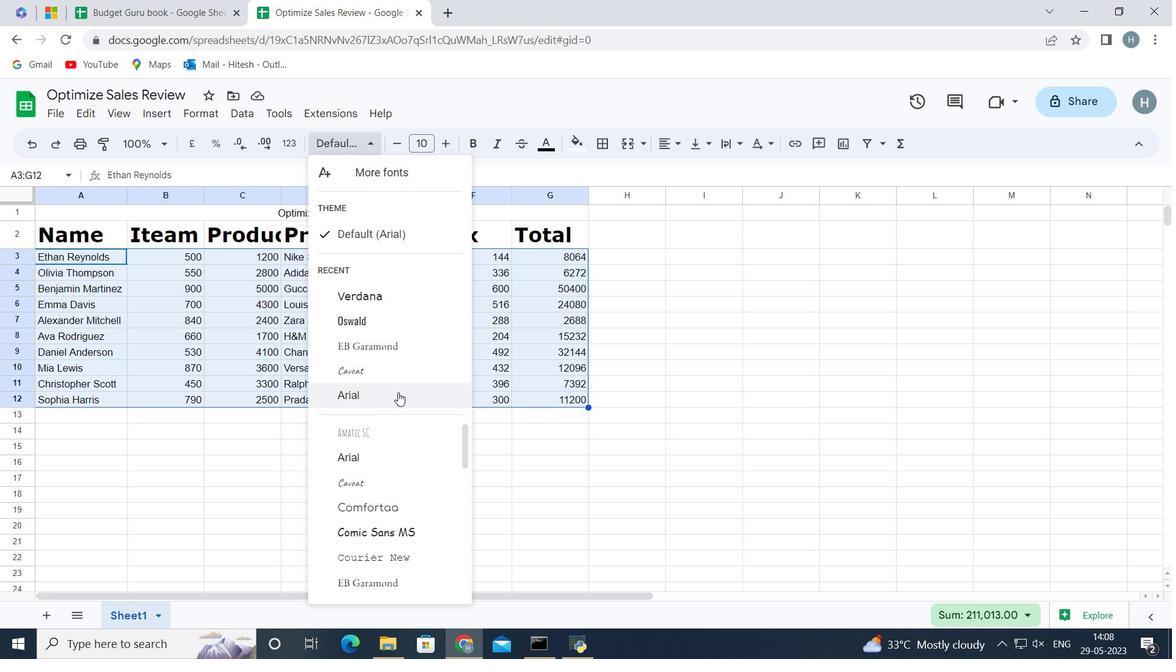 
Action: Mouse scrolled (398, 392) with delta (0, 0)
Screenshot: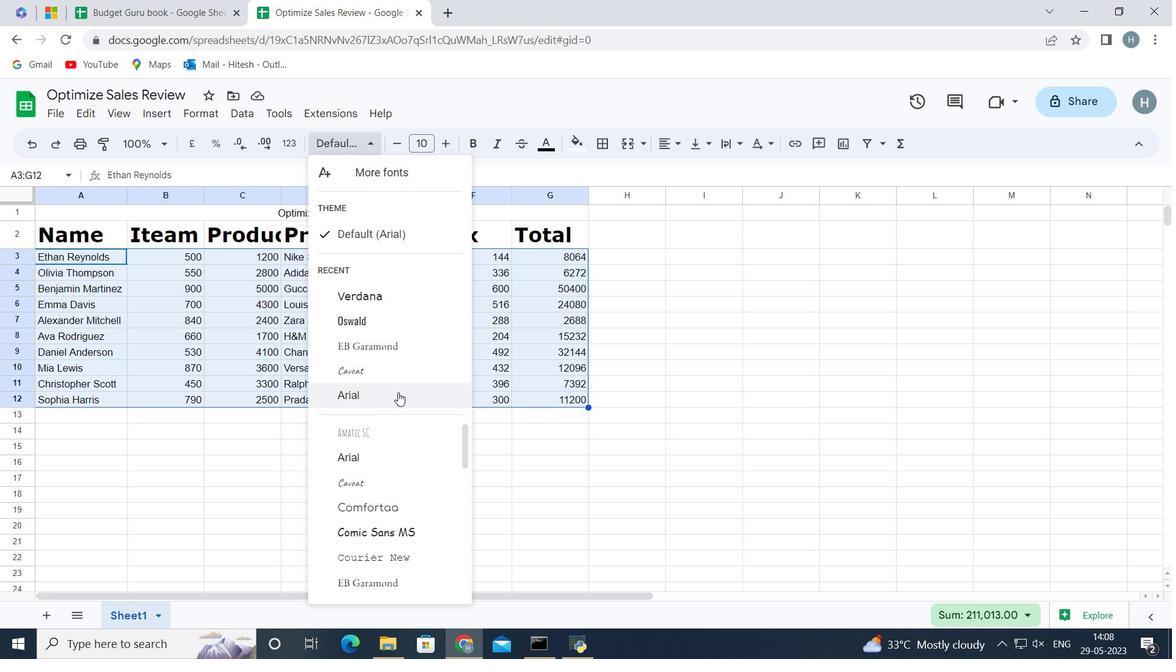 
Action: Mouse moved to (358, 541)
Screenshot: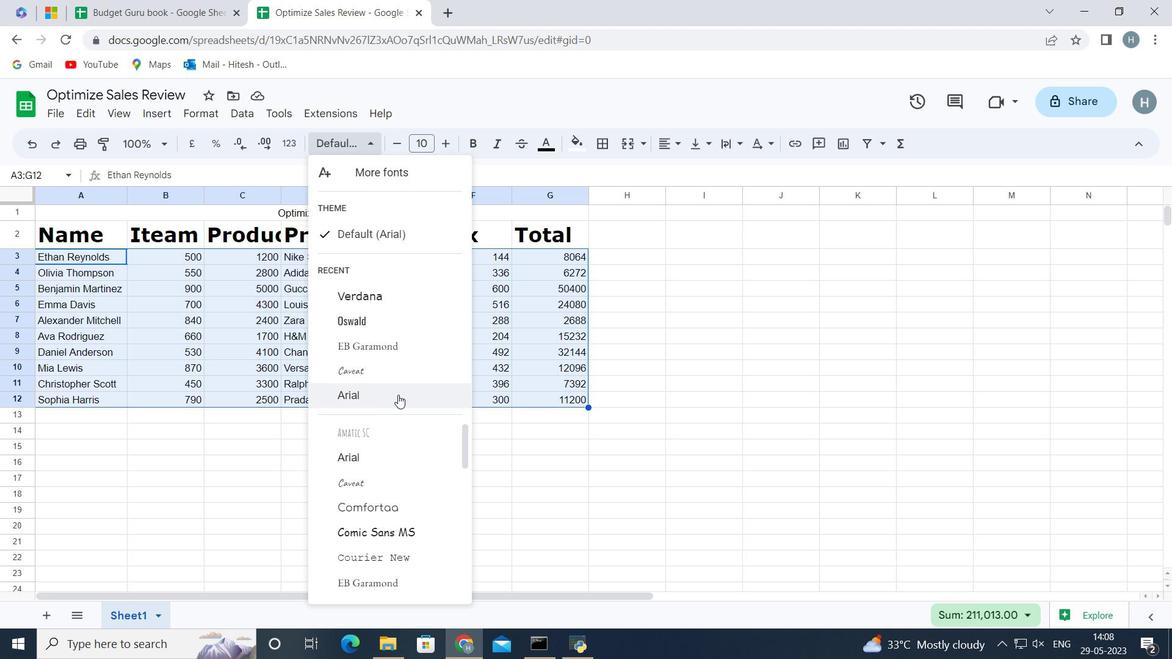 
Action: Mouse scrolled (358, 540) with delta (0, 0)
Screenshot: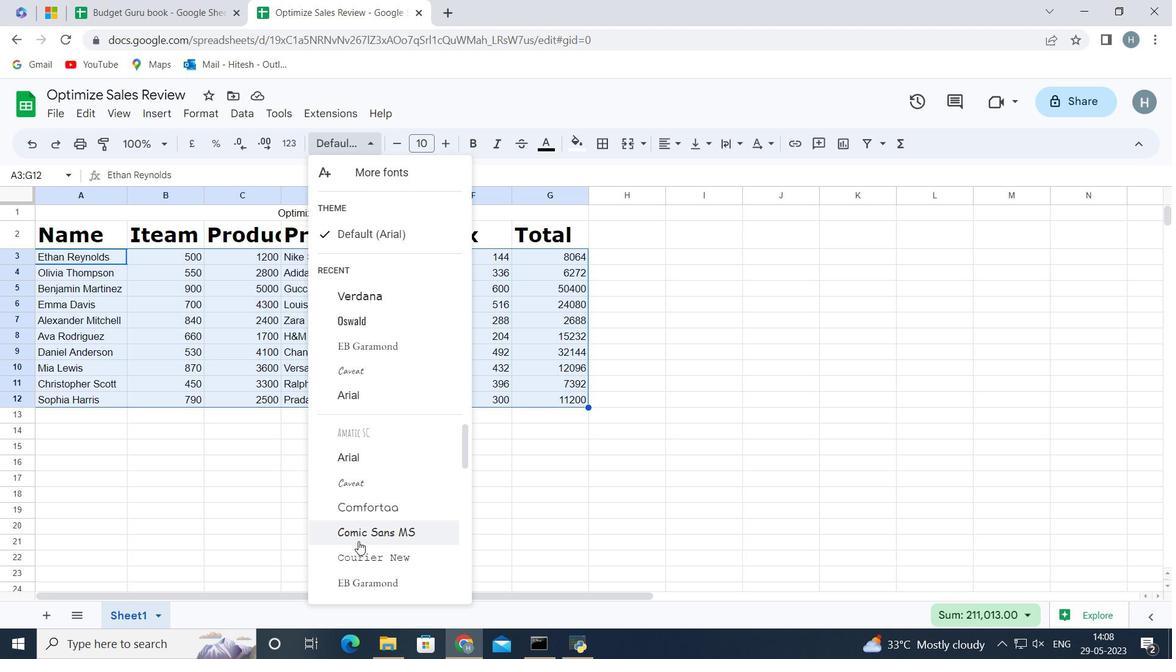 
Action: Mouse scrolled (358, 540) with delta (0, 0)
Screenshot: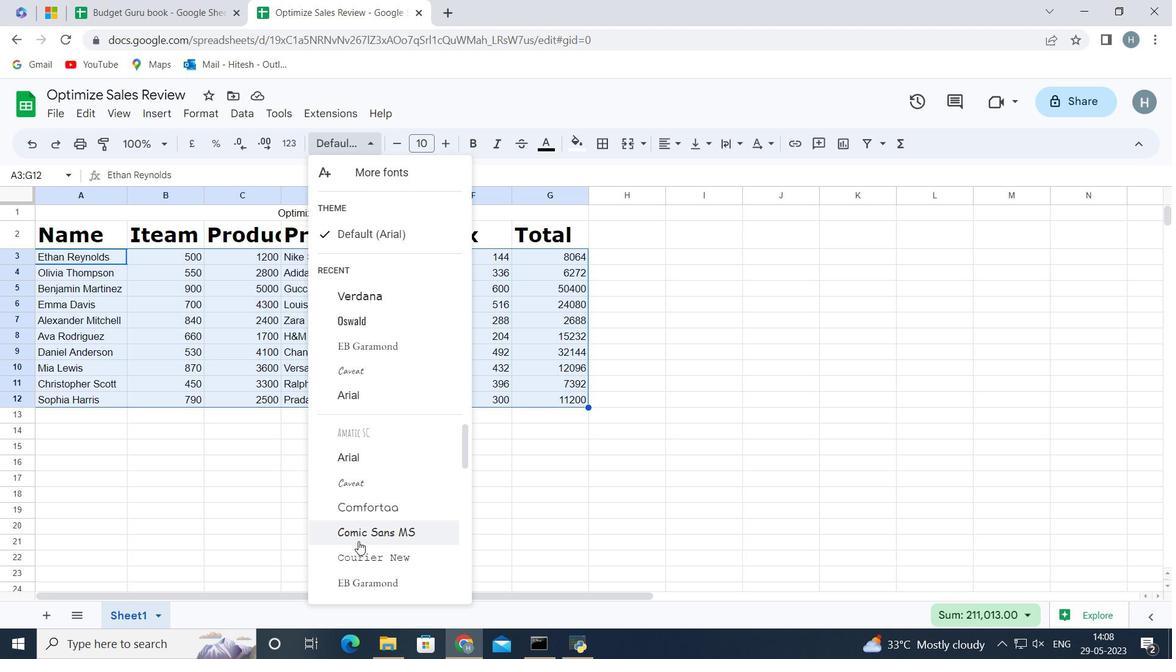 
Action: Mouse scrolled (358, 540) with delta (0, 0)
Screenshot: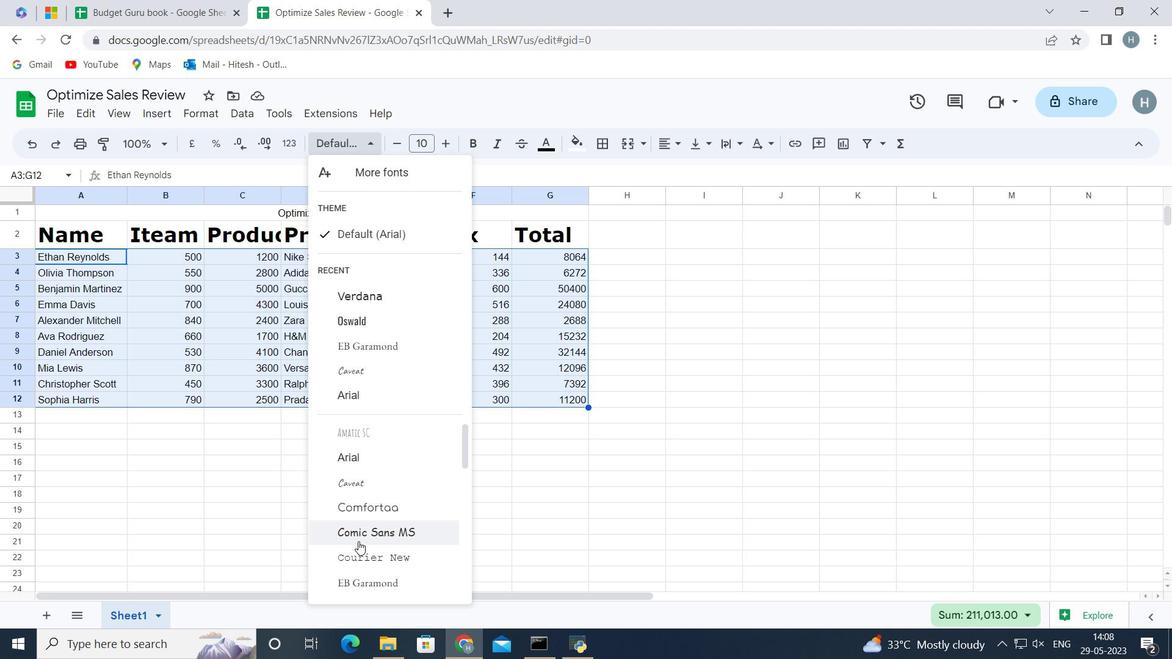 
Action: Mouse scrolled (358, 540) with delta (0, 0)
Screenshot: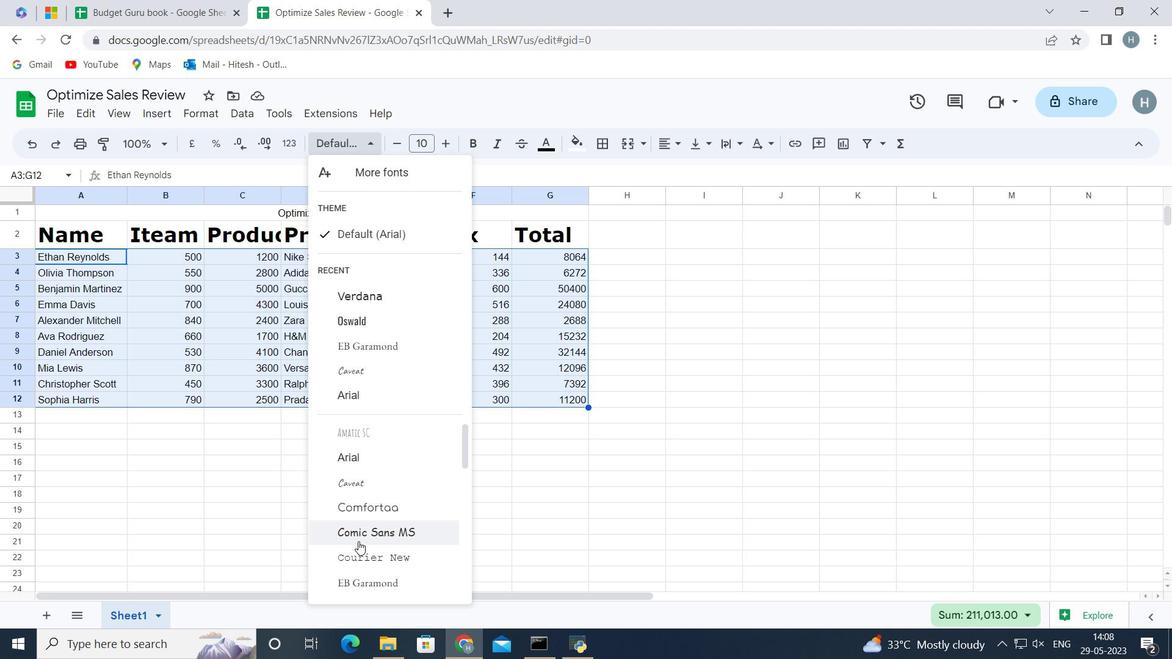 
Action: Mouse scrolled (358, 540) with delta (0, 0)
Screenshot: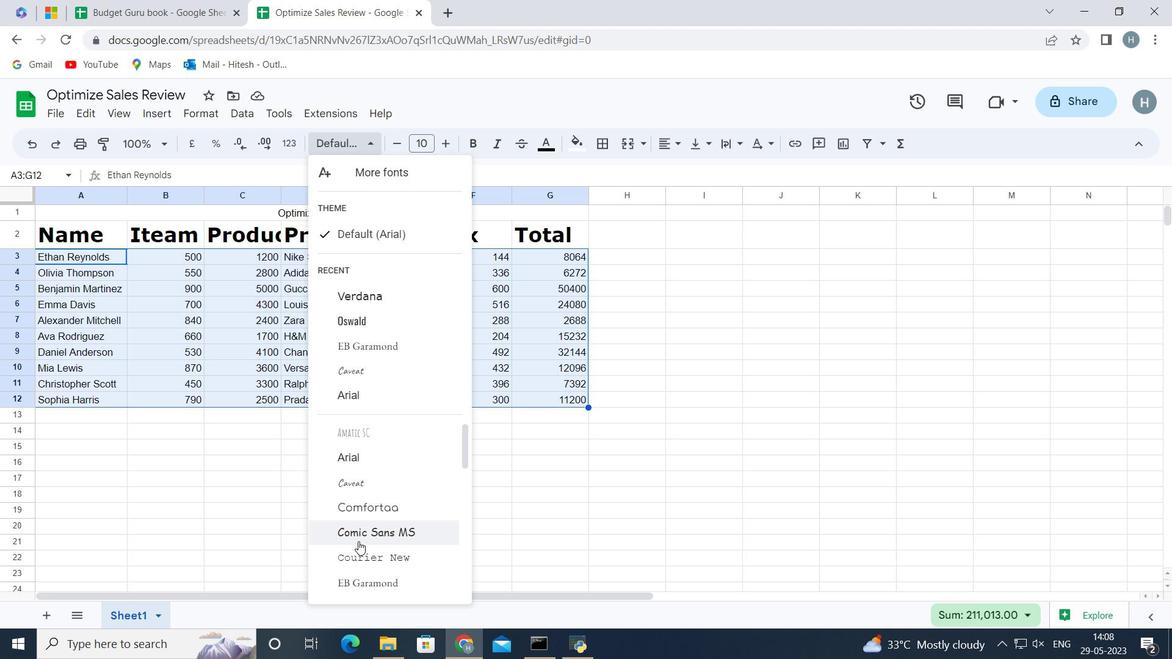 
Action: Mouse moved to (360, 533)
Screenshot: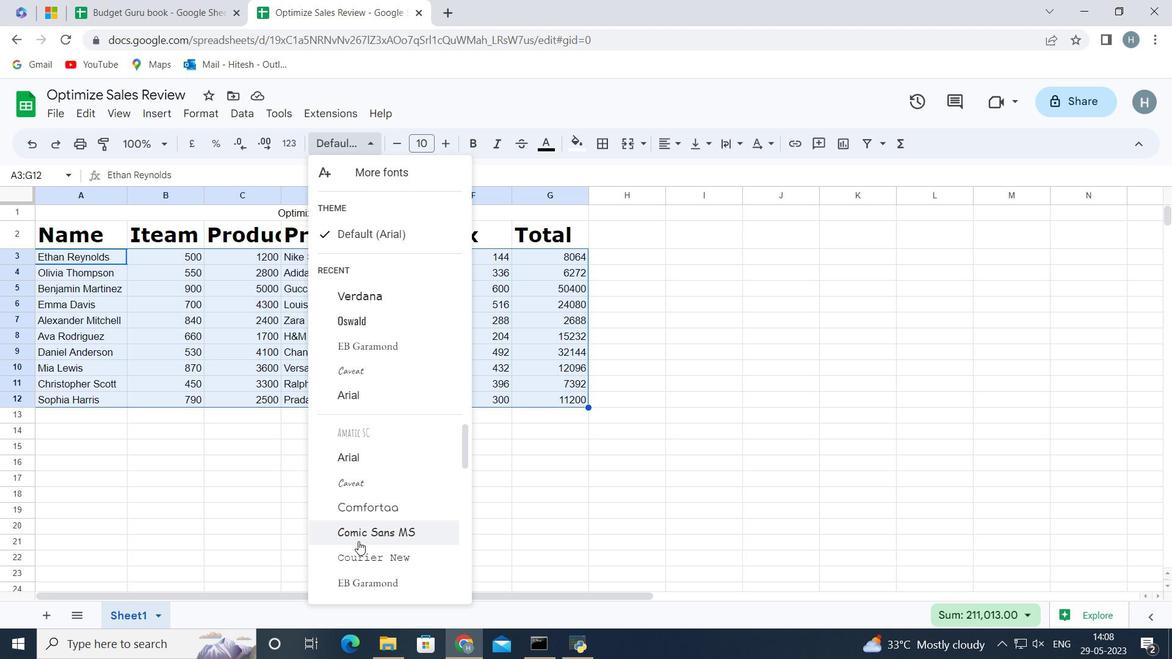 
Action: Mouse scrolled (359, 537) with delta (0, 0)
Screenshot: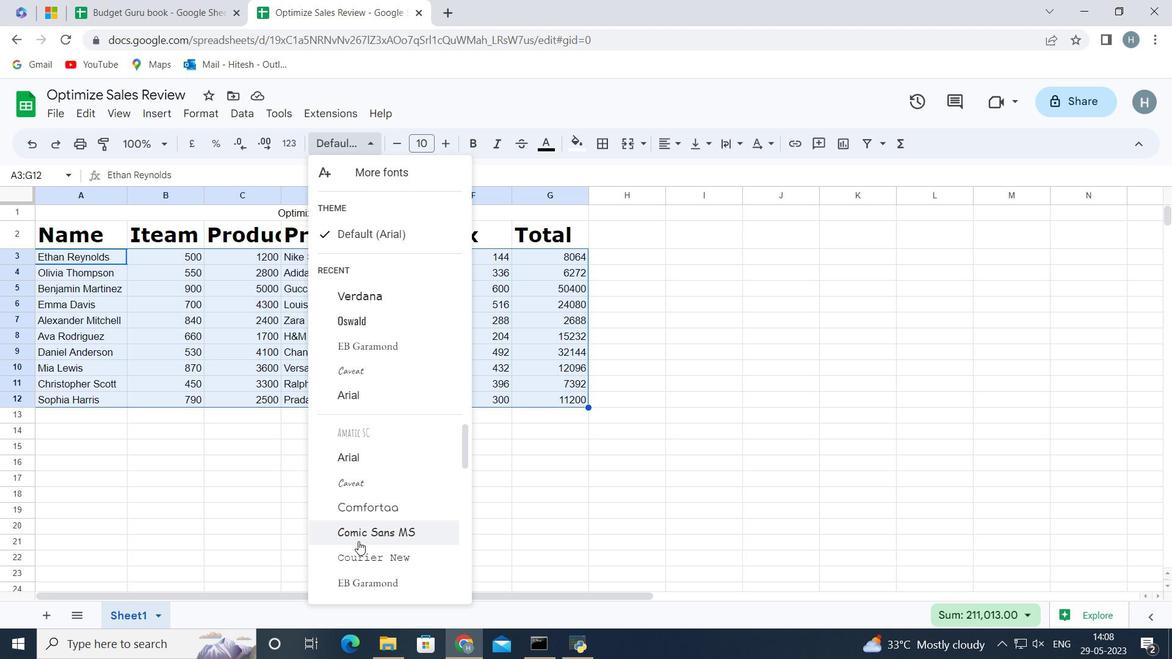 
Action: Mouse moved to (376, 482)
Screenshot: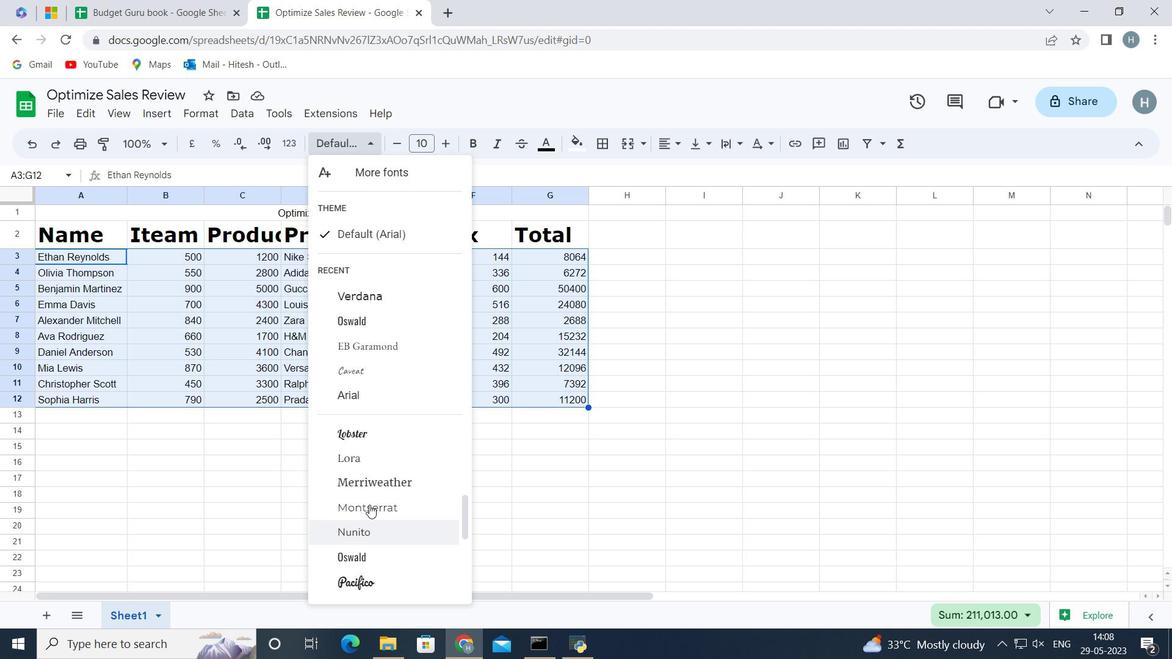 
Action: Mouse scrolled (376, 482) with delta (0, 0)
Screenshot: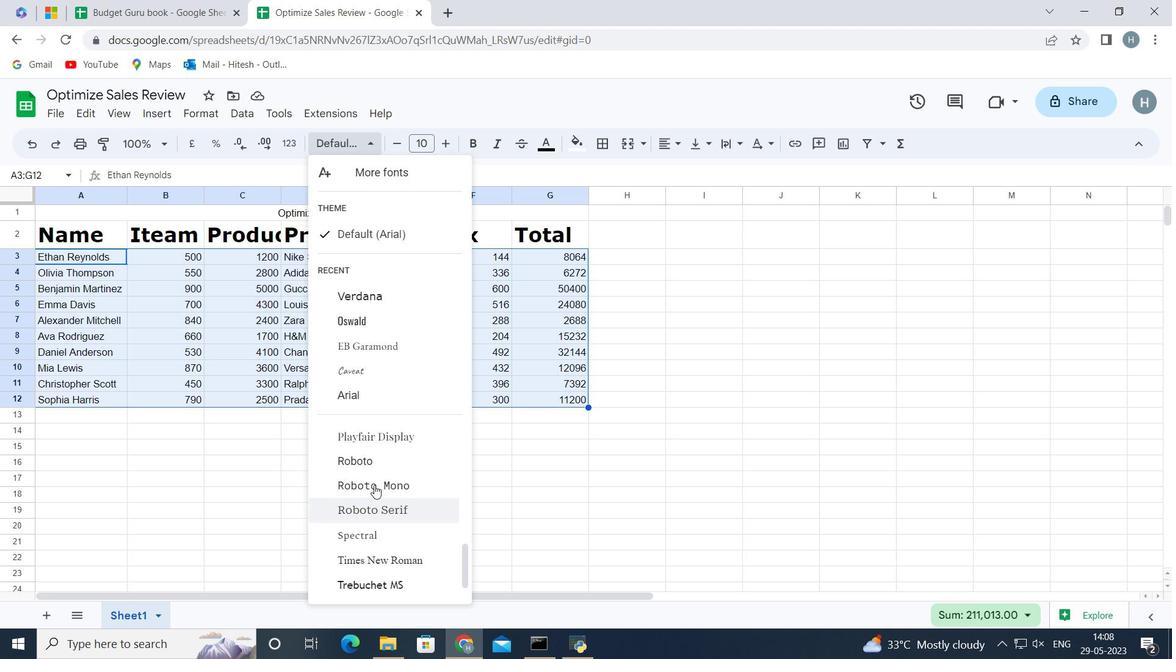 
Action: Mouse scrolled (376, 482) with delta (0, 0)
Screenshot: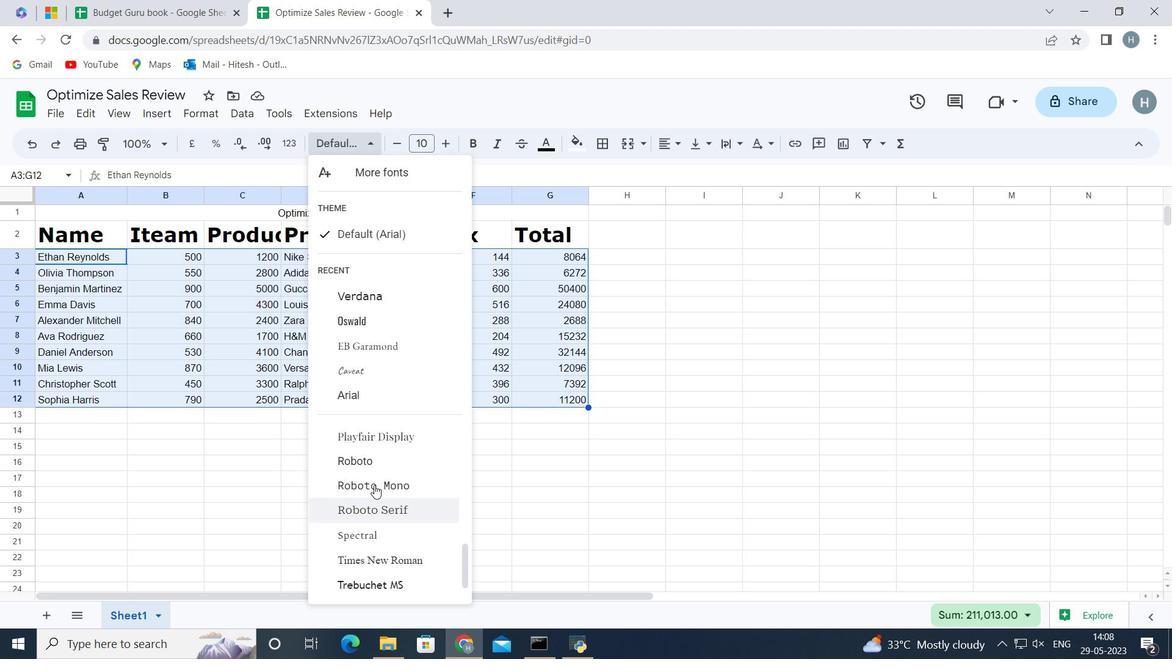 
Action: Mouse scrolled (376, 482) with delta (0, 0)
Screenshot: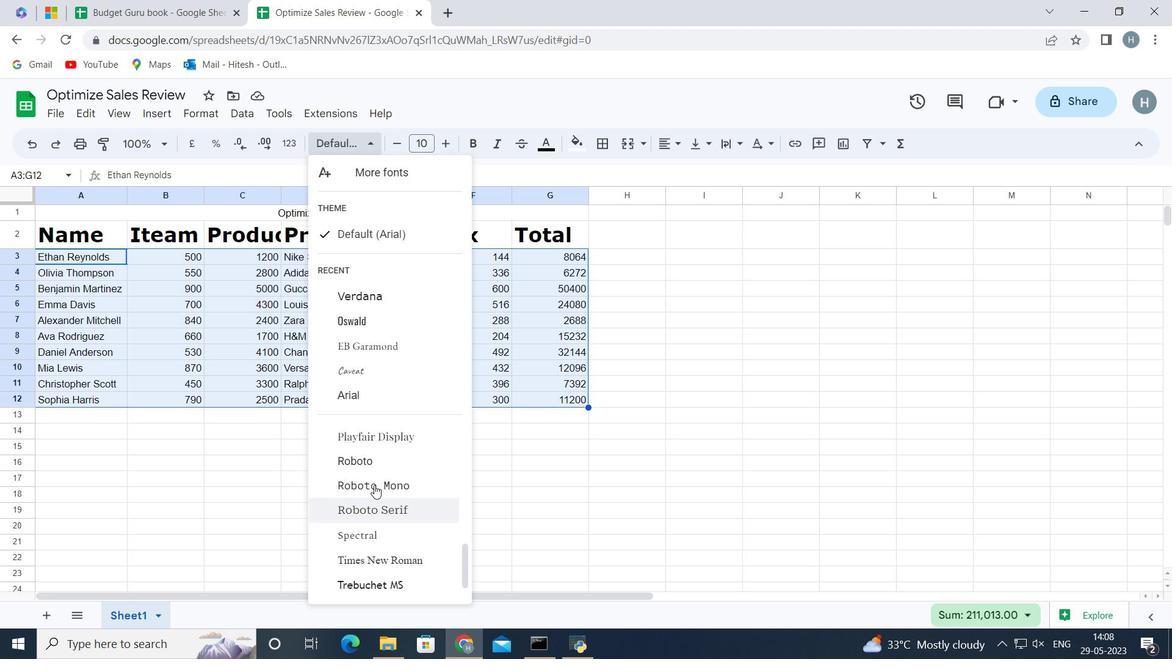 
Action: Mouse scrolled (376, 482) with delta (0, 0)
Screenshot: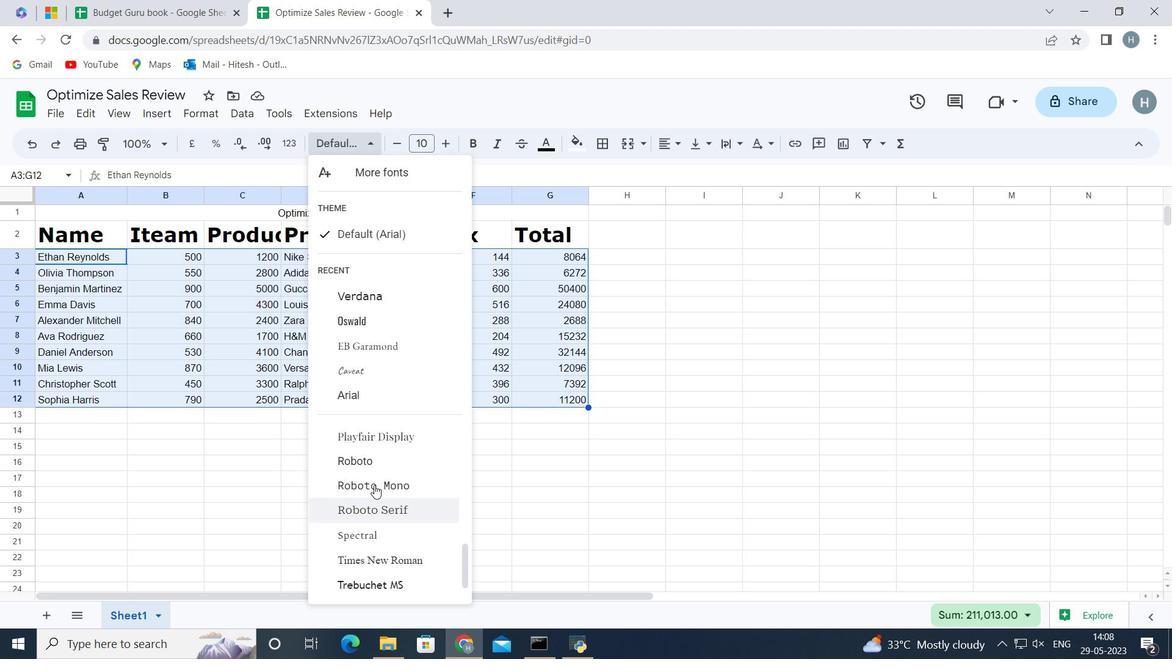 
Action: Mouse scrolled (376, 482) with delta (0, 0)
Screenshot: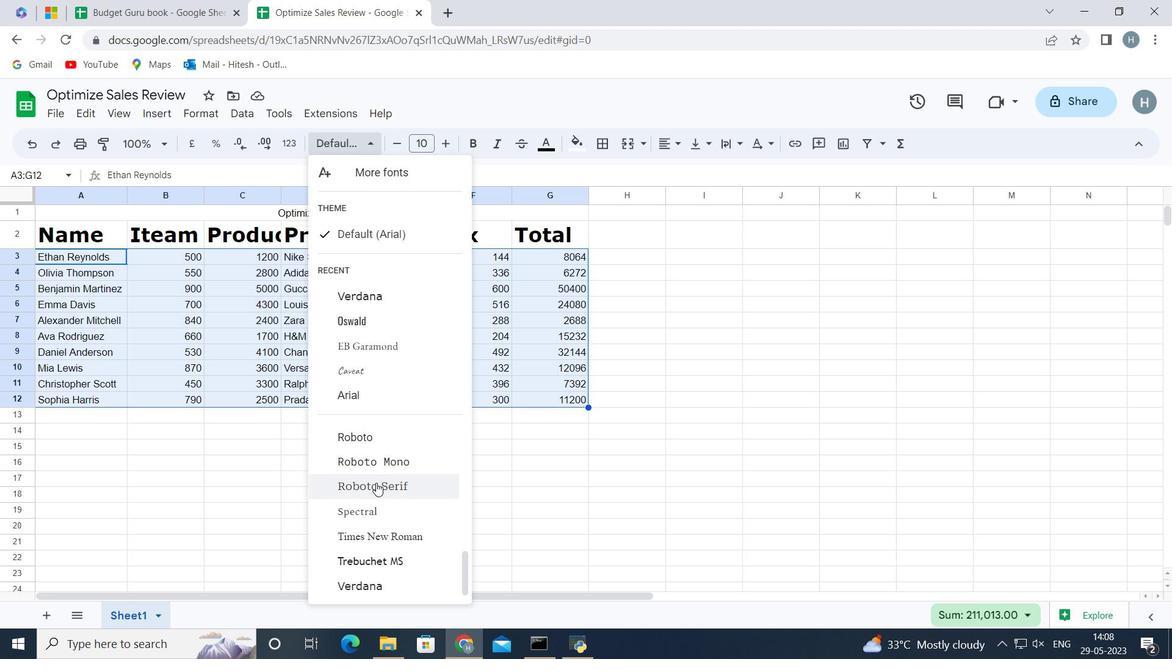 
Action: Mouse scrolled (376, 482) with delta (0, 0)
Screenshot: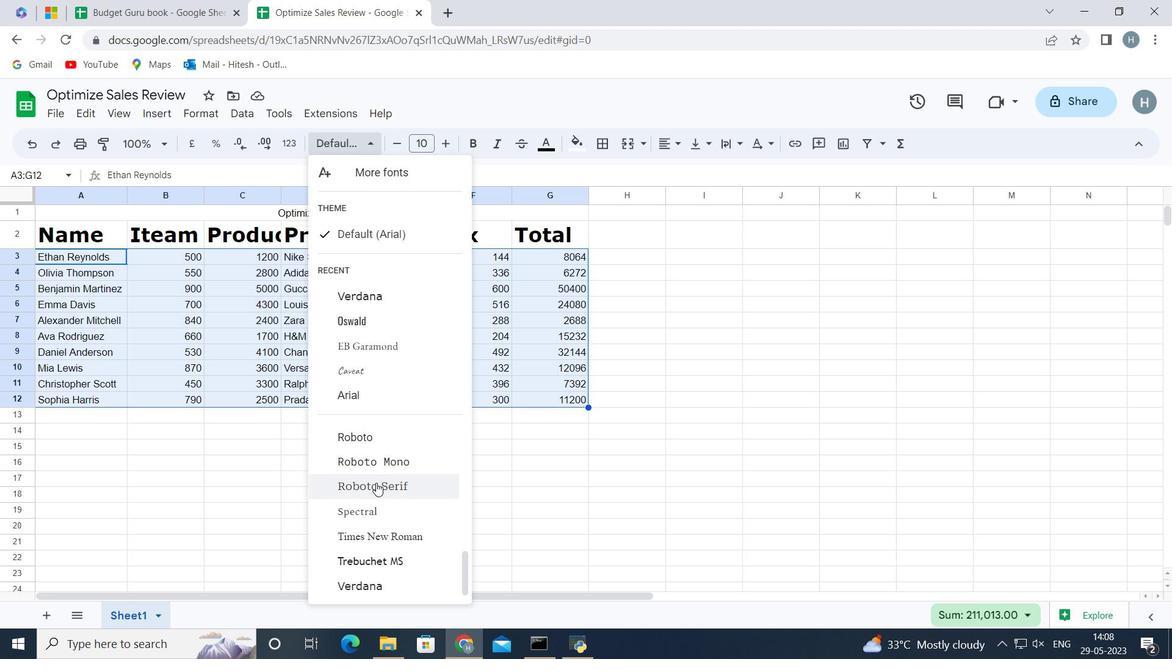 
Action: Mouse scrolled (376, 482) with delta (0, 0)
Screenshot: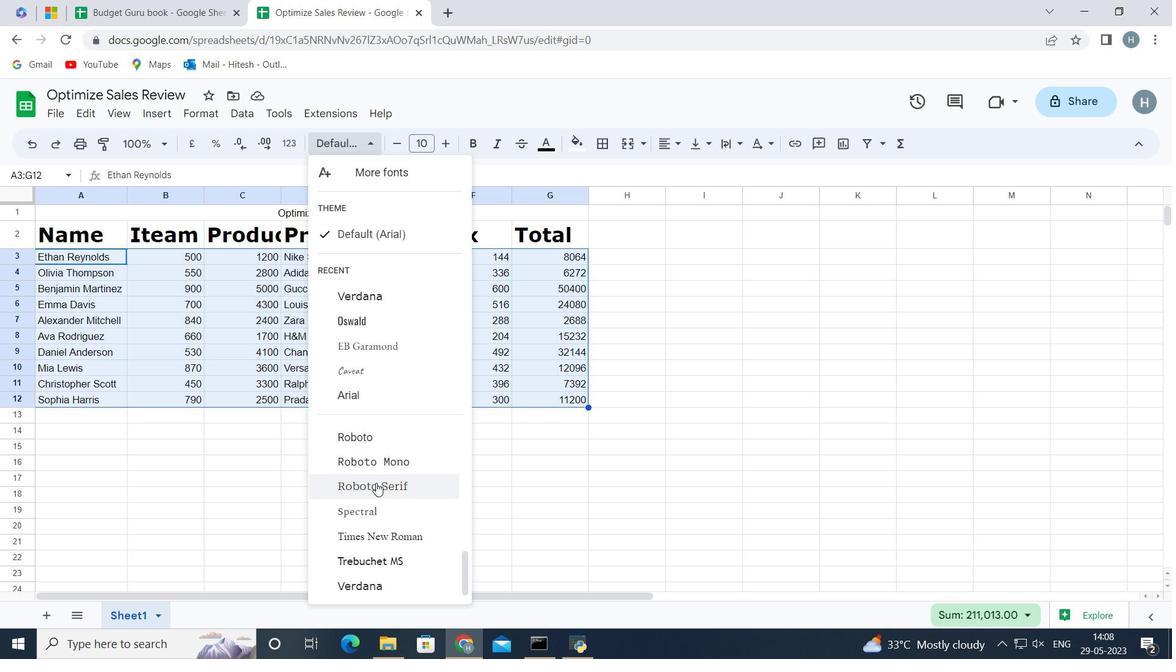 
Action: Mouse scrolled (376, 482) with delta (0, 0)
Screenshot: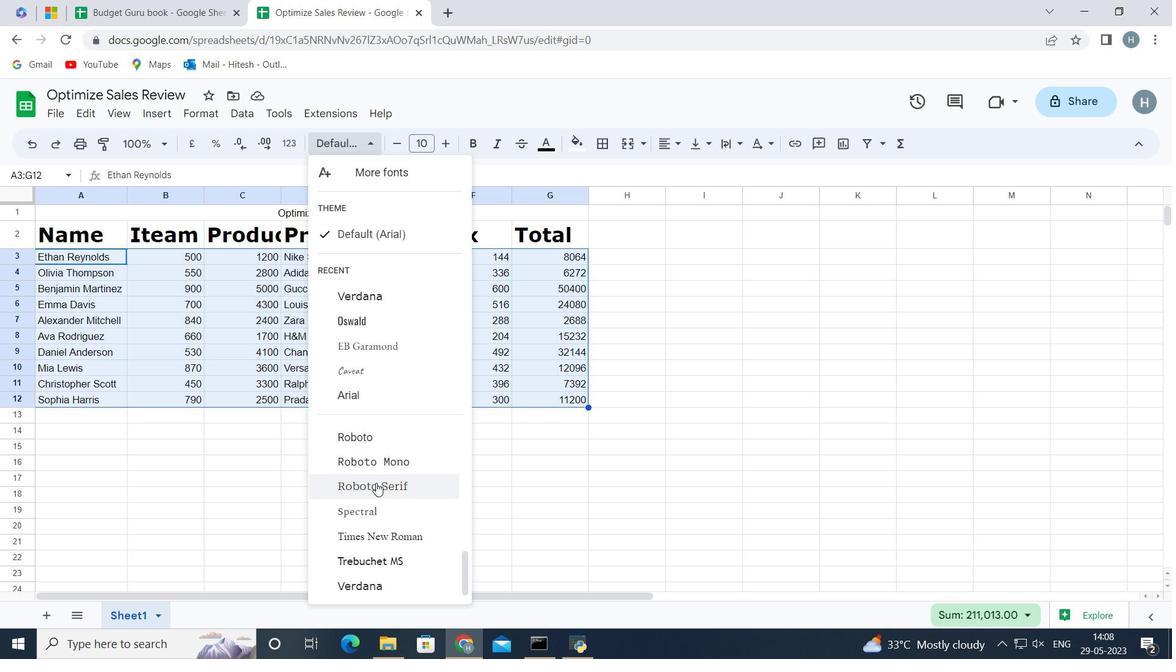 
Action: Mouse scrolled (376, 482) with delta (0, 0)
Screenshot: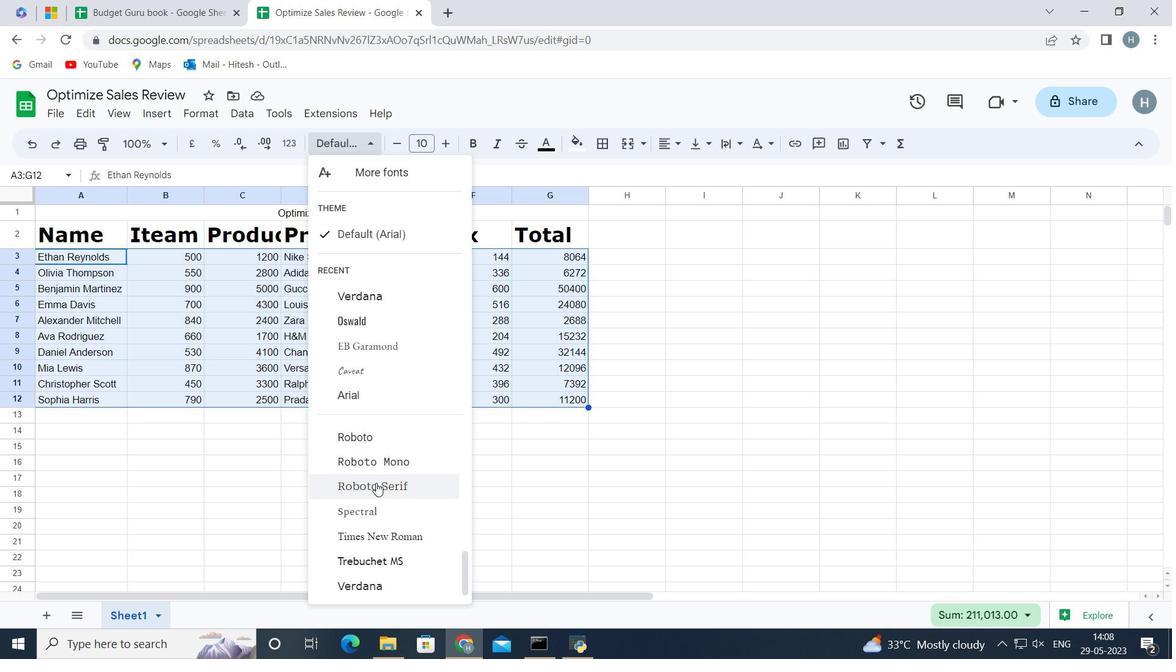 
Action: Mouse scrolled (376, 482) with delta (0, 0)
Screenshot: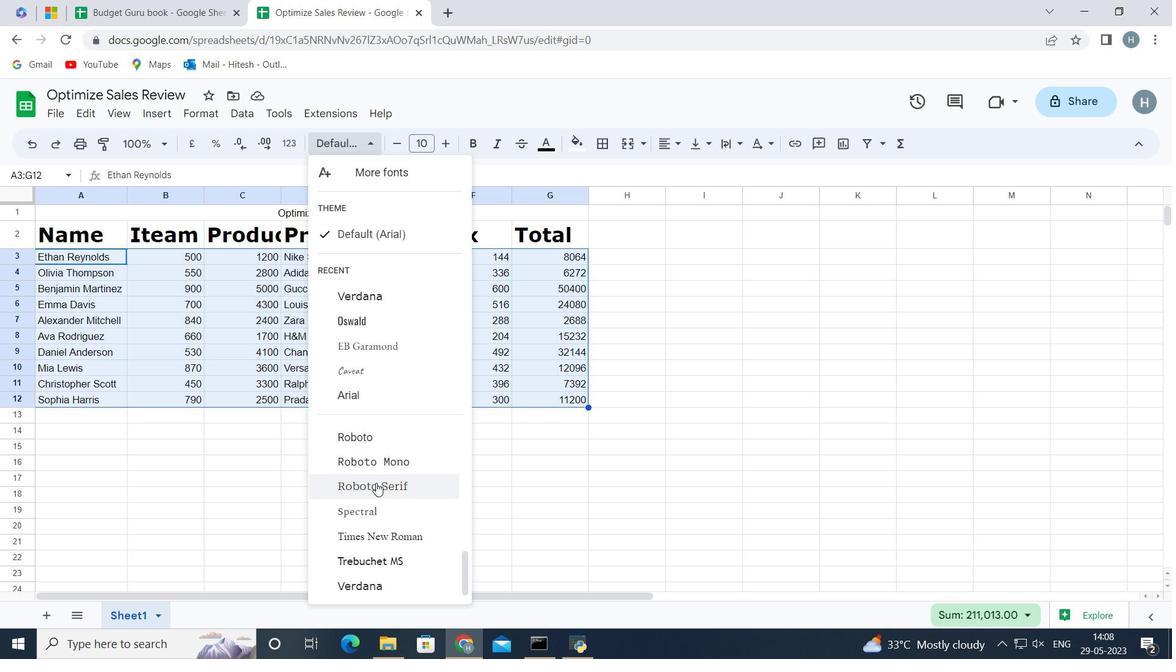 
Action: Mouse scrolled (376, 482) with delta (0, 0)
Screenshot: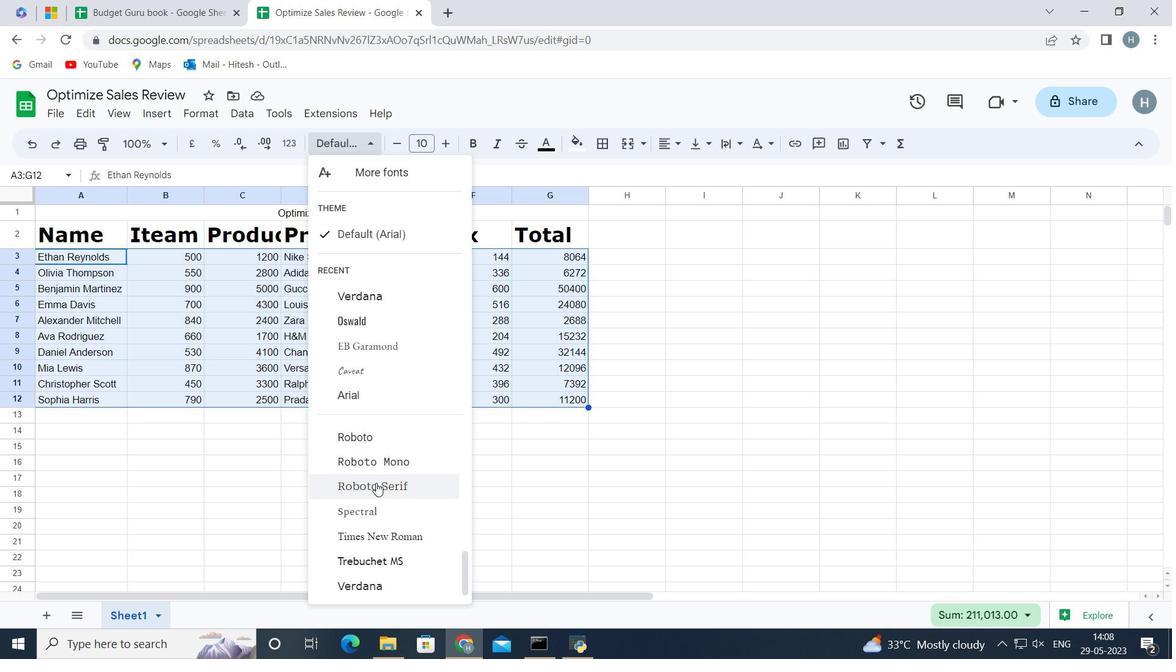 
Action: Mouse moved to (384, 582)
Screenshot: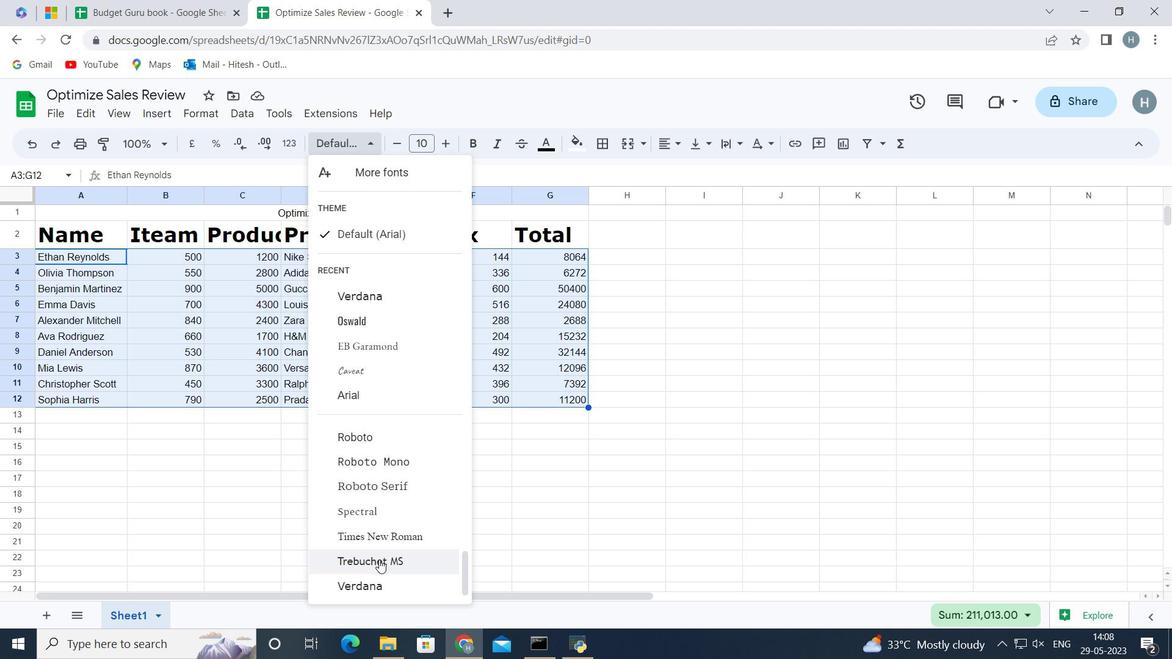 
Action: Mouse pressed left at (384, 582)
Screenshot: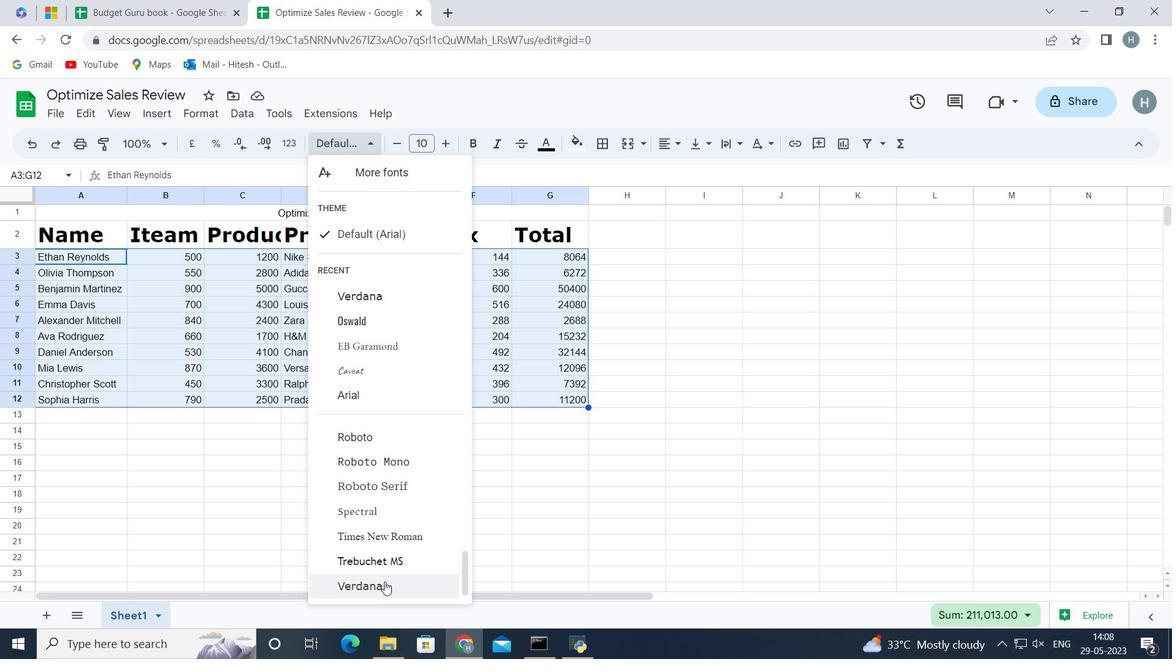 
Action: Mouse moved to (443, 143)
Screenshot: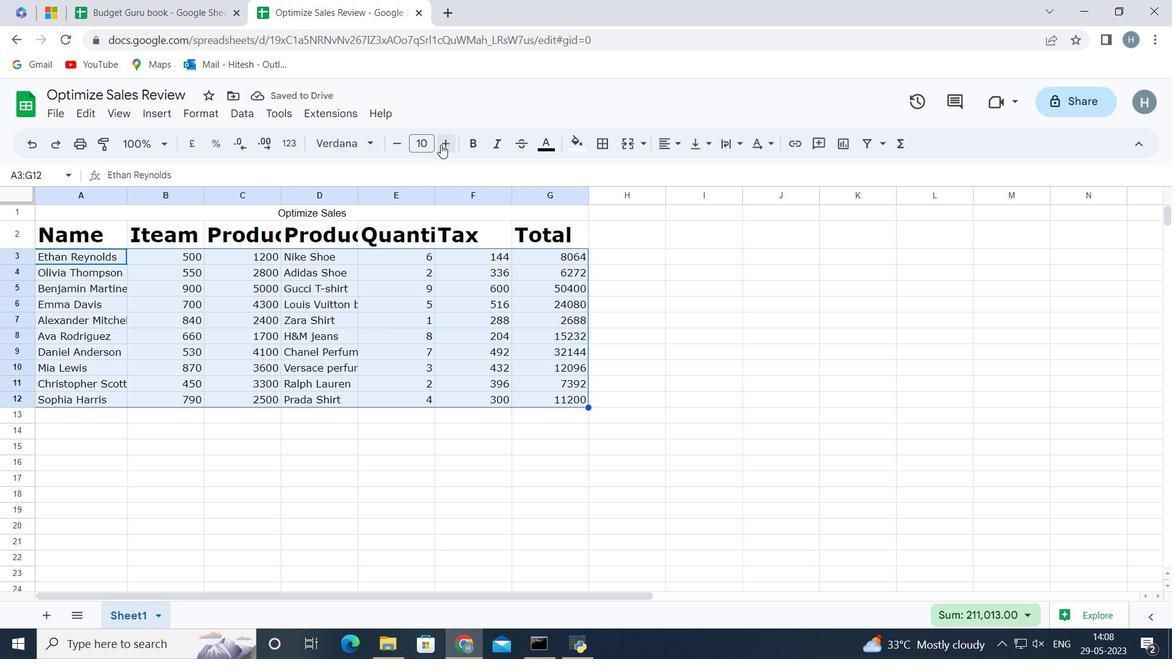 
Action: Mouse pressed left at (443, 143)
Screenshot: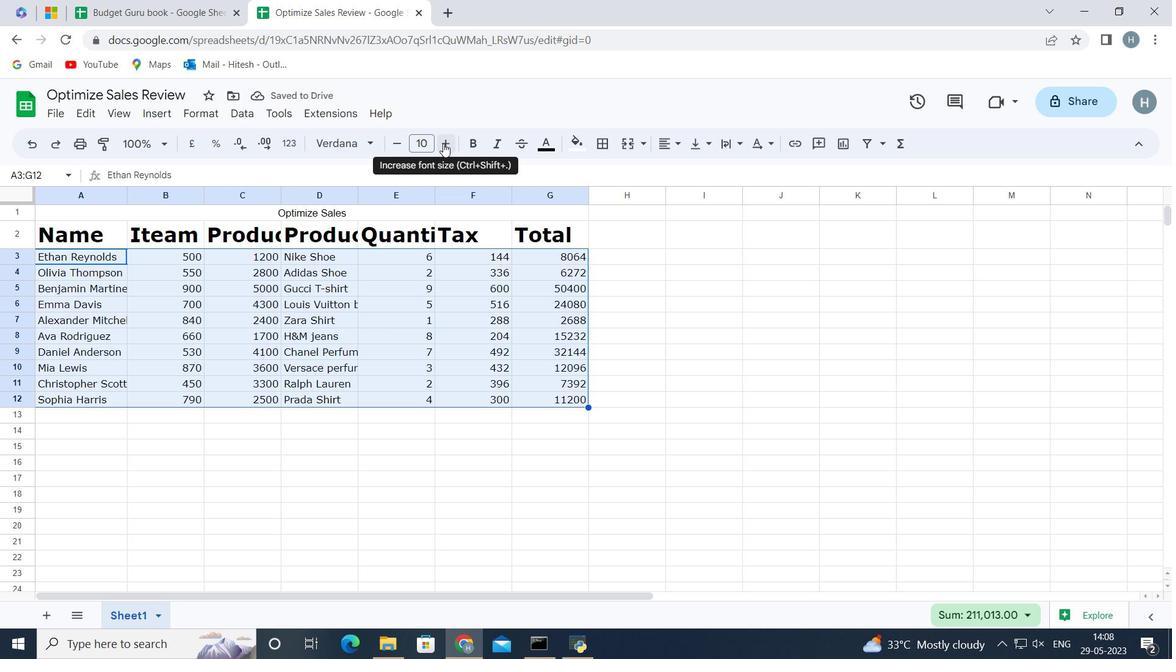 
Action: Mouse pressed left at (443, 143)
Screenshot: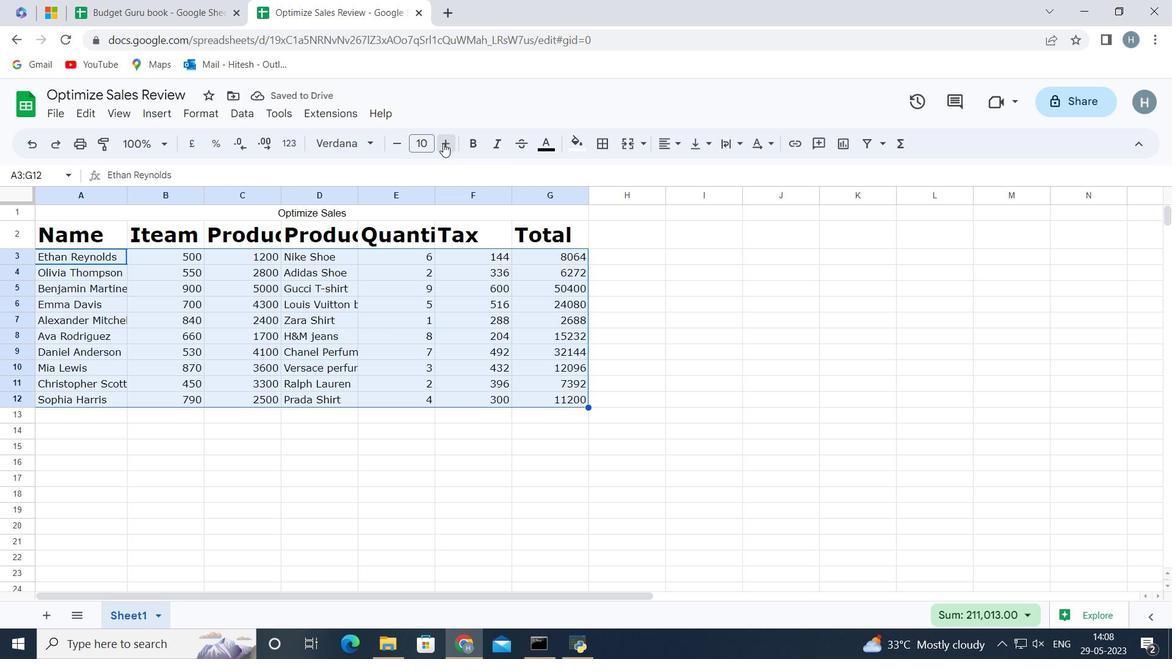 
Action: Mouse moved to (390, 457)
Screenshot: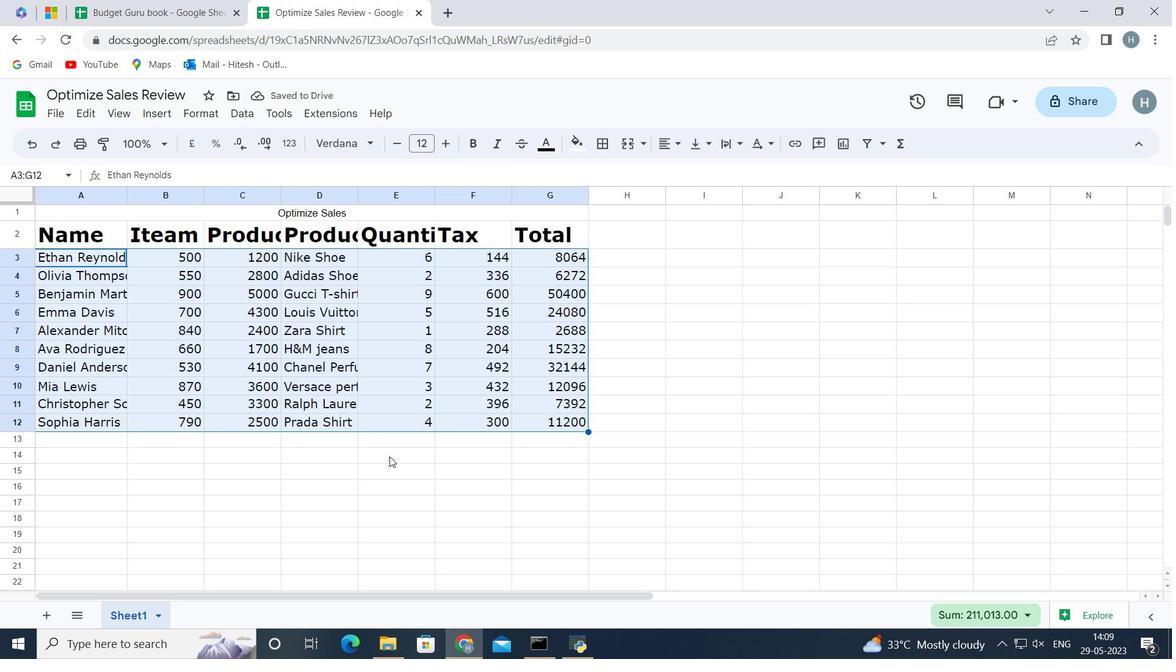 
Action: Mouse pressed left at (390, 457)
Screenshot: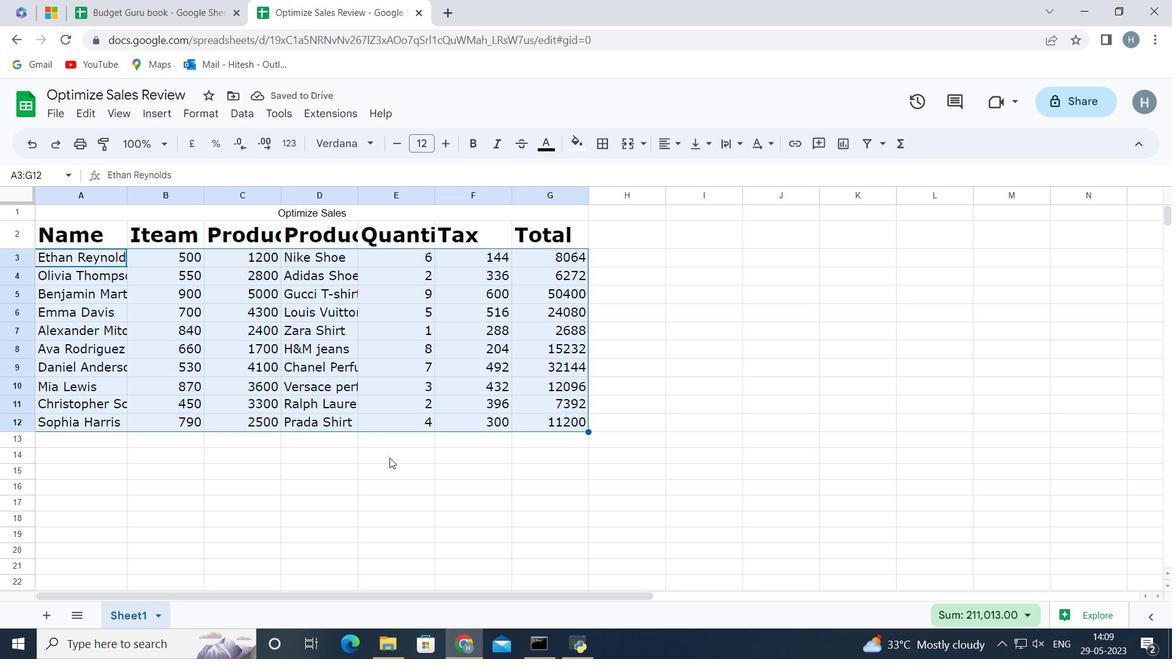
Action: Mouse moved to (57, 224)
Screenshot: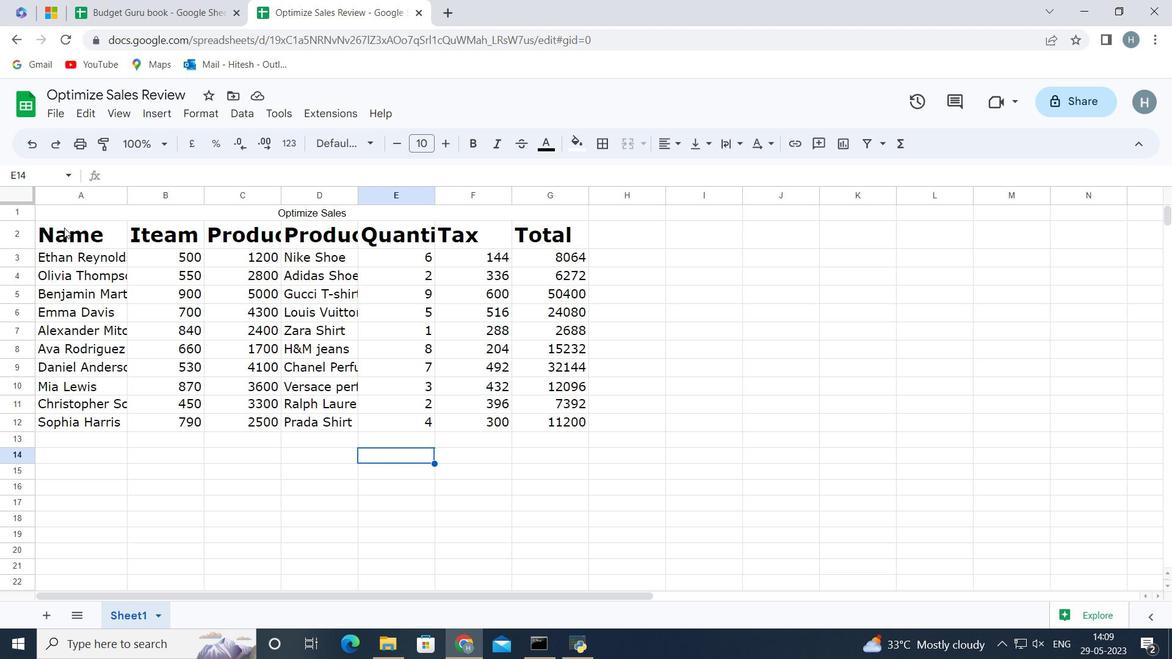 
Action: Mouse pressed left at (57, 224)
Screenshot: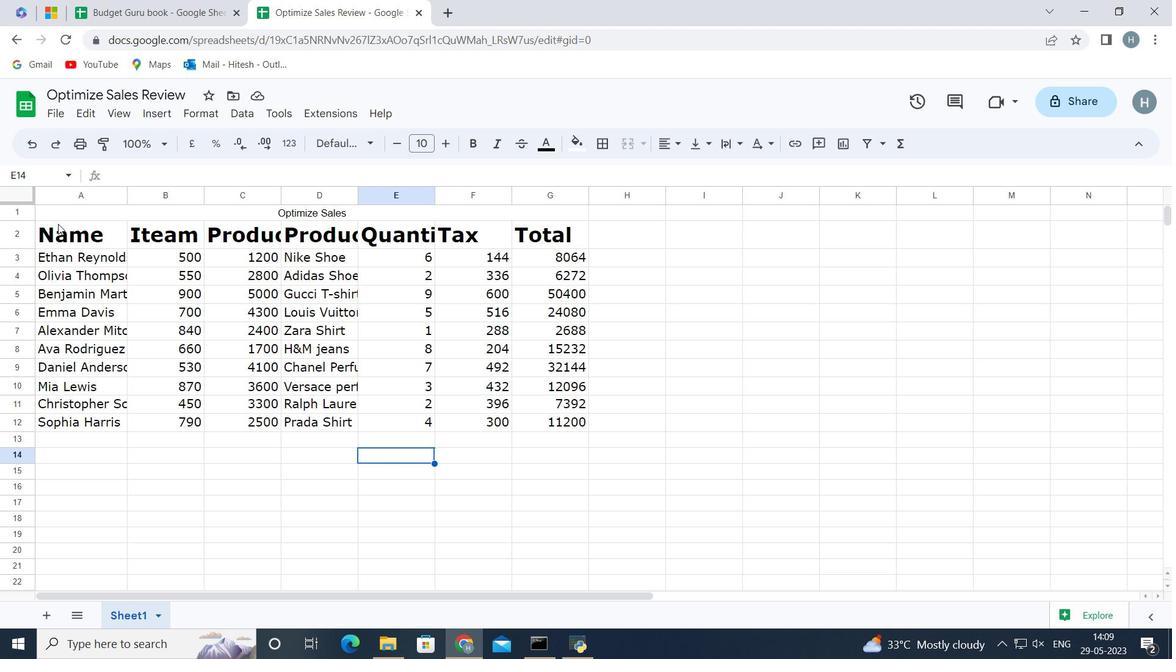 
Action: Key pressed <Key.shift><Key.right><Key.right><Key.right><Key.right><Key.right><Key.right><Key.down><Key.down><Key.down><Key.down><Key.down><Key.down><Key.down><Key.down><Key.down><Key.down>
Screenshot: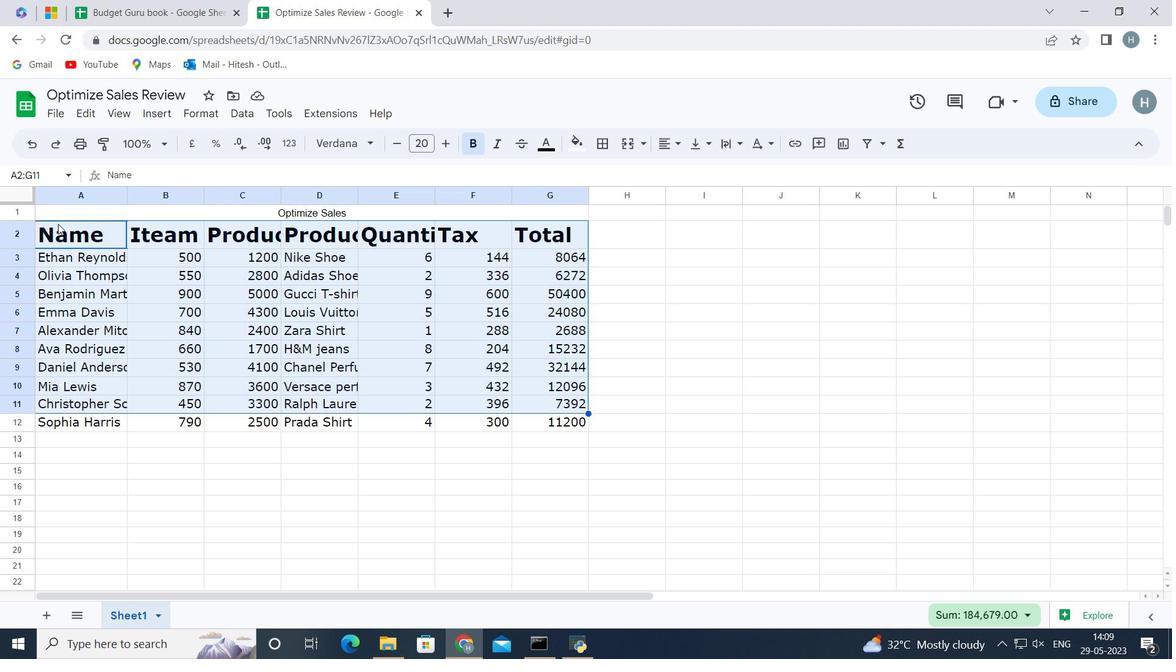 
Action: Mouse moved to (676, 143)
Screenshot: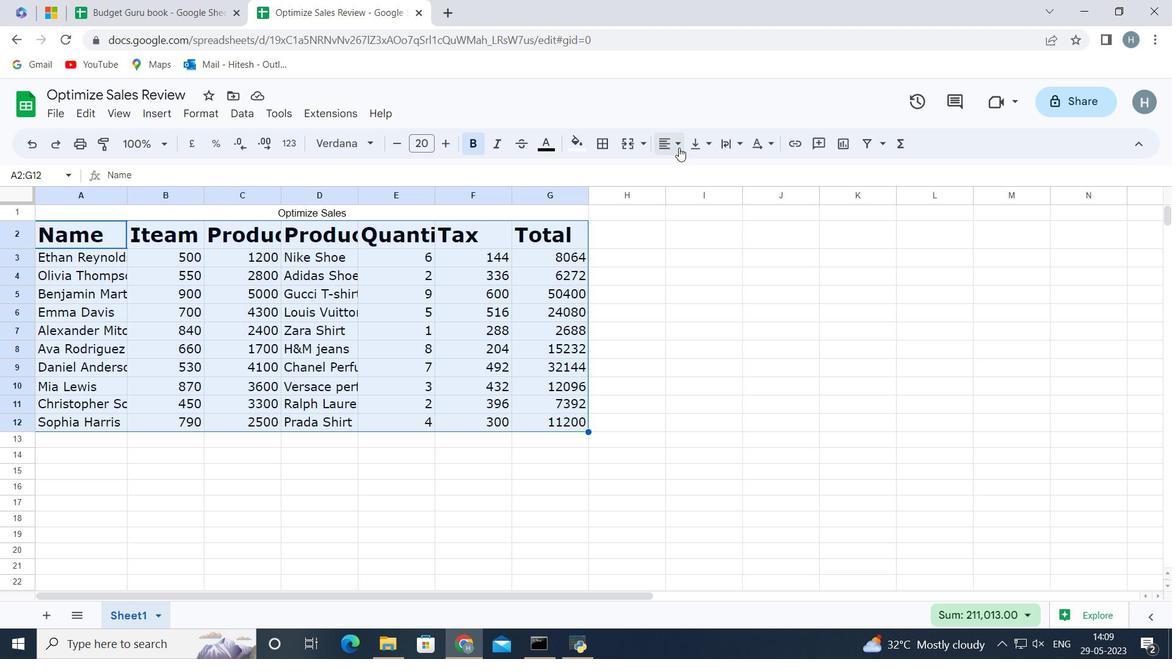 
Action: Mouse pressed left at (676, 143)
Screenshot: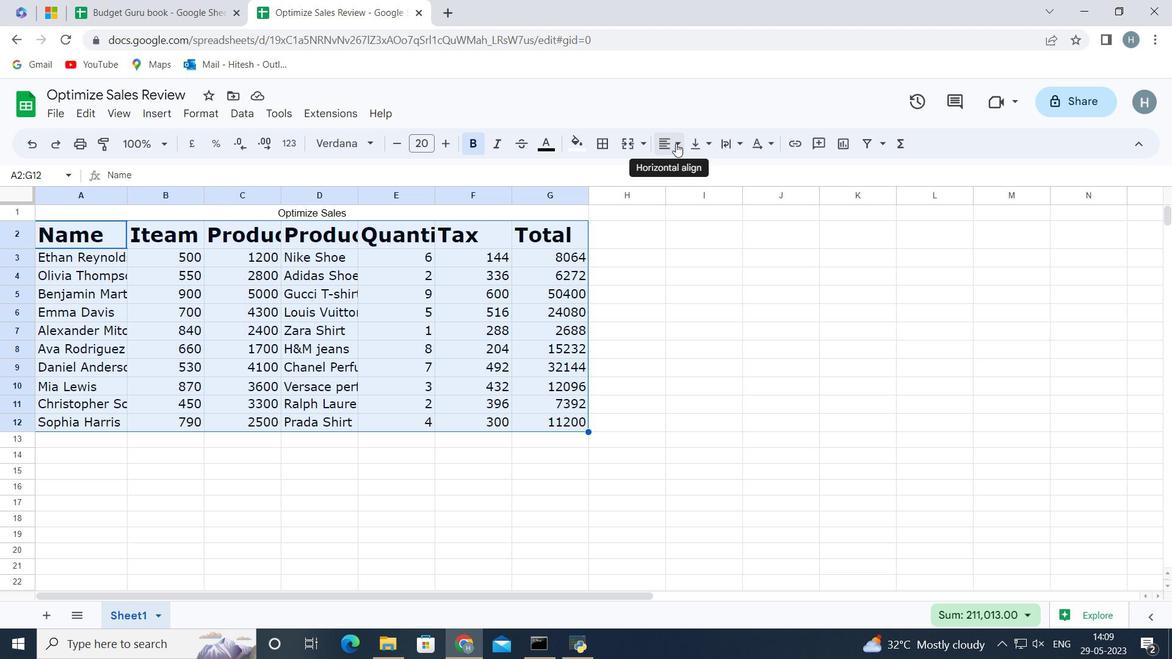 
Action: Mouse moved to (717, 170)
Screenshot: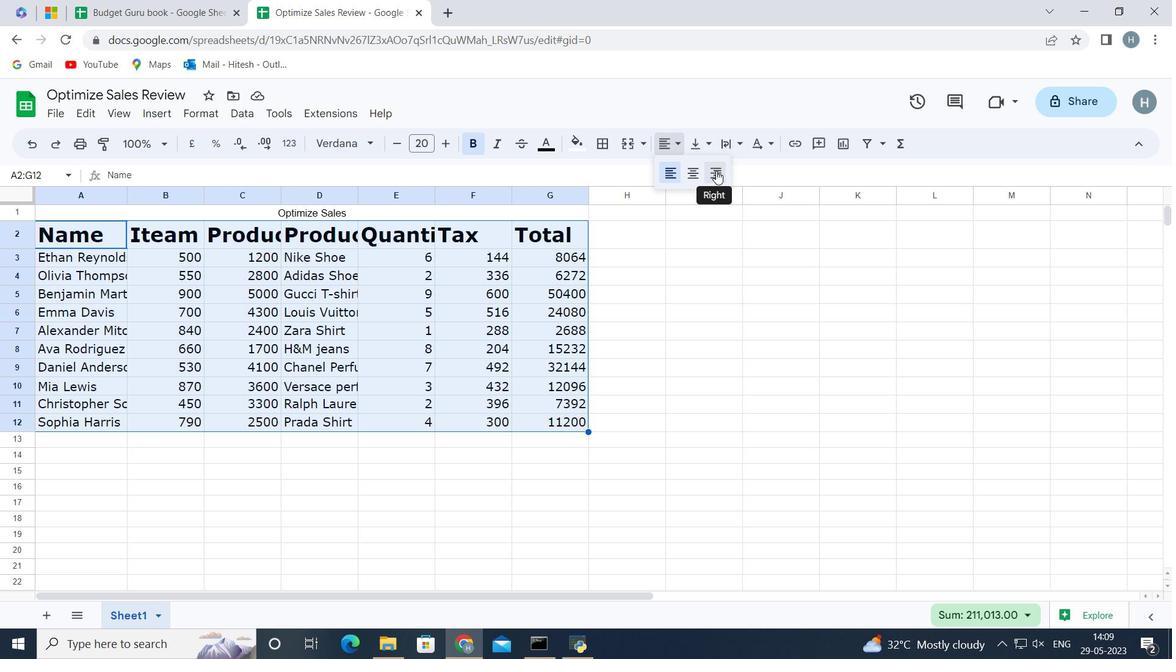 
Action: Mouse pressed left at (717, 170)
Screenshot: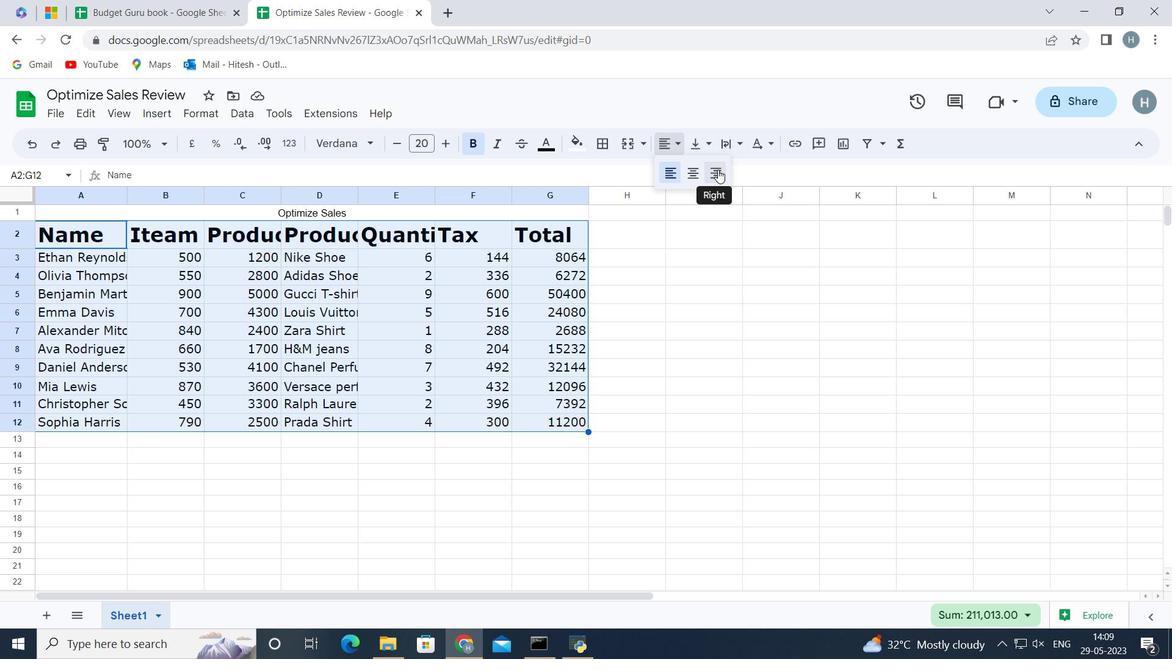 
Action: Mouse moved to (360, 477)
Screenshot: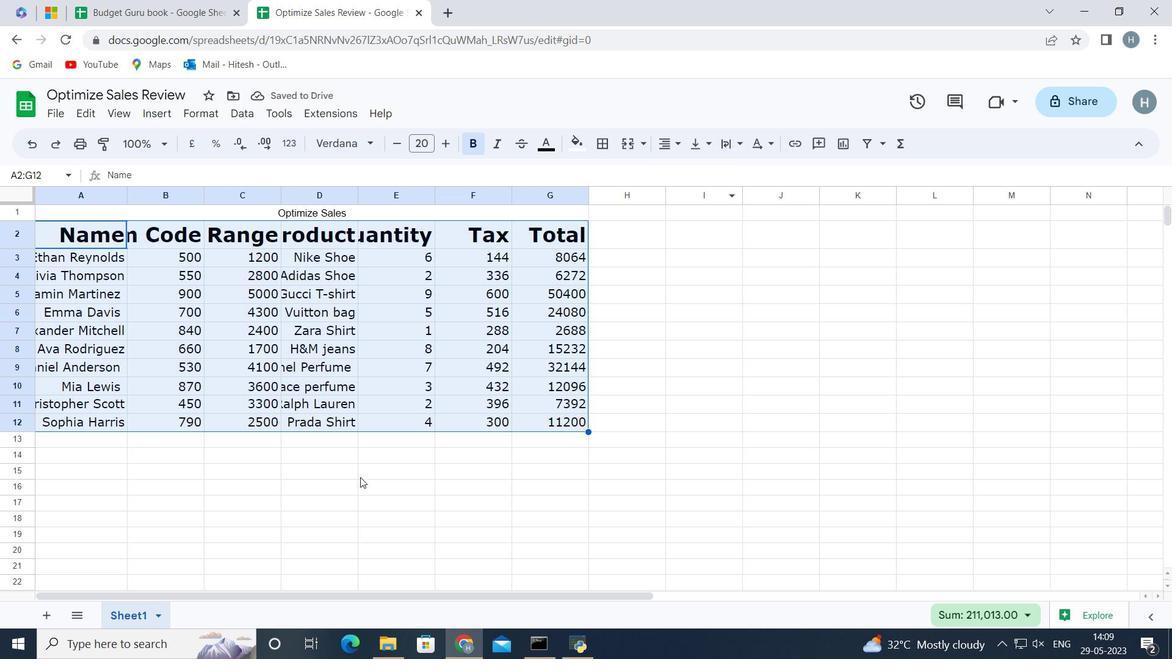 
